 Task: Find connections with filter location Sunnybank Hills with filter topic #fintechwith filter profile language English with filter current company Bank of Baroda with filter school Raghu Engineering College with filter industry Housing and Community Development with filter service category DUI Law with filter keywords title Painter
Action: Mouse moved to (682, 96)
Screenshot: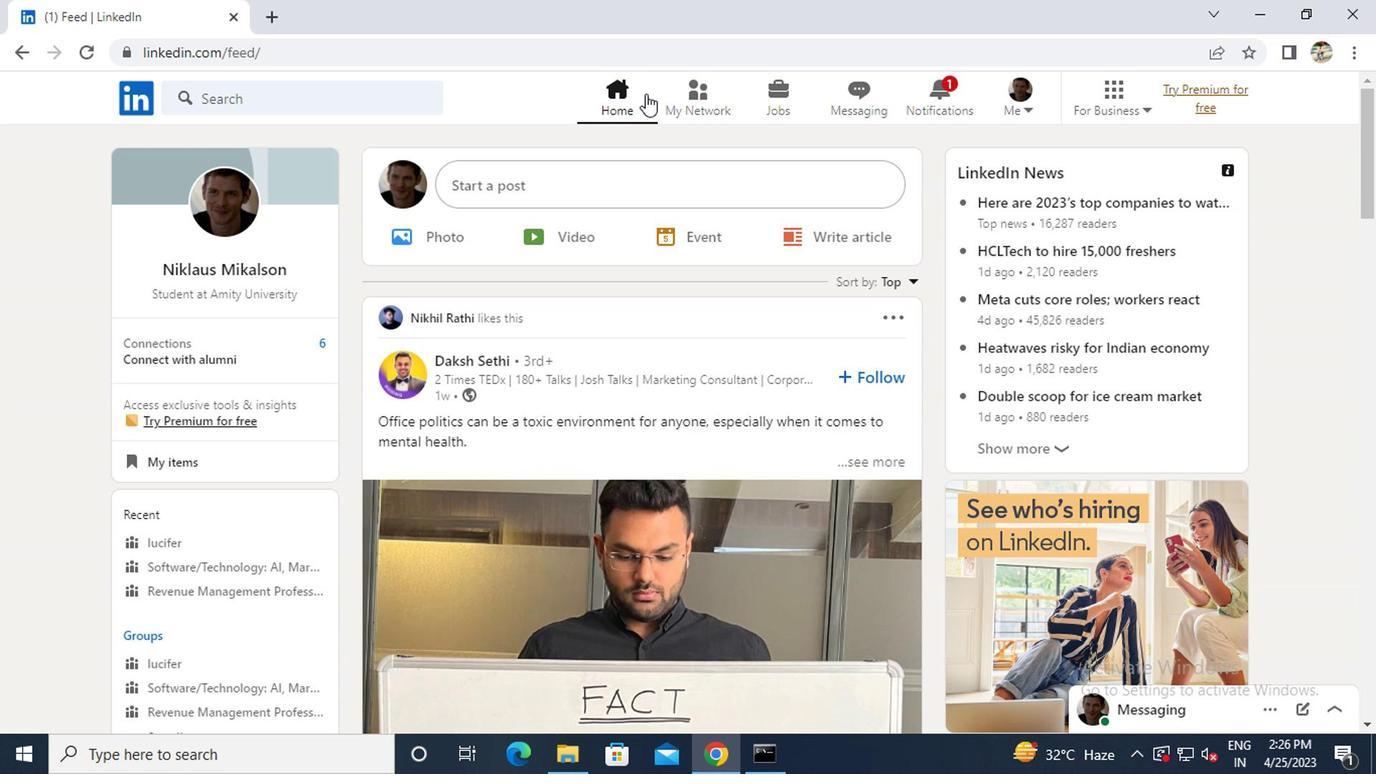 
Action: Mouse pressed left at (682, 96)
Screenshot: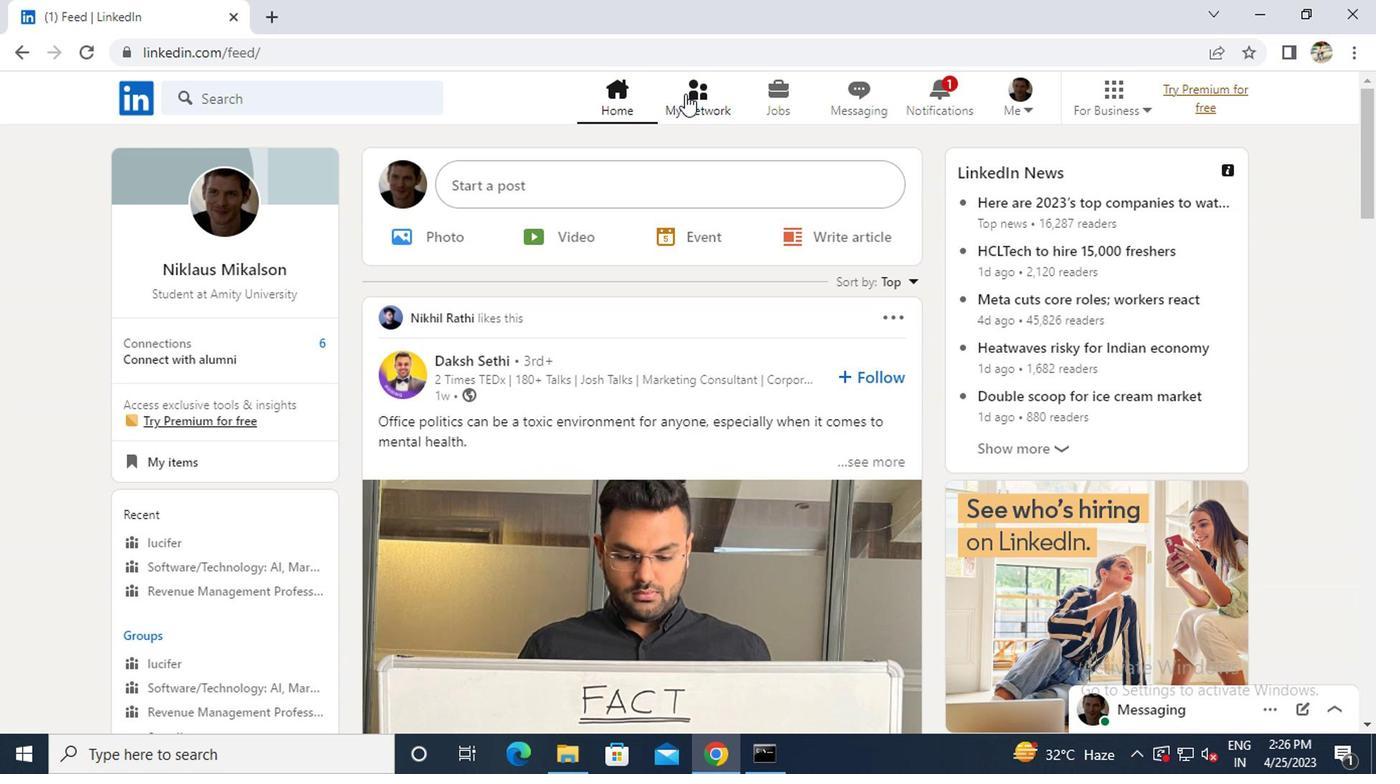 
Action: Mouse moved to (301, 216)
Screenshot: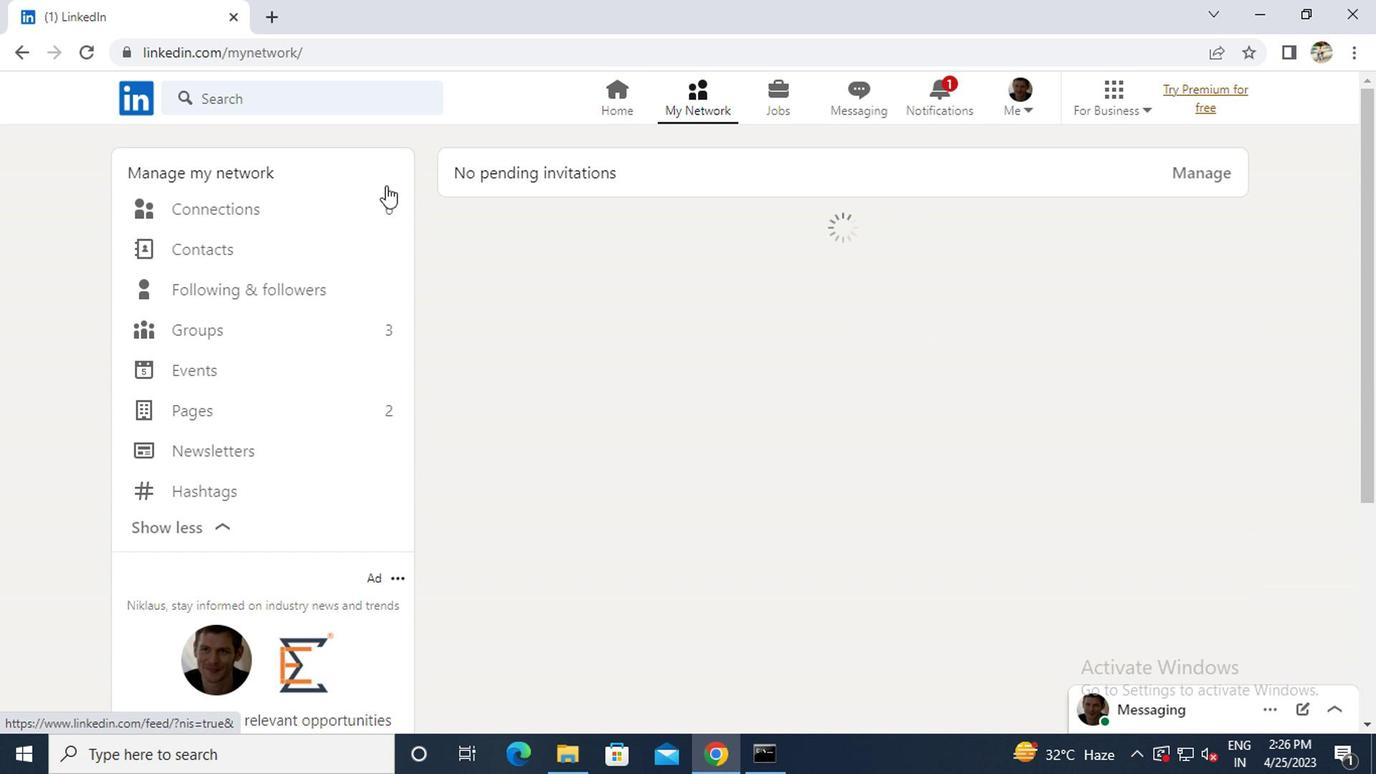 
Action: Mouse pressed left at (301, 216)
Screenshot: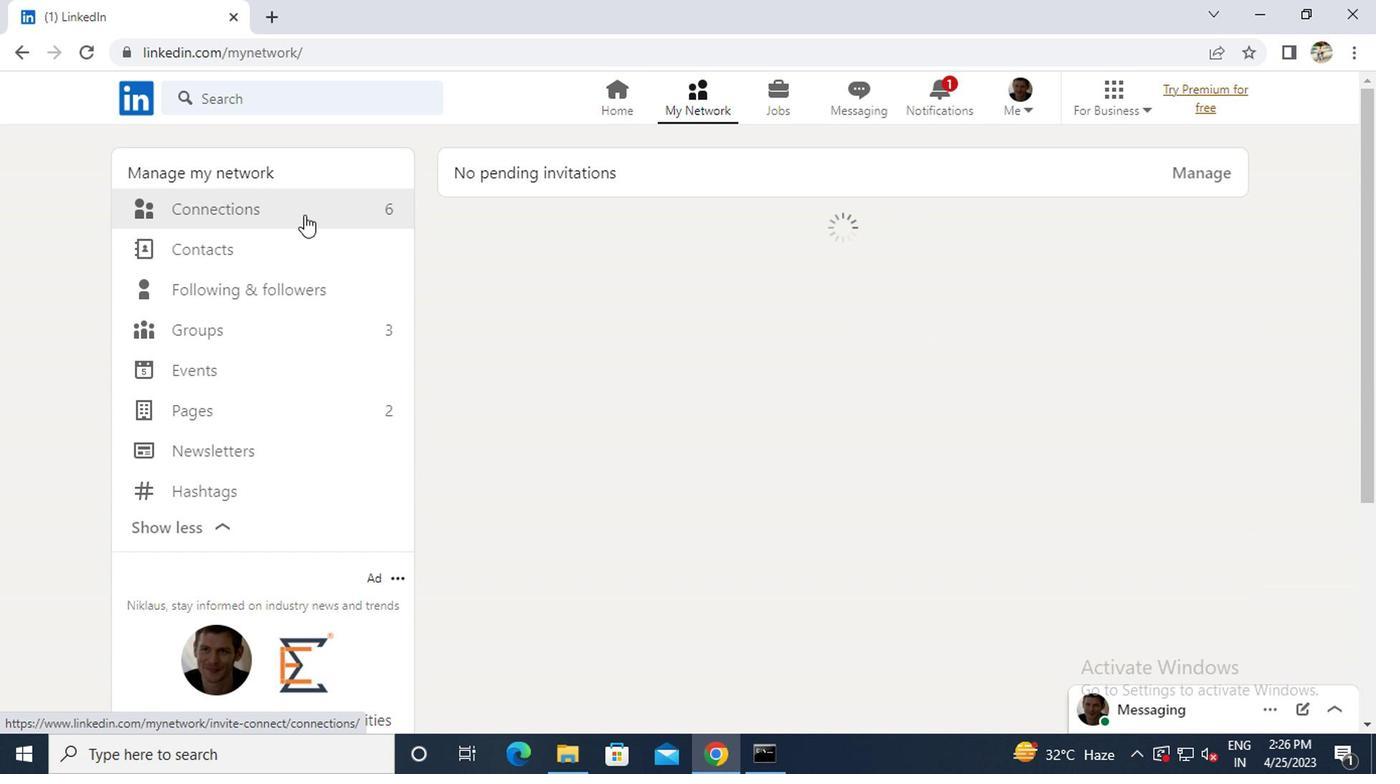 
Action: Mouse moved to (810, 207)
Screenshot: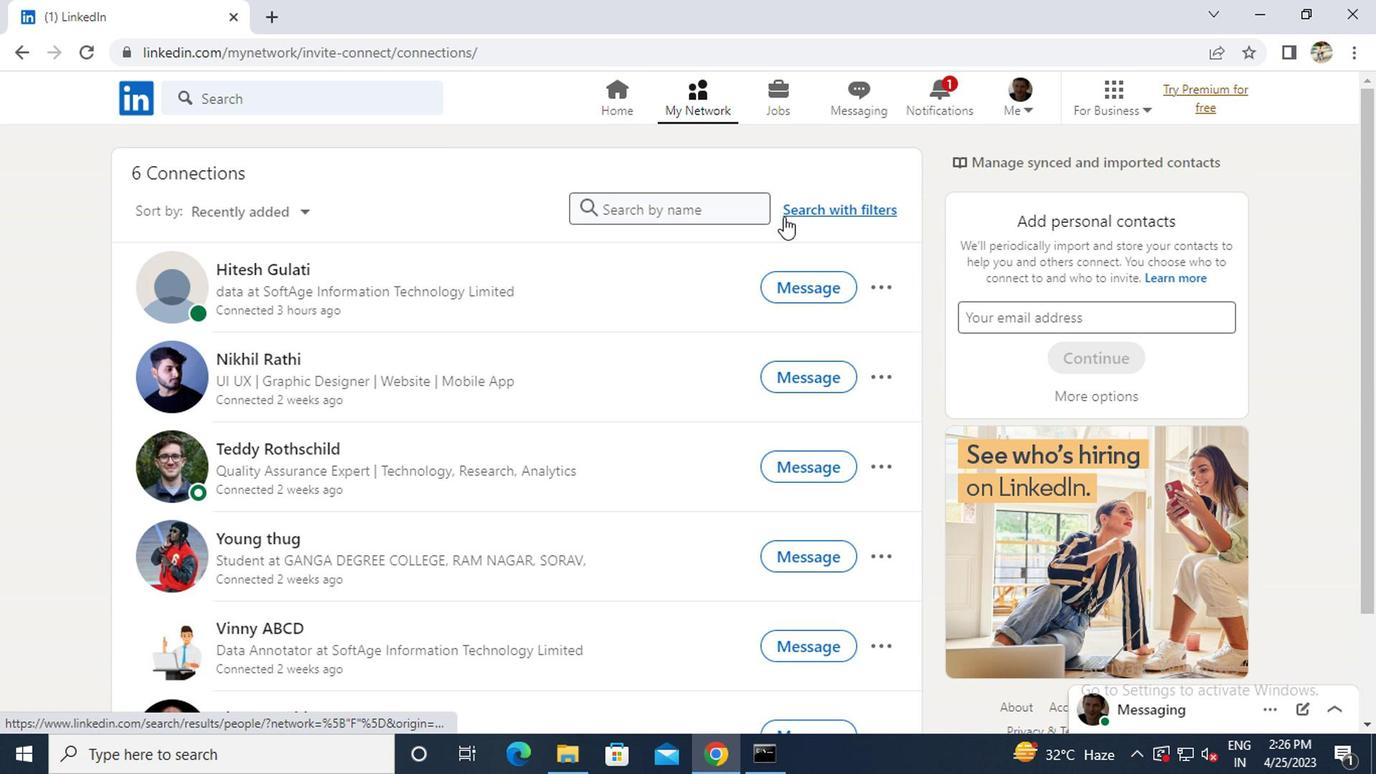 
Action: Mouse pressed left at (810, 207)
Screenshot: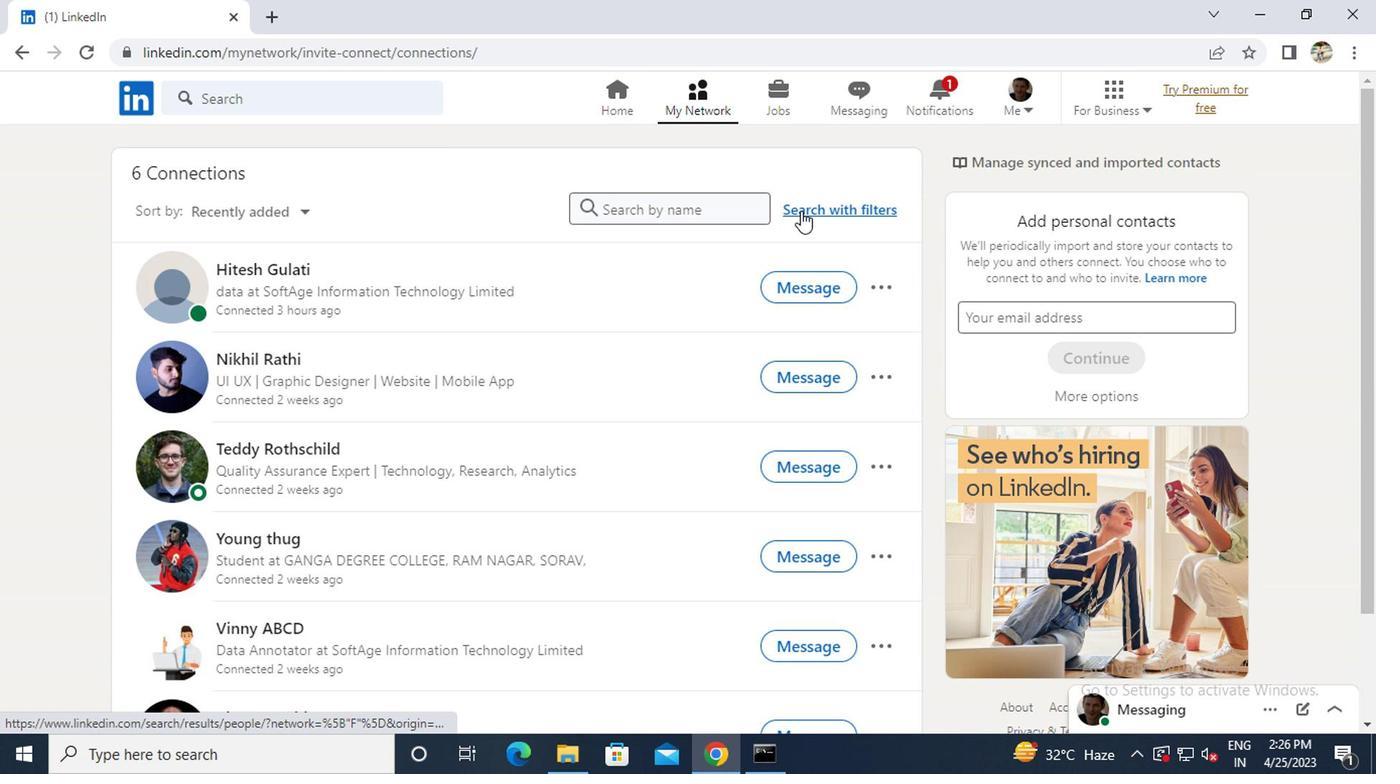 
Action: Mouse moved to (672, 154)
Screenshot: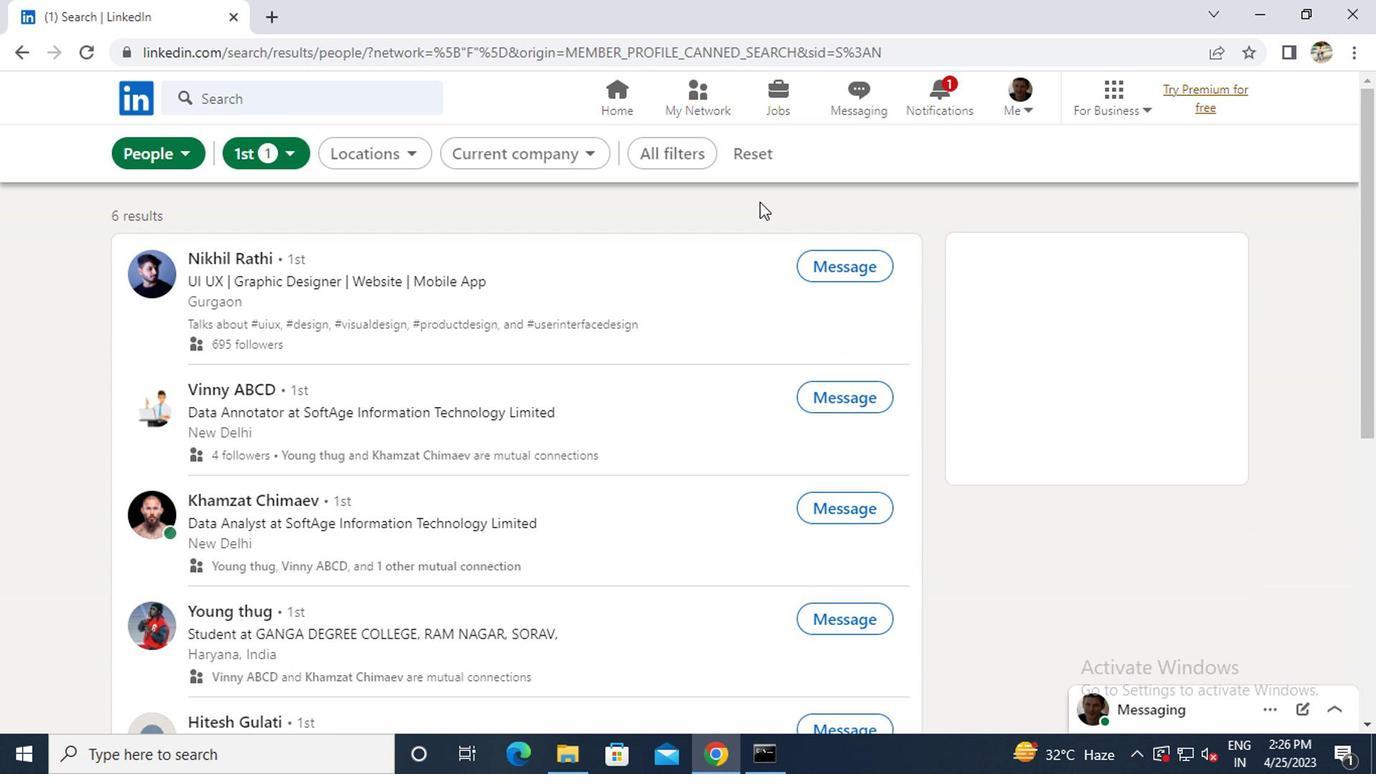 
Action: Mouse pressed left at (672, 154)
Screenshot: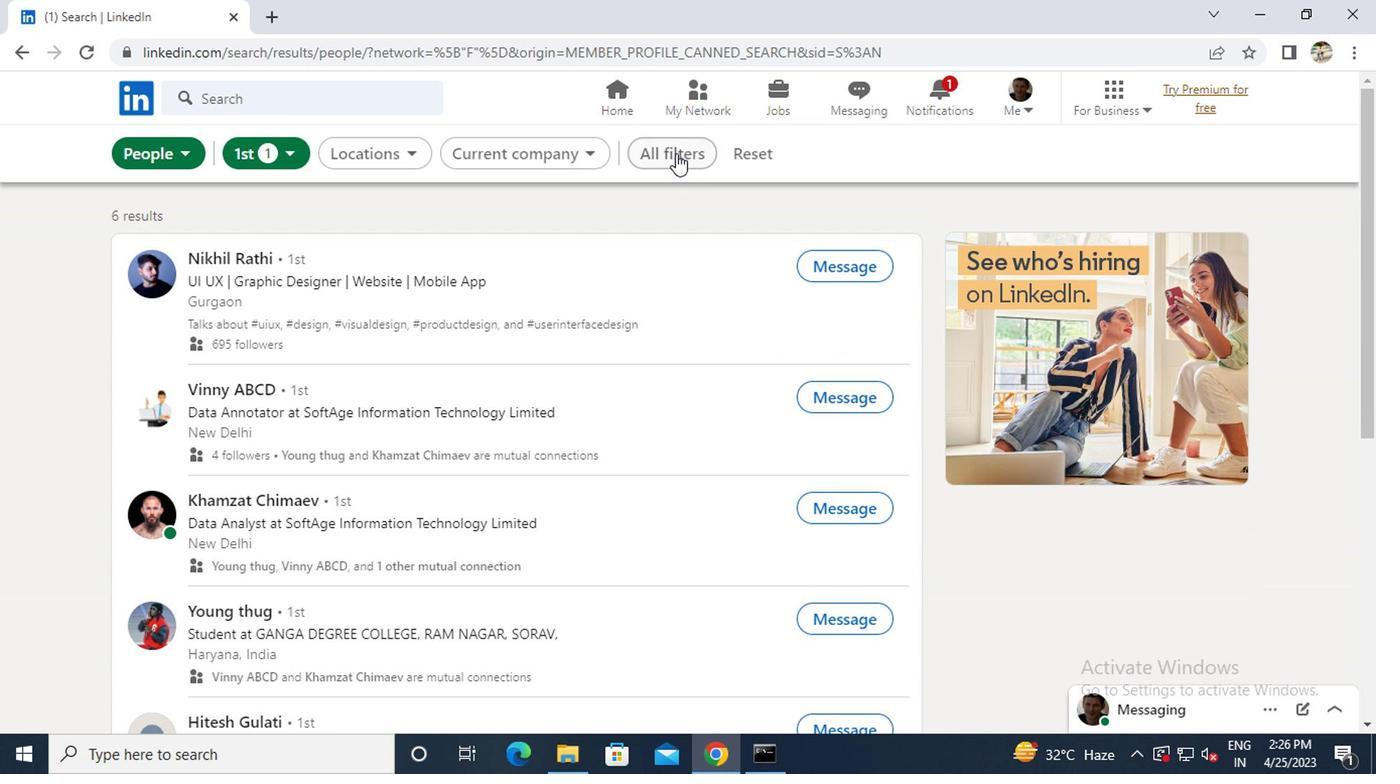 
Action: Mouse moved to (882, 368)
Screenshot: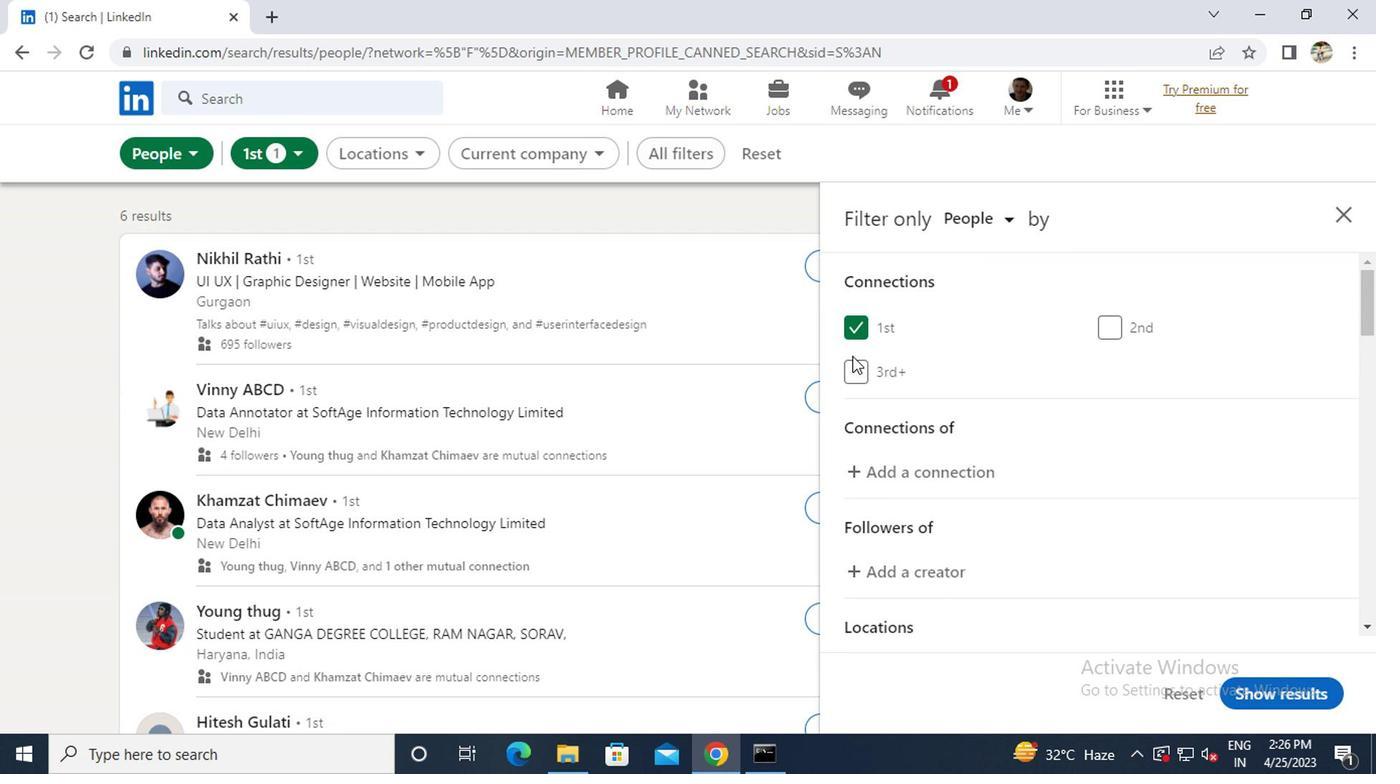 
Action: Mouse scrolled (882, 367) with delta (0, 0)
Screenshot: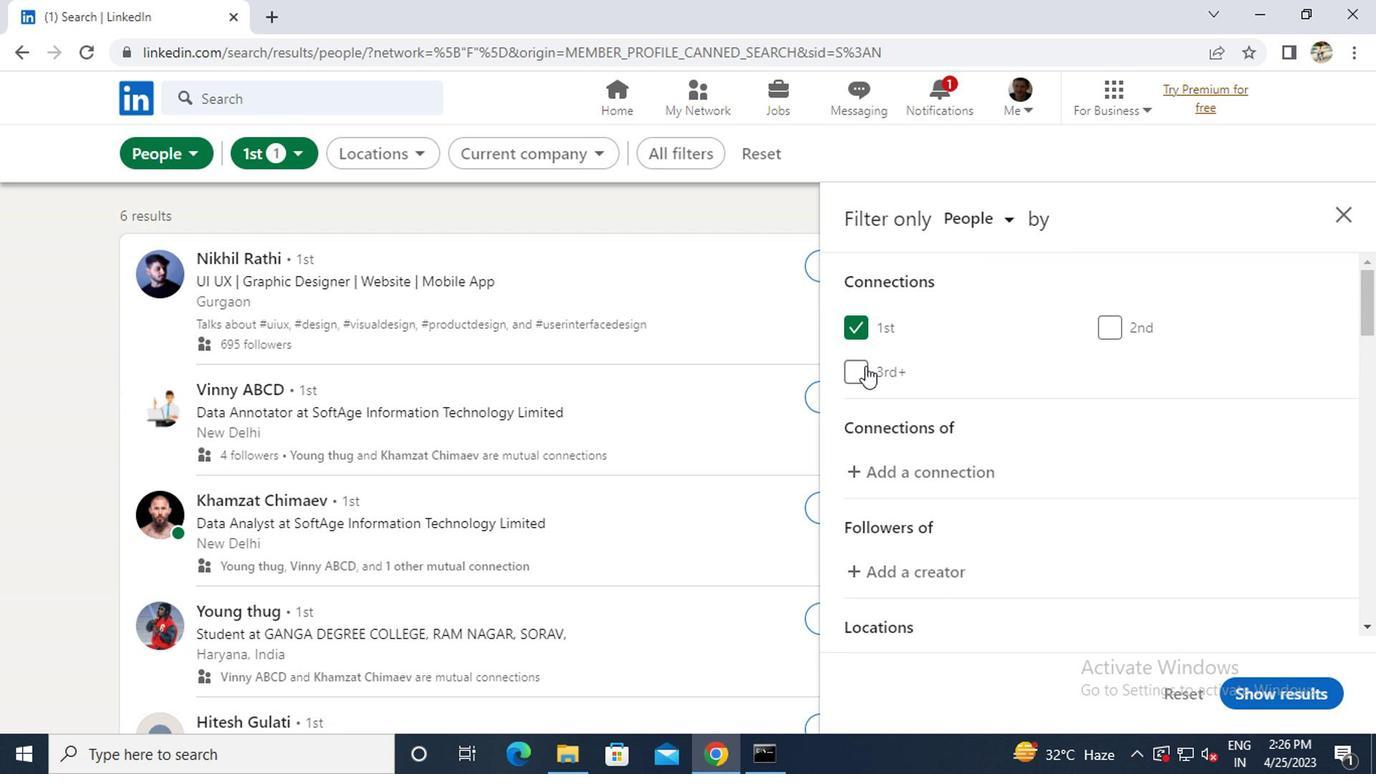 
Action: Mouse scrolled (882, 367) with delta (0, 0)
Screenshot: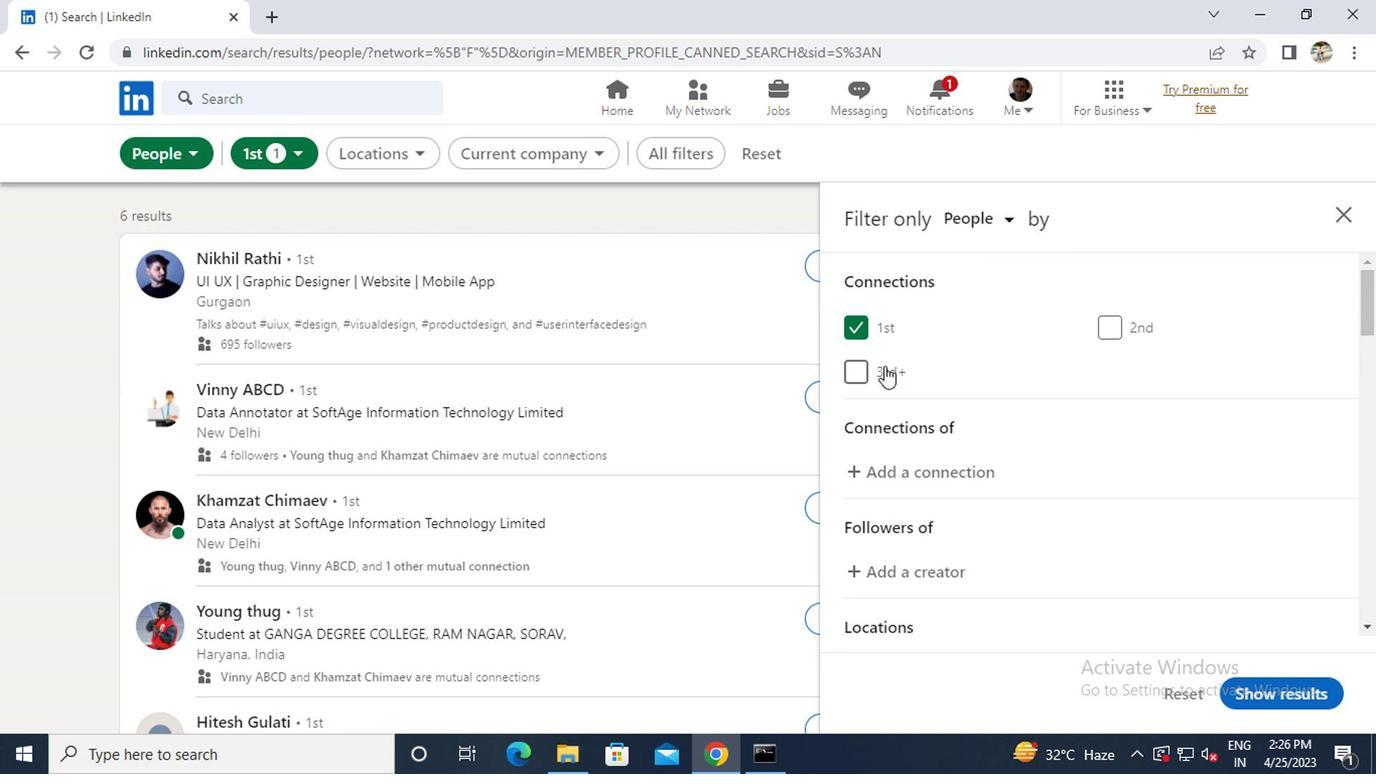 
Action: Mouse moved to (905, 383)
Screenshot: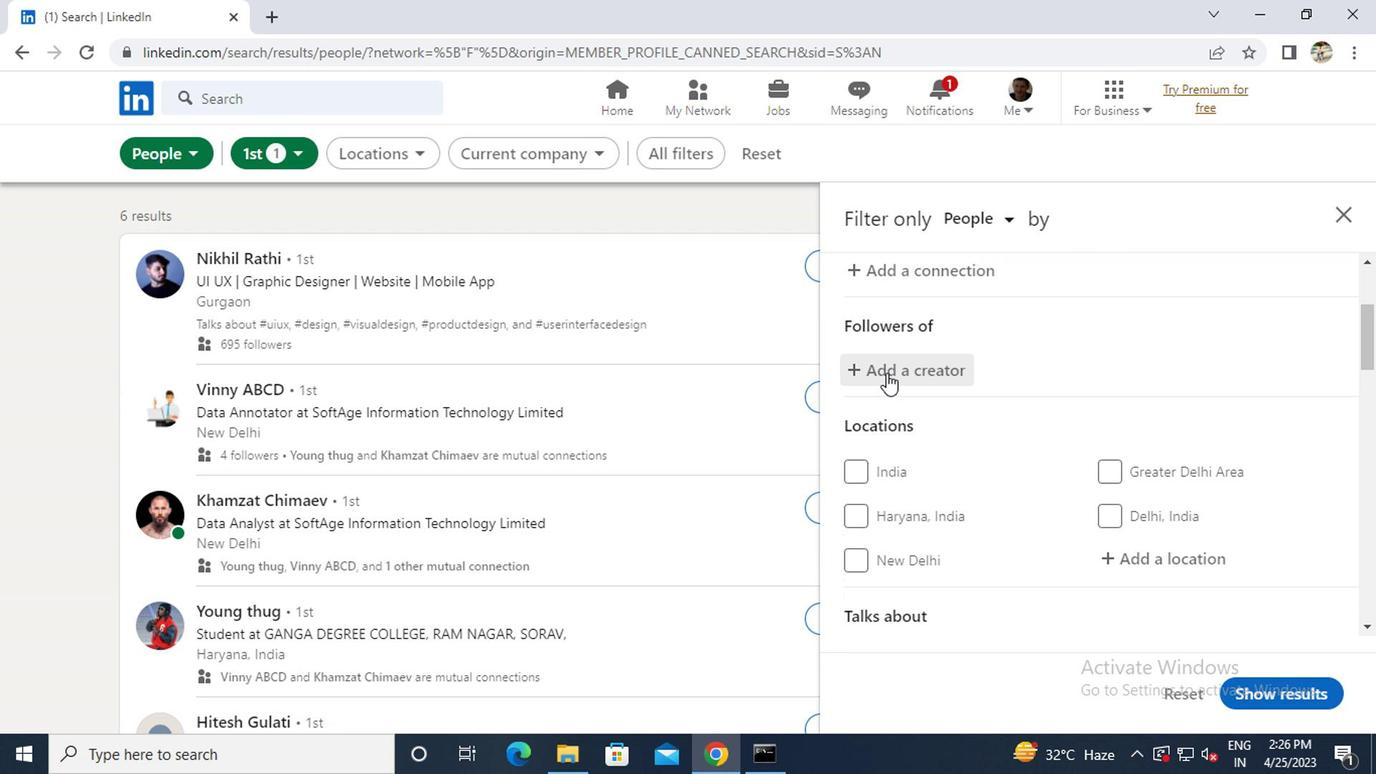 
Action: Mouse scrolled (905, 382) with delta (0, 0)
Screenshot: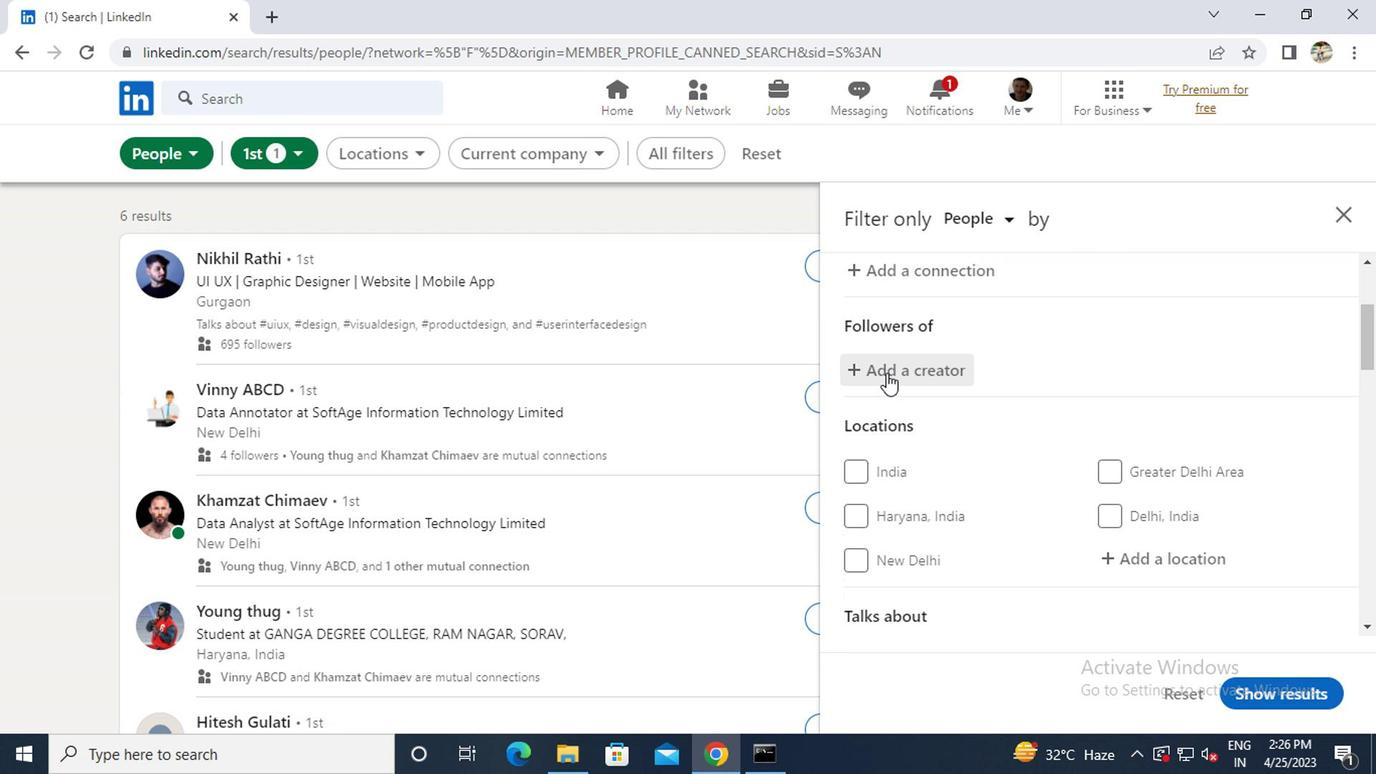 
Action: Mouse moved to (923, 383)
Screenshot: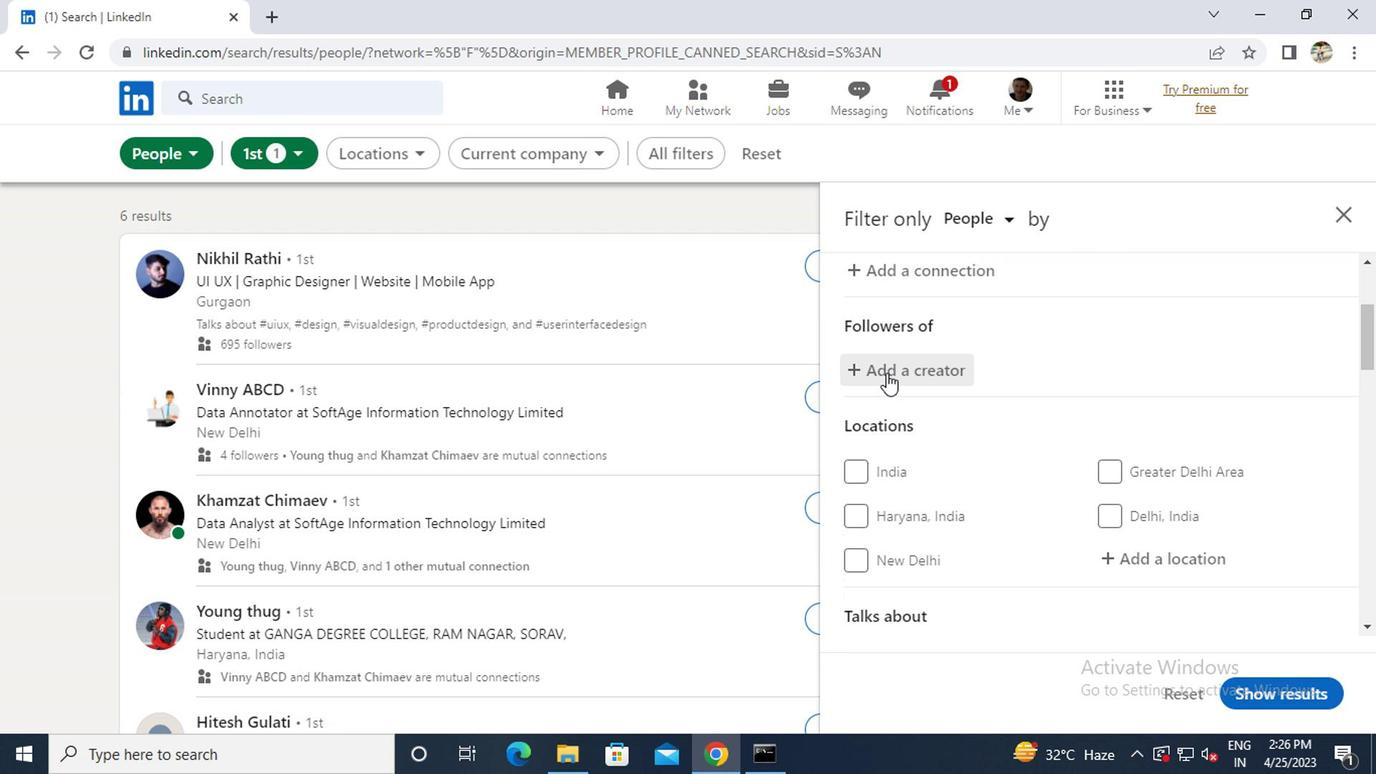 
Action: Mouse scrolled (923, 382) with delta (0, 0)
Screenshot: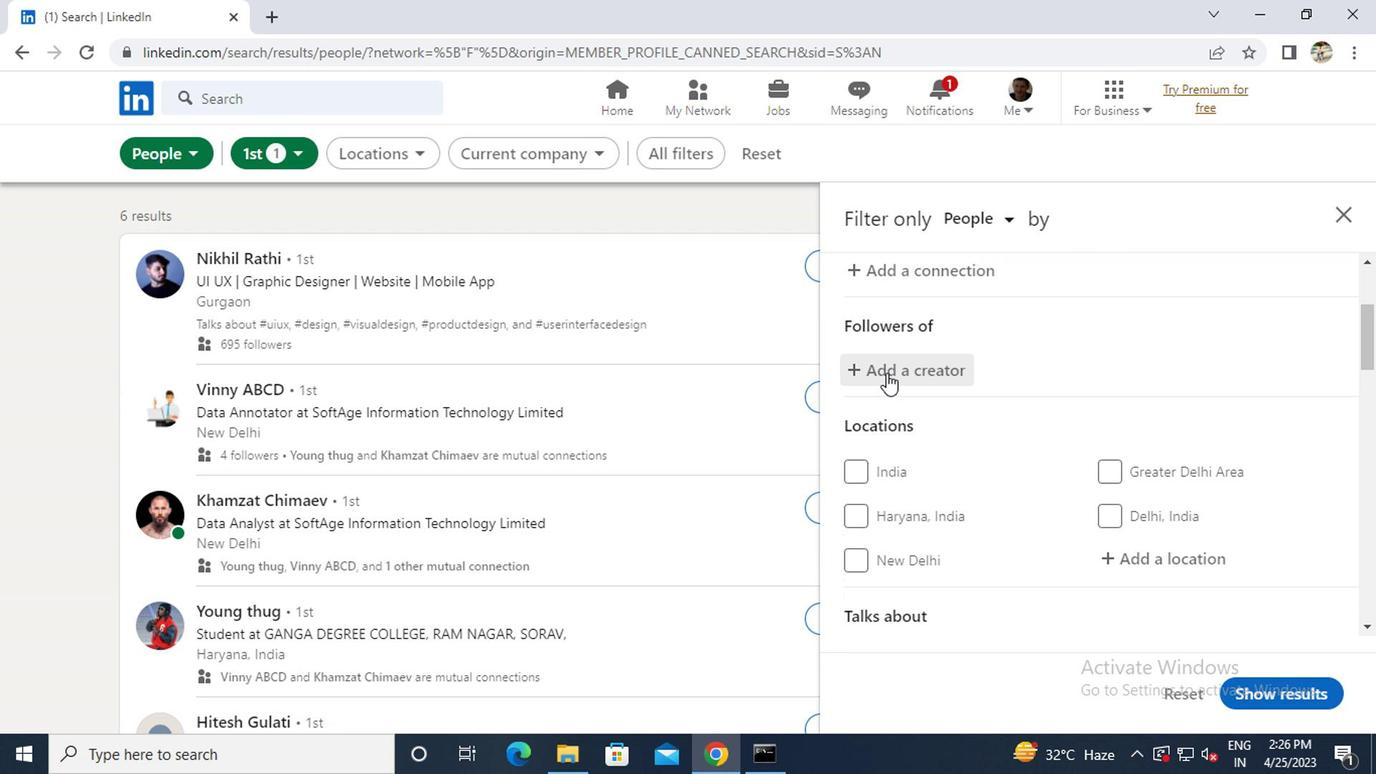
Action: Mouse moved to (1139, 354)
Screenshot: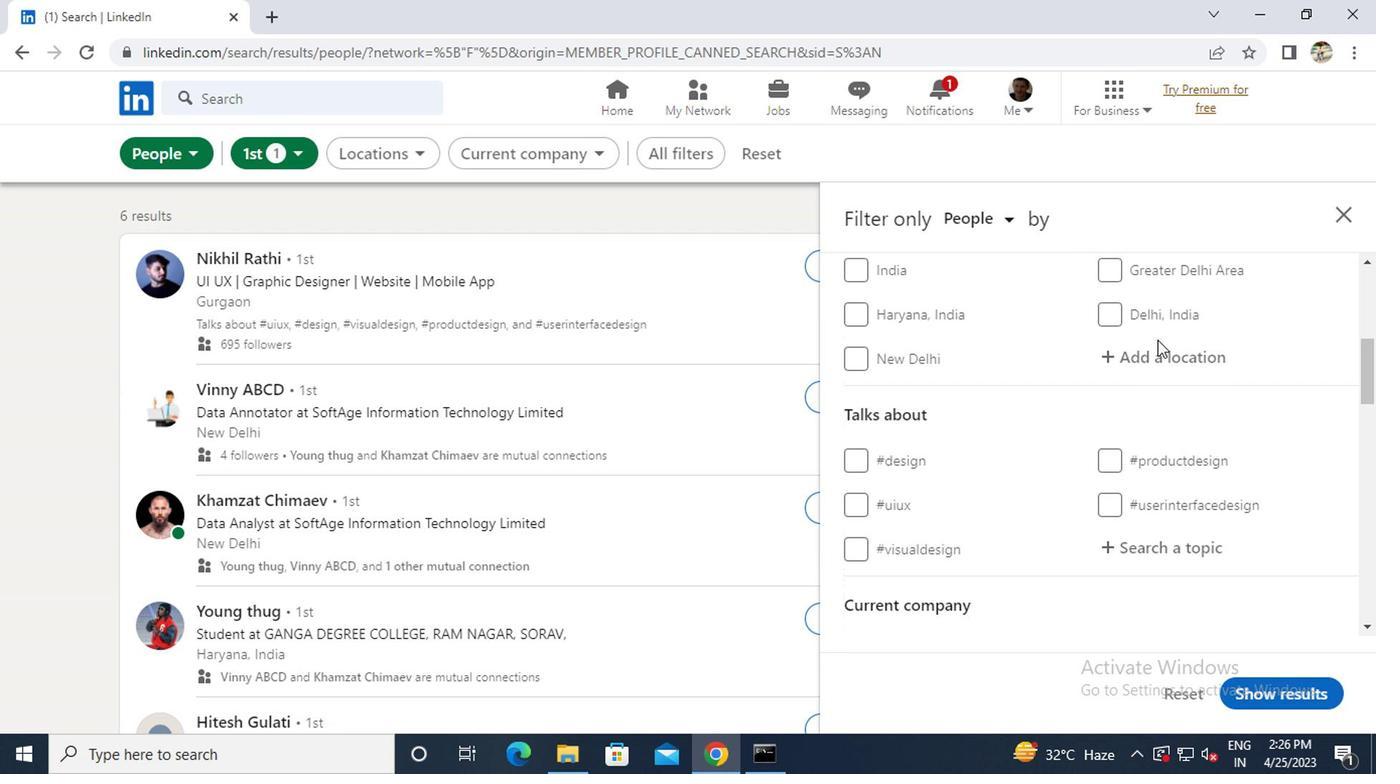 
Action: Mouse pressed left at (1139, 354)
Screenshot: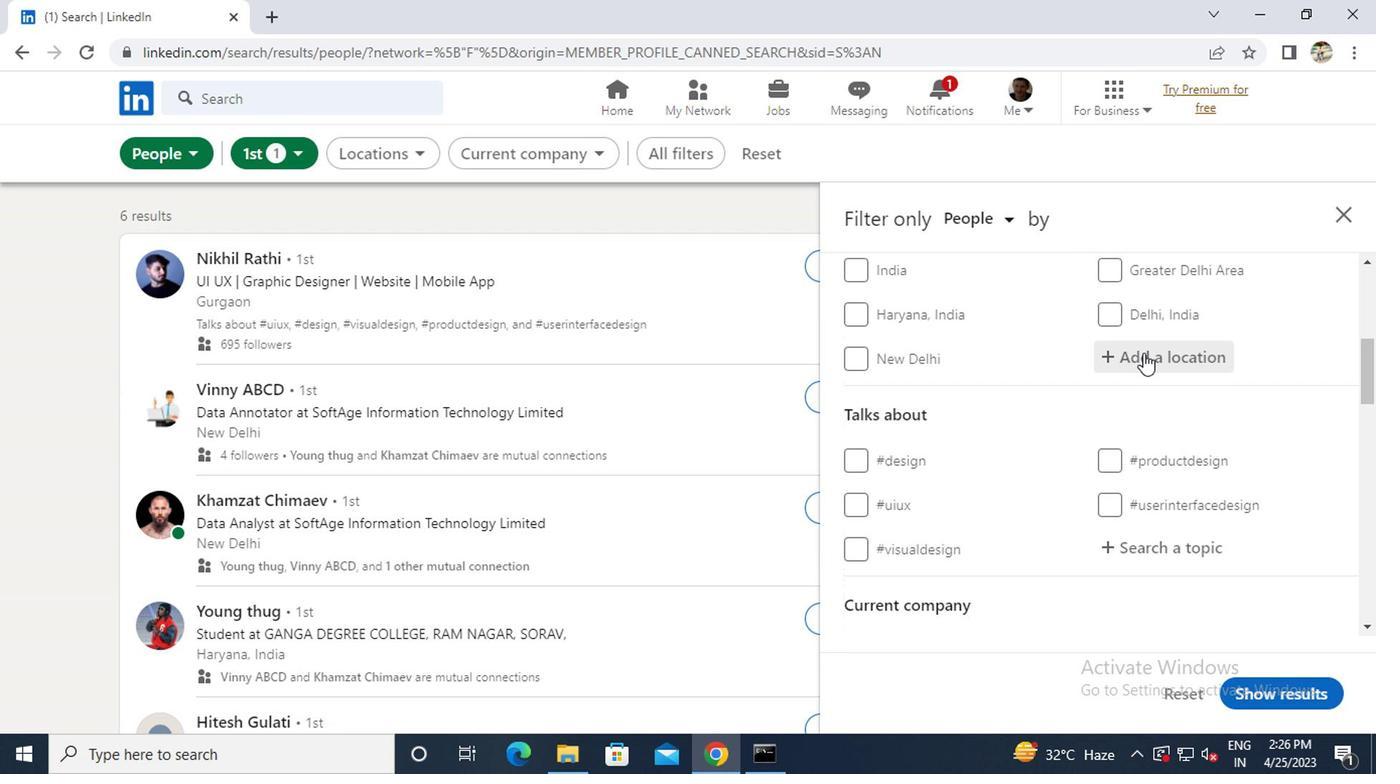 
Action: Mouse moved to (1123, 347)
Screenshot: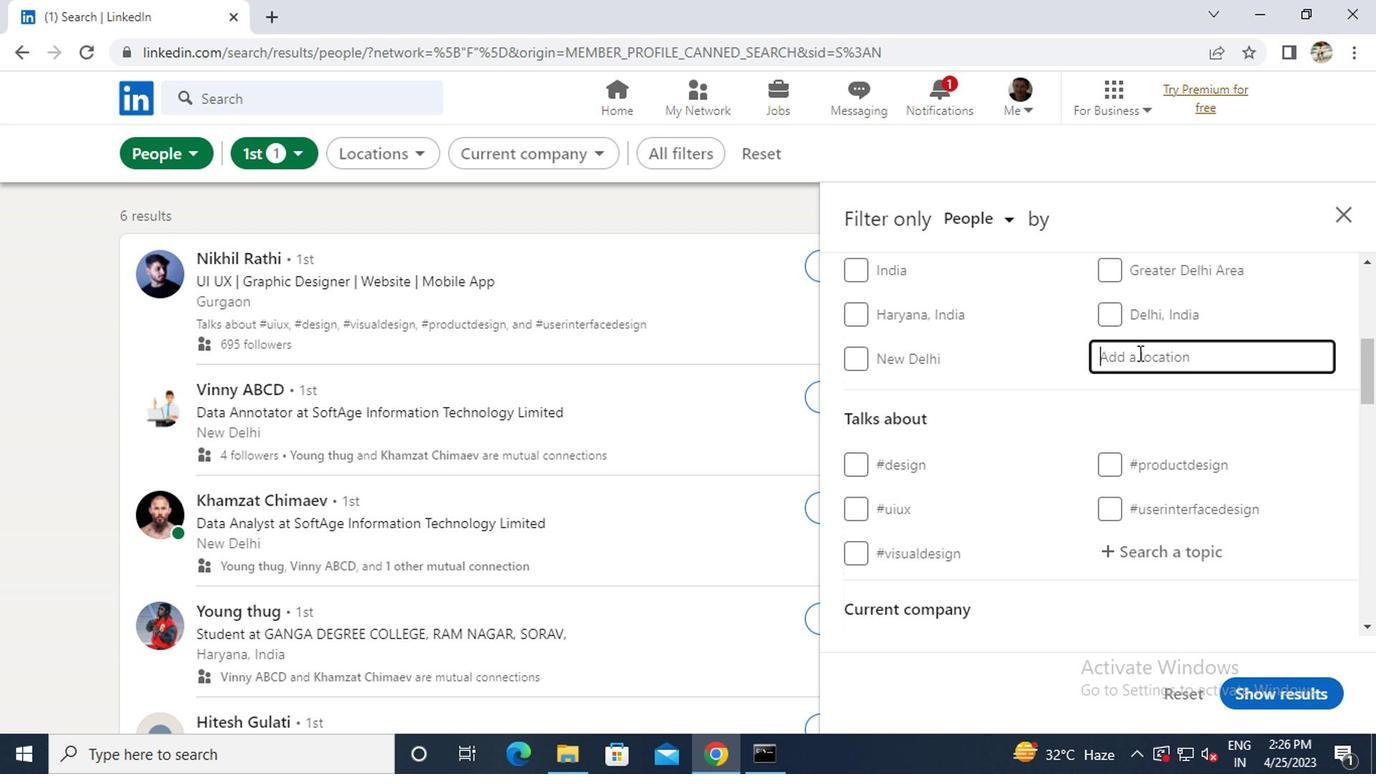 
Action: Key pressed <Key.caps_lock>s<Key.caps_lock>unnybank<Key.space><Key.caps_lock>h<Key.caps_lock>ills<Key.enter>
Screenshot: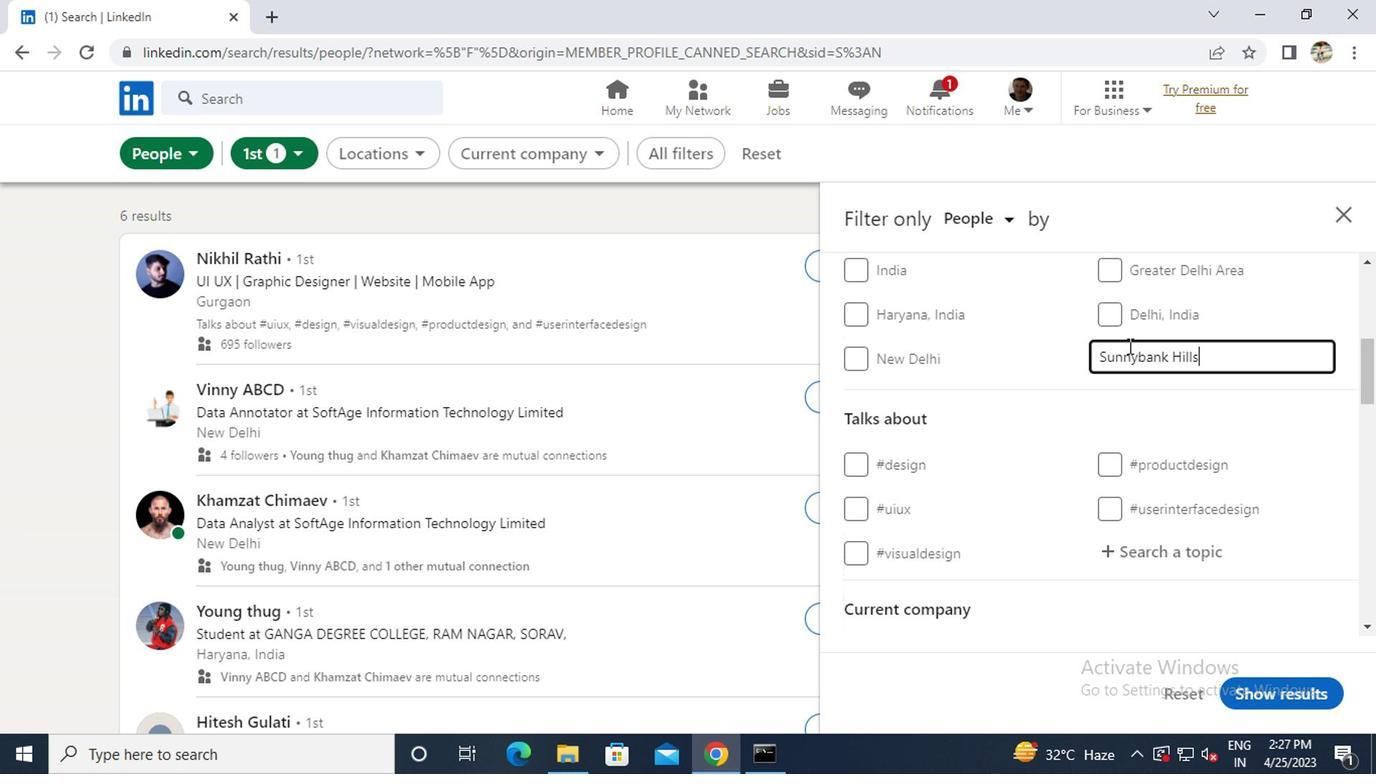 
Action: Mouse moved to (1118, 551)
Screenshot: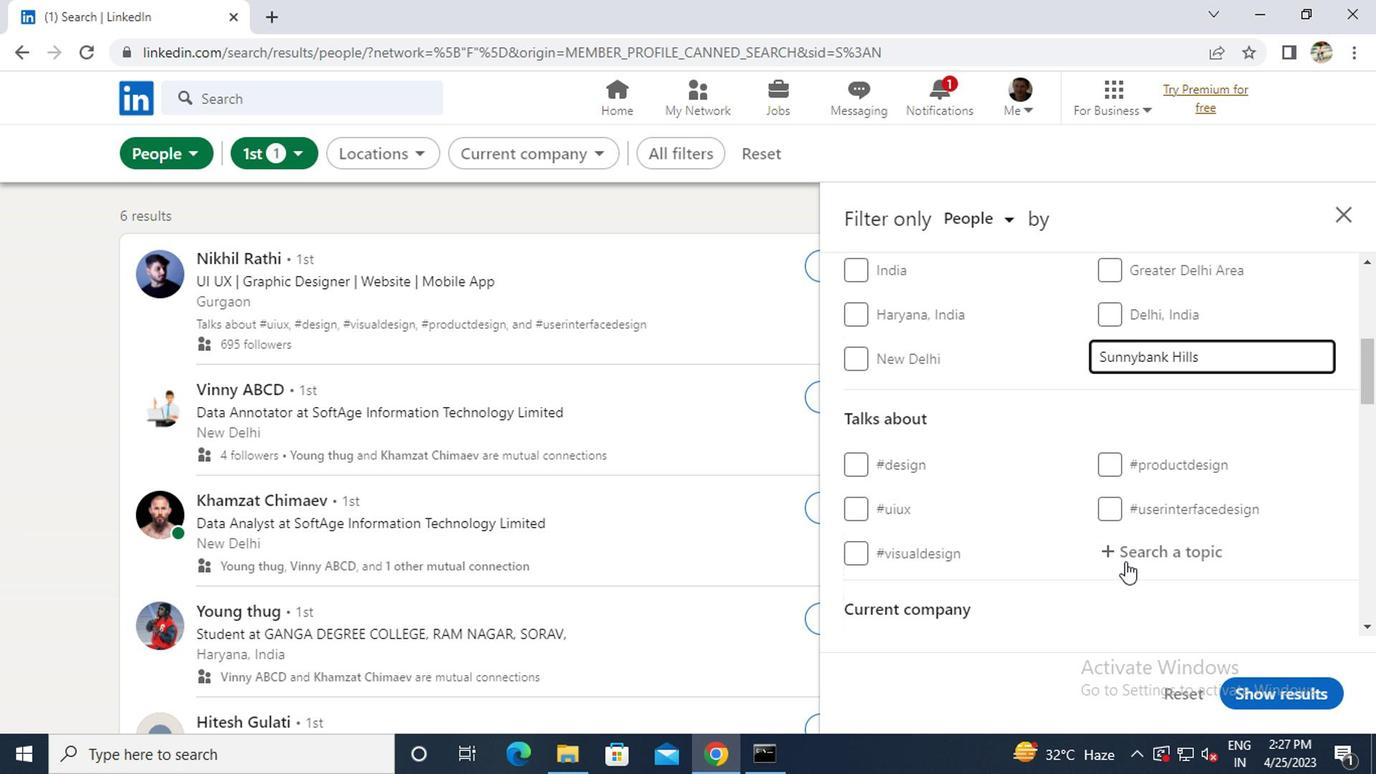 
Action: Mouse pressed left at (1118, 551)
Screenshot: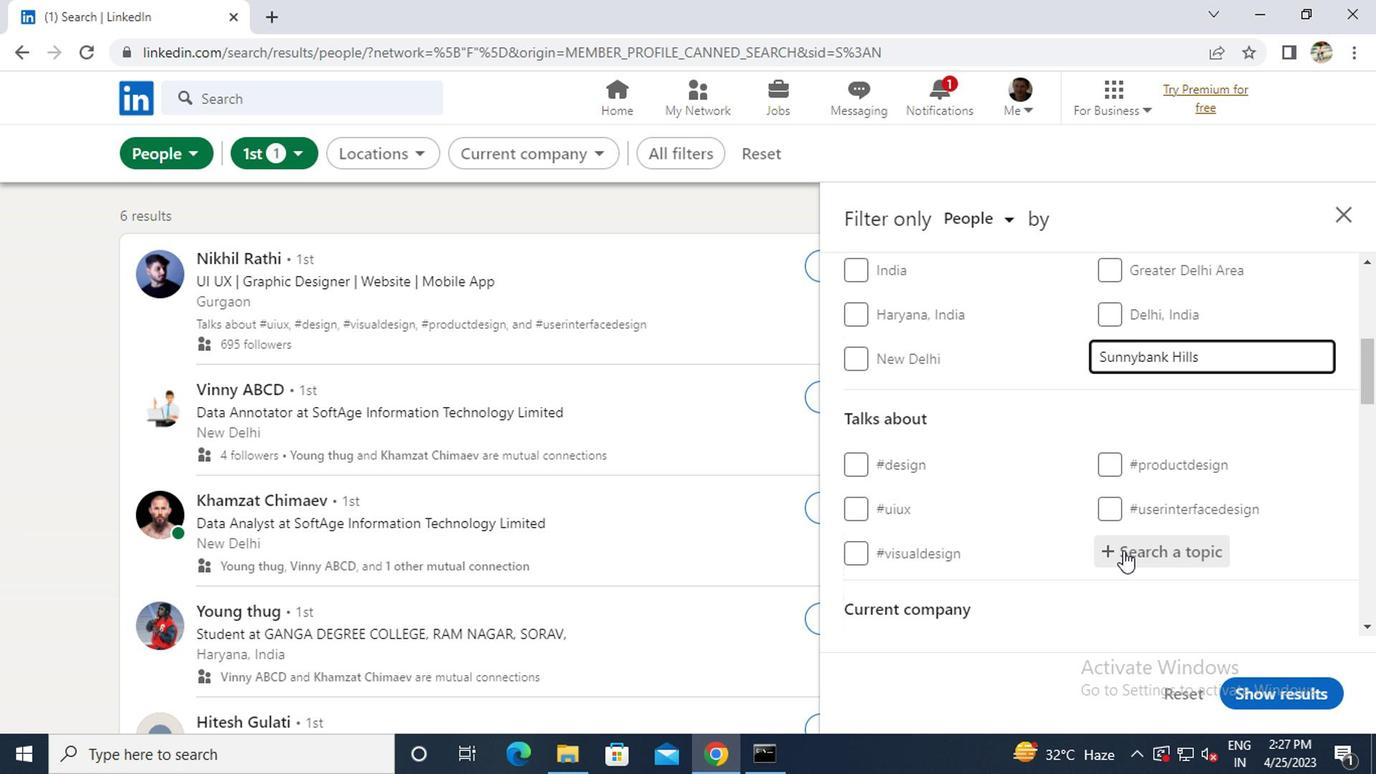 
Action: Key pressed <Key.caps_lock><Key.shift>#<Key.caps_lock>FINTECH
Screenshot: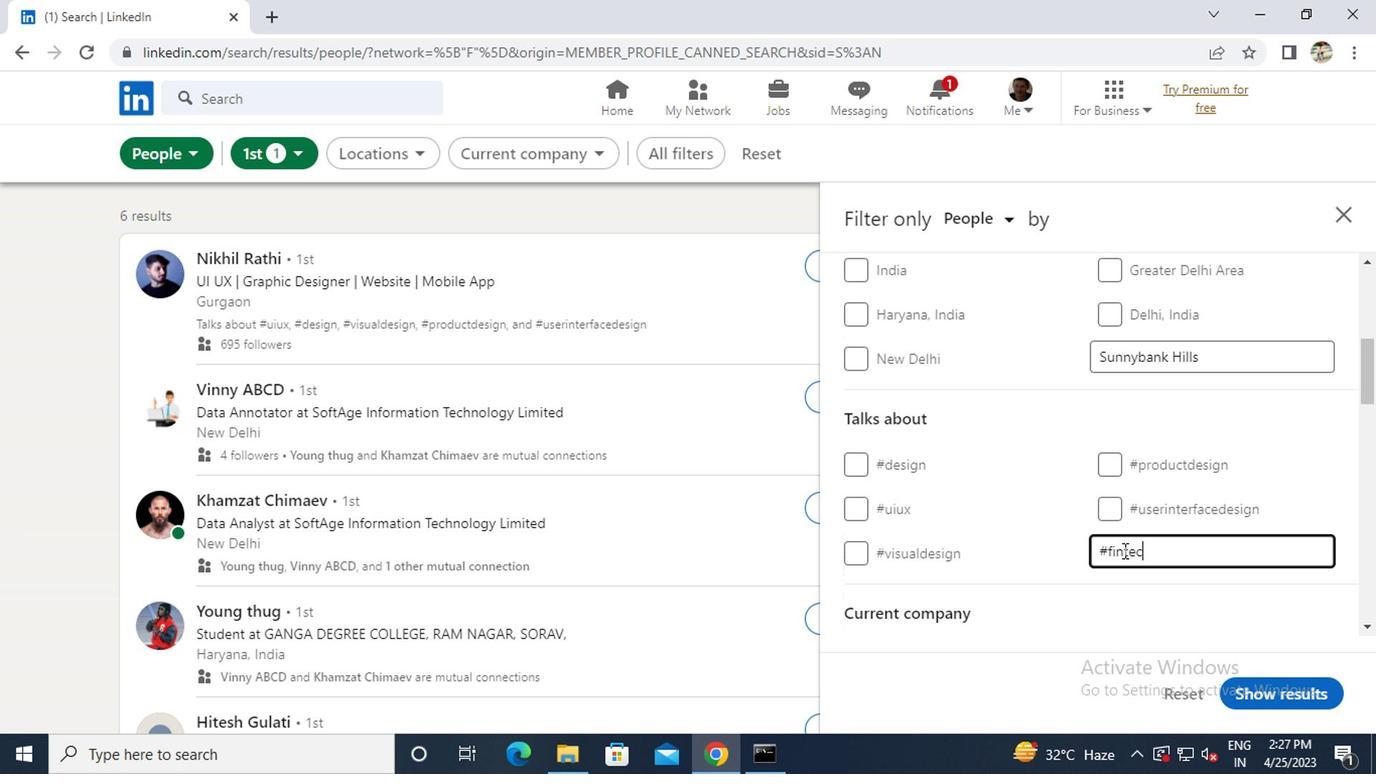 
Action: Mouse moved to (1118, 551)
Screenshot: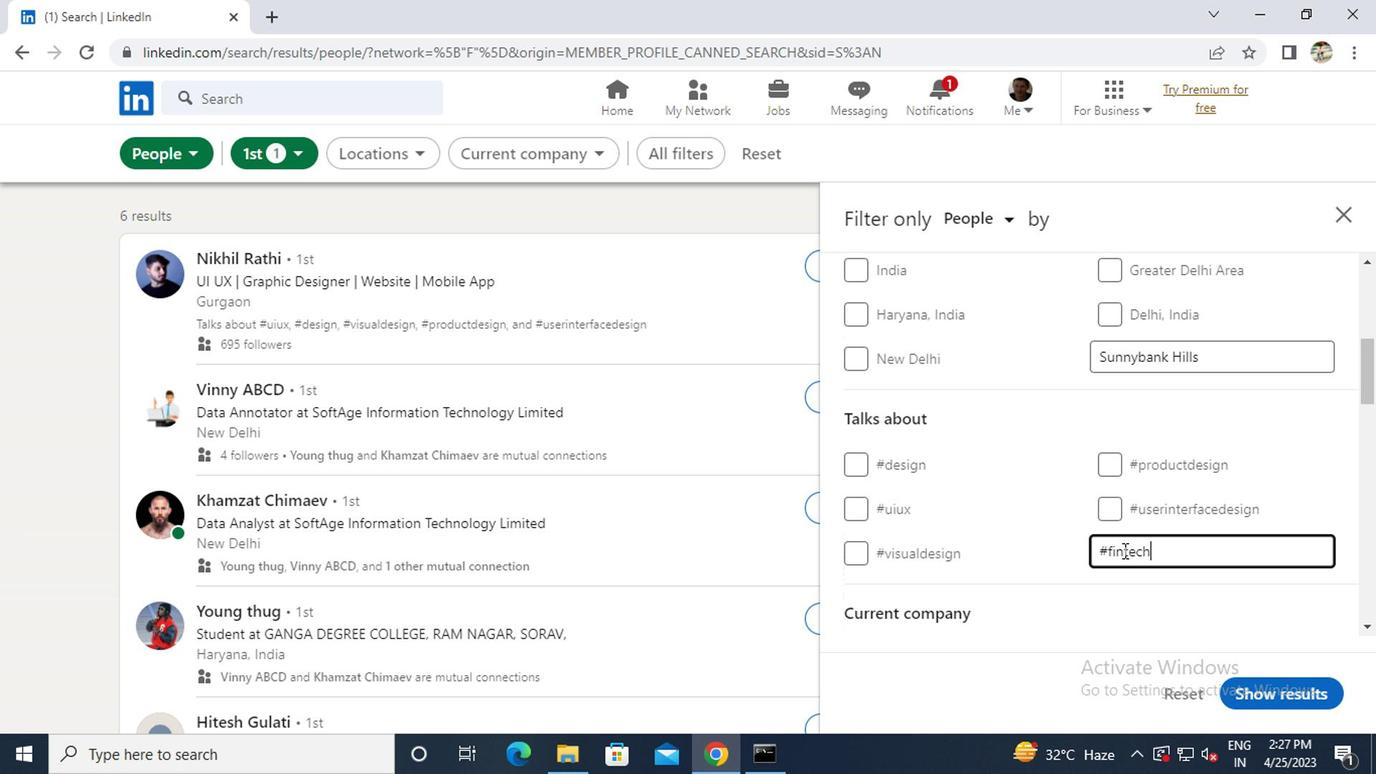 
Action: Mouse scrolled (1118, 549) with delta (0, -1)
Screenshot: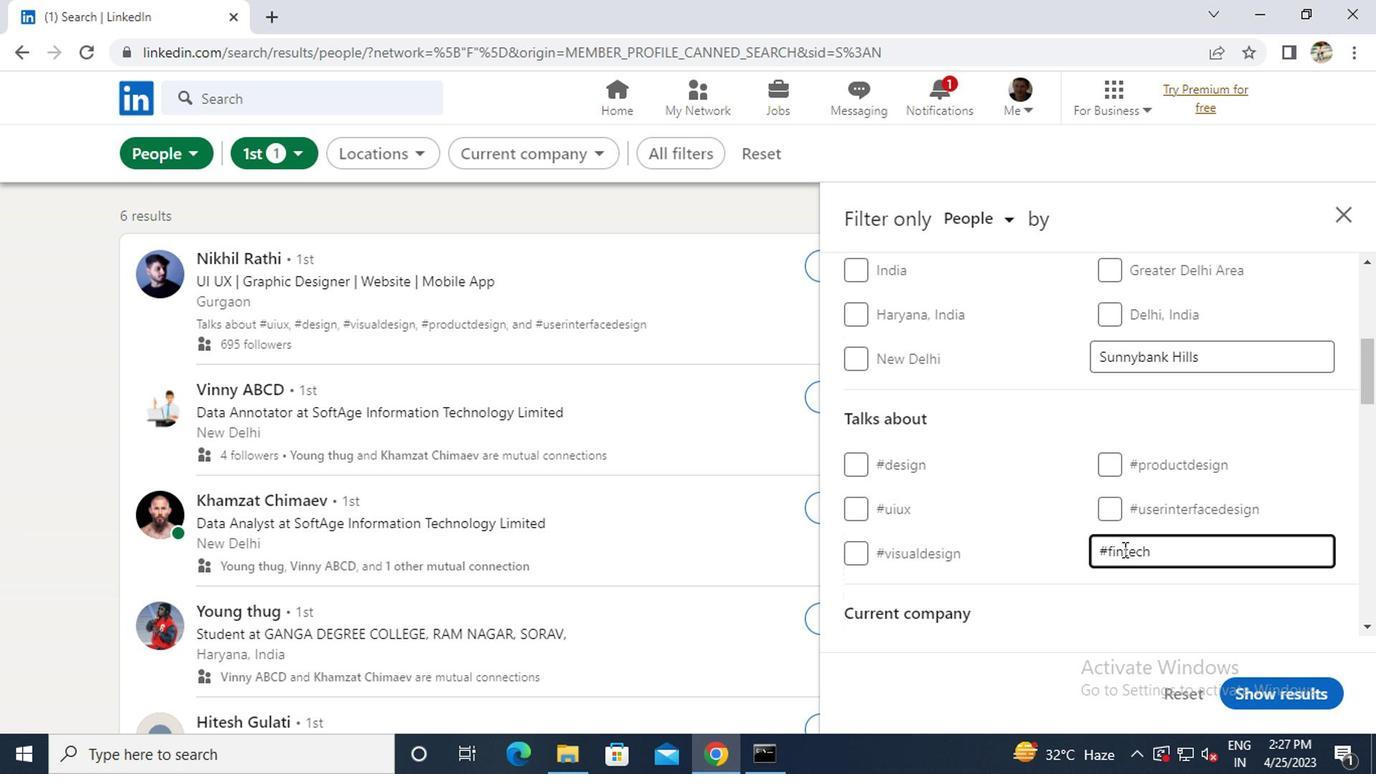 
Action: Mouse moved to (1065, 556)
Screenshot: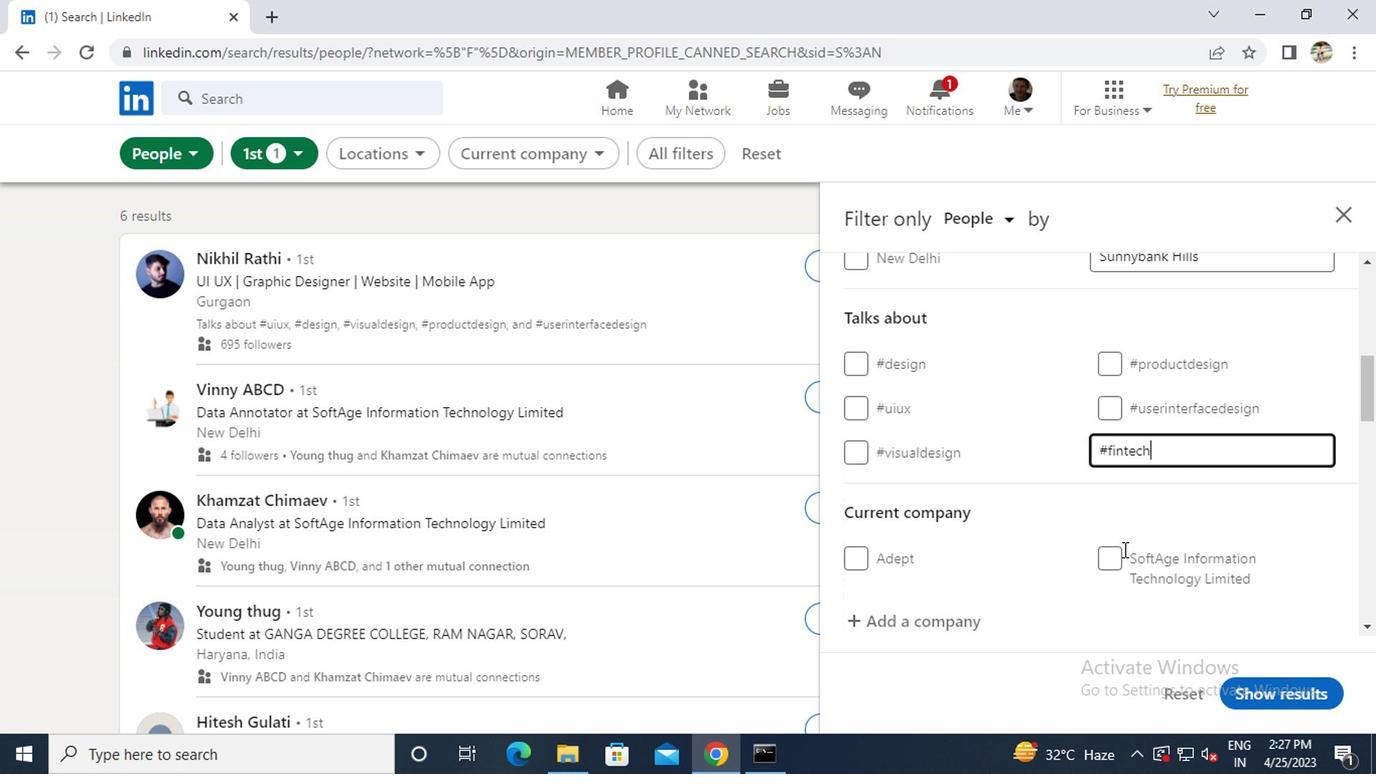 
Action: Mouse scrolled (1065, 554) with delta (0, -1)
Screenshot: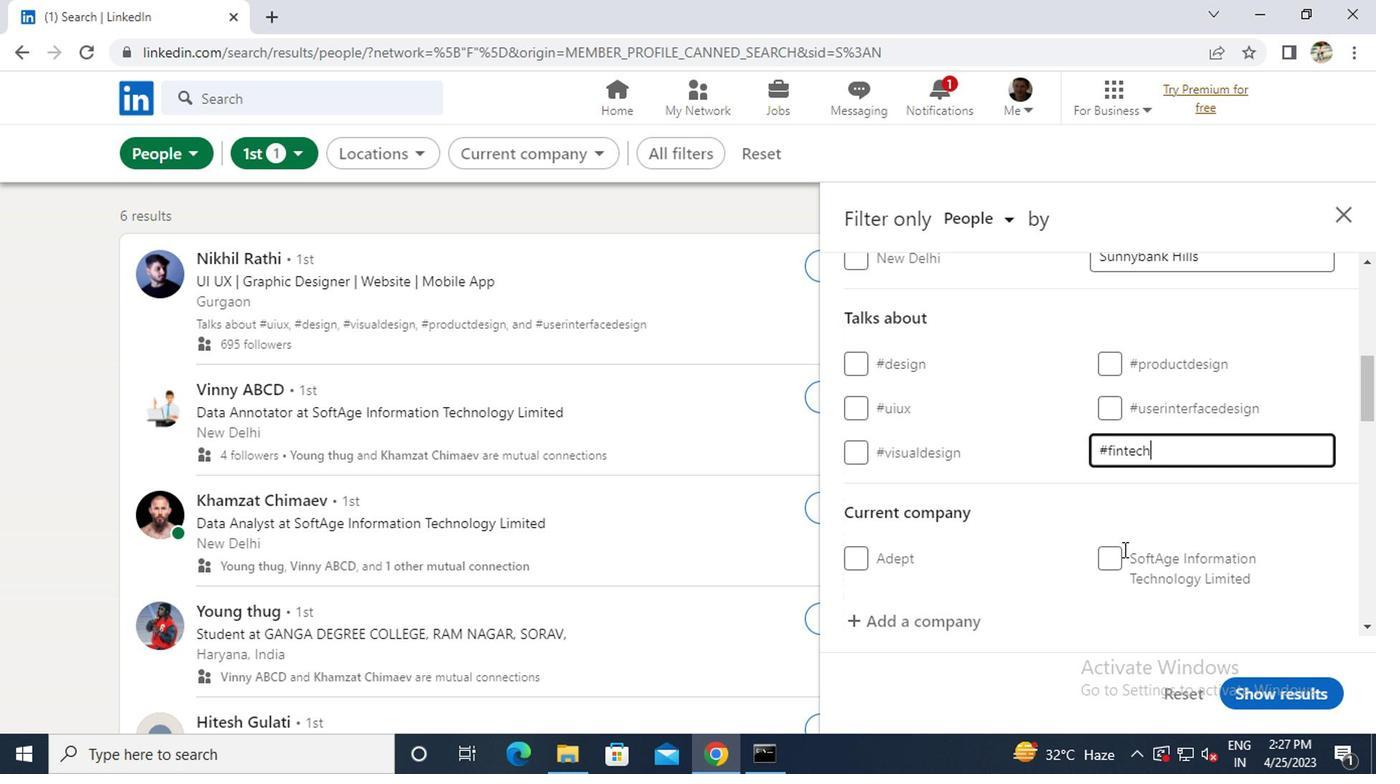 
Action: Mouse scrolled (1065, 554) with delta (0, -1)
Screenshot: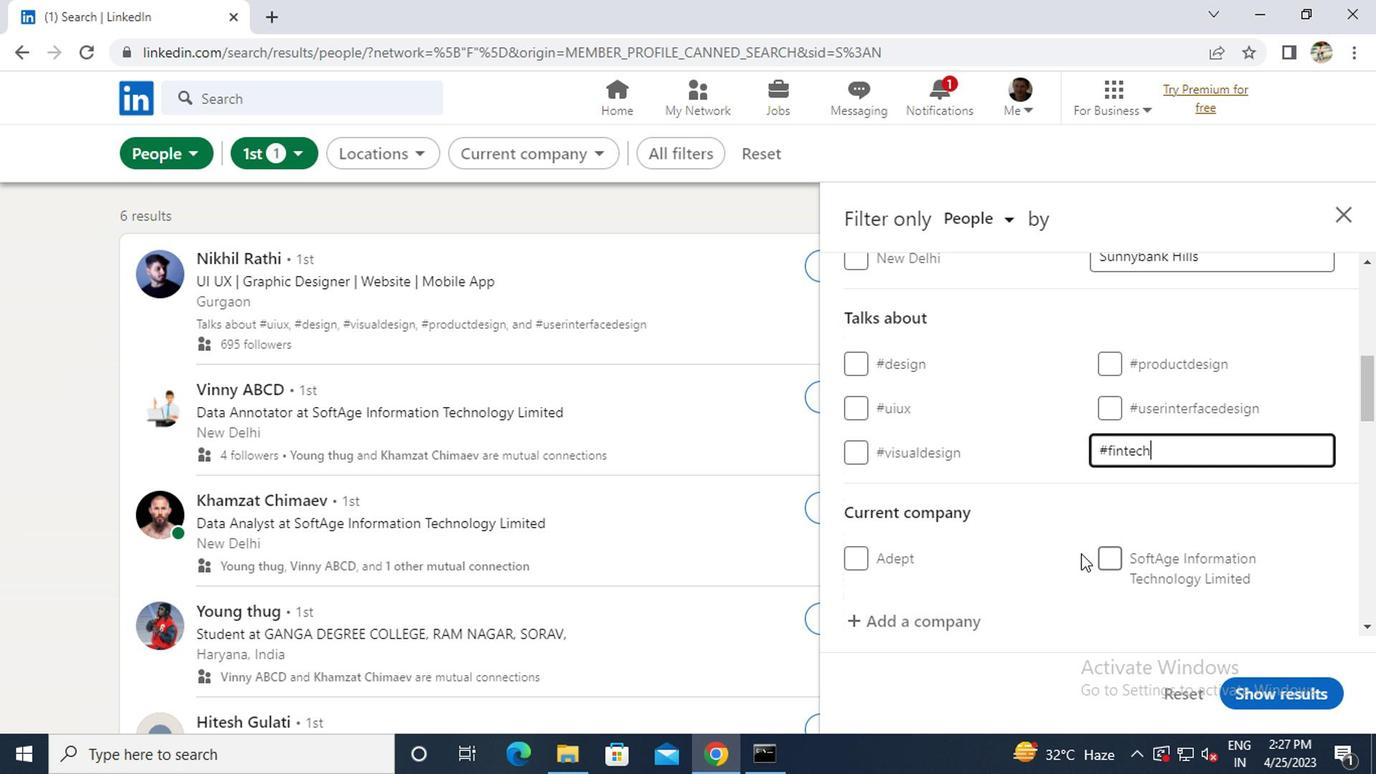 
Action: Mouse scrolled (1065, 554) with delta (0, -1)
Screenshot: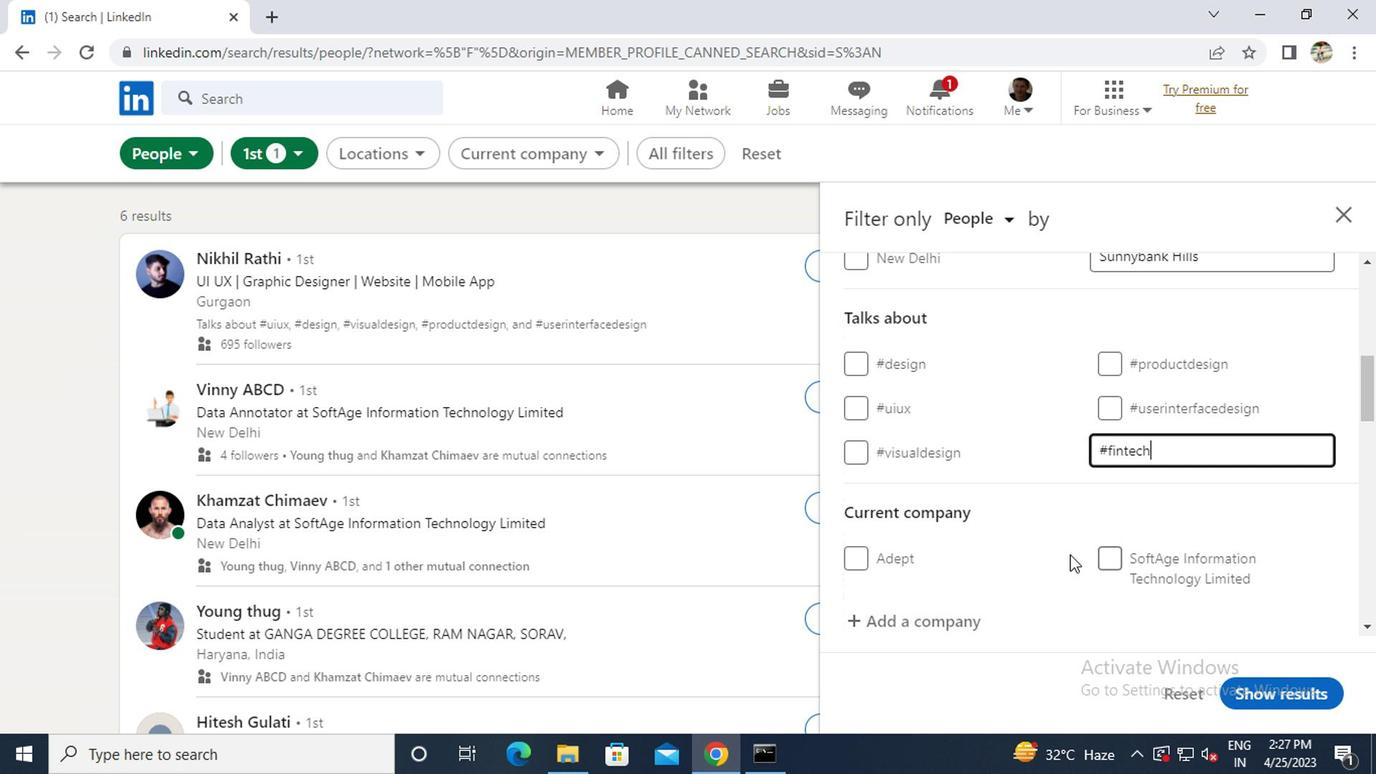 
Action: Mouse moved to (1063, 556)
Screenshot: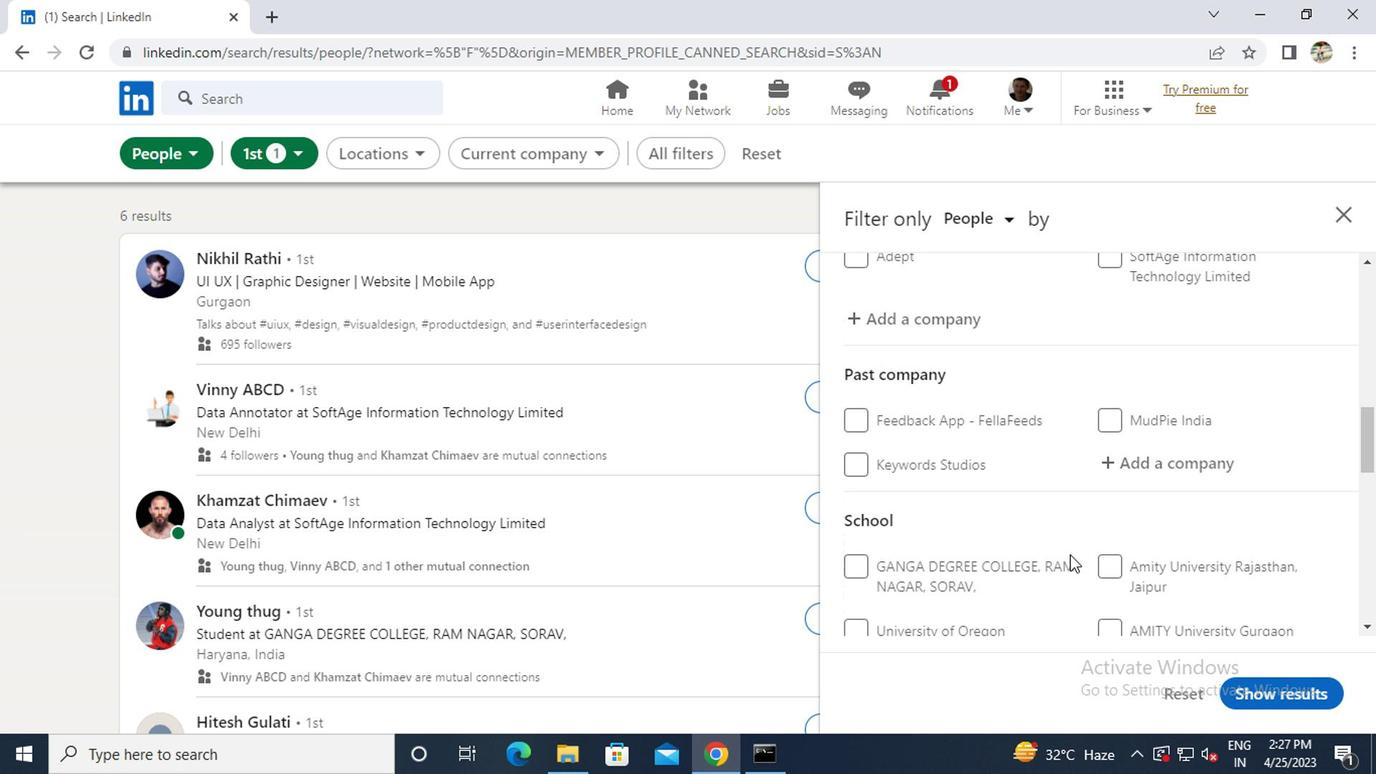 
Action: Mouse scrolled (1063, 554) with delta (0, -1)
Screenshot: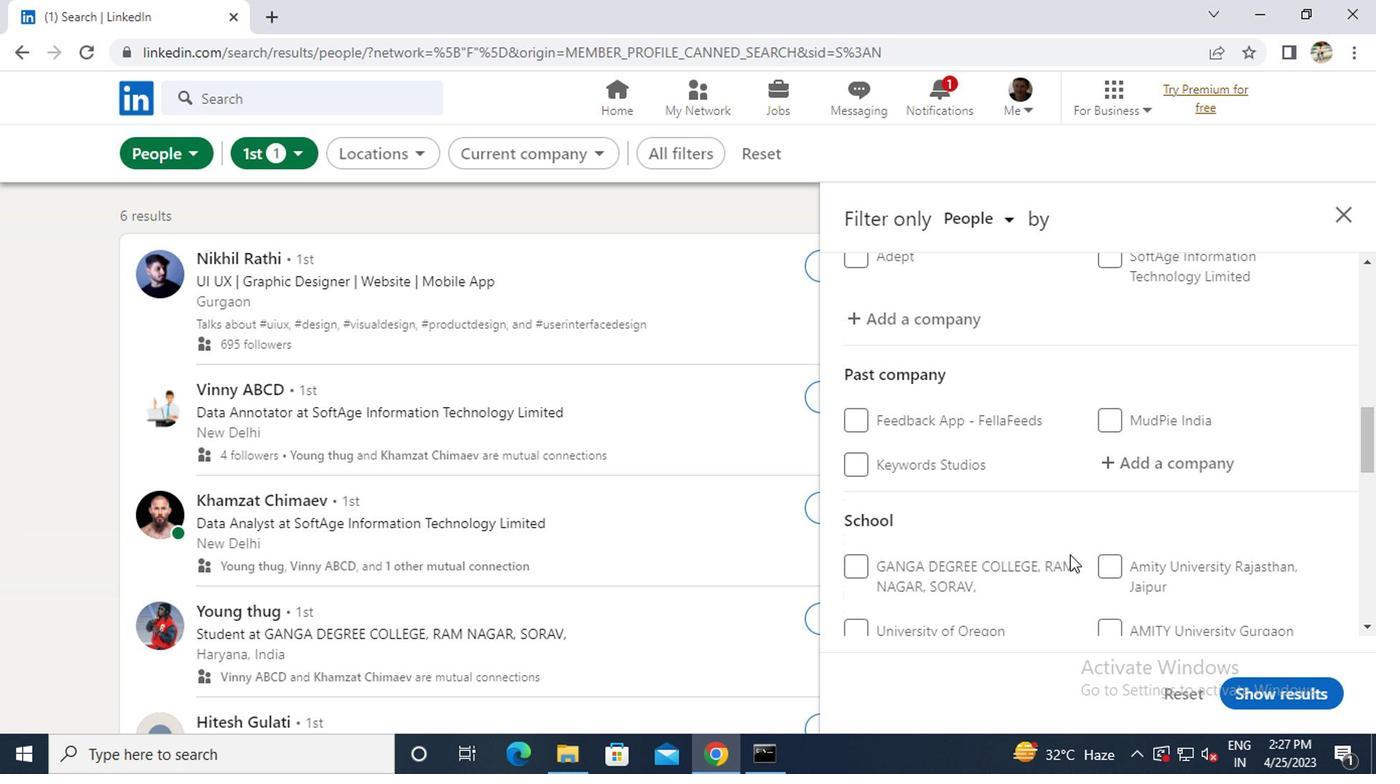 
Action: Mouse scrolled (1063, 554) with delta (0, -1)
Screenshot: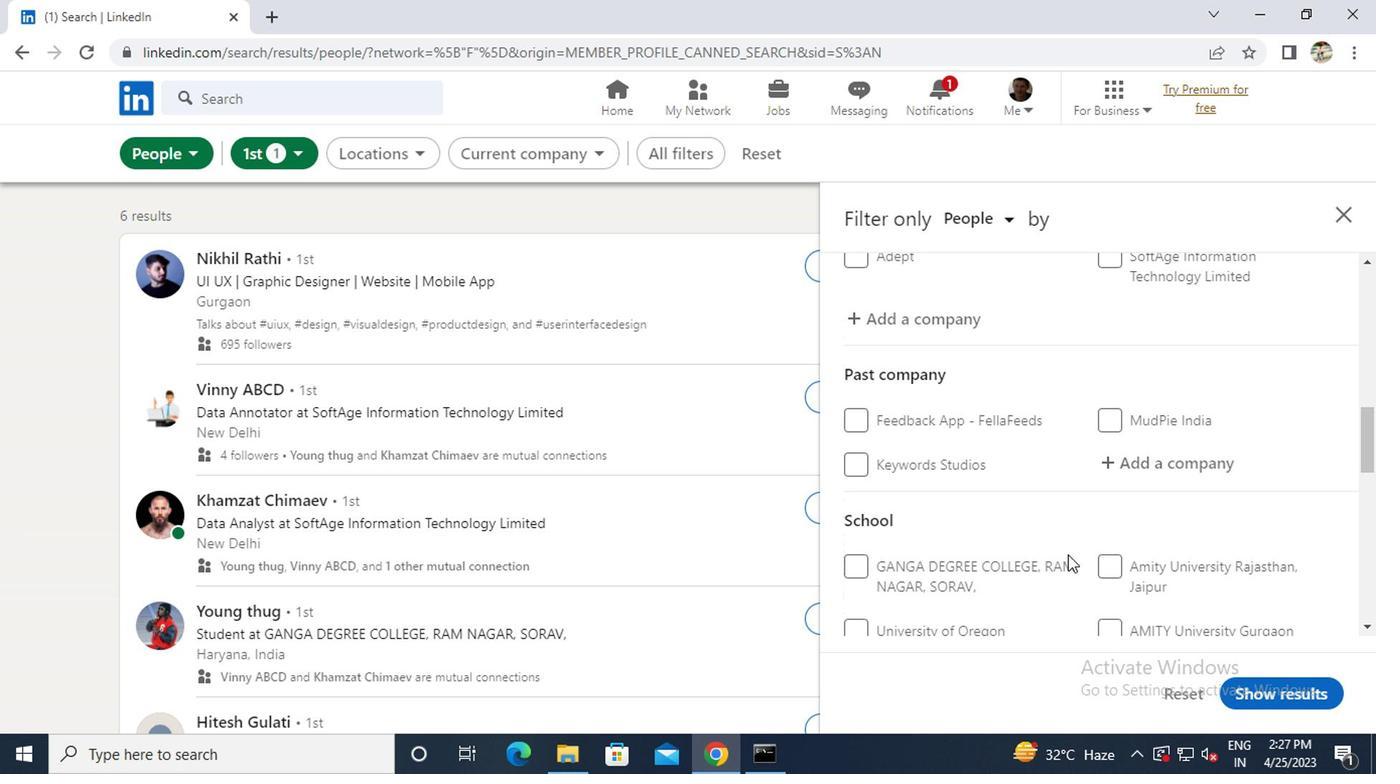 
Action: Mouse moved to (1032, 554)
Screenshot: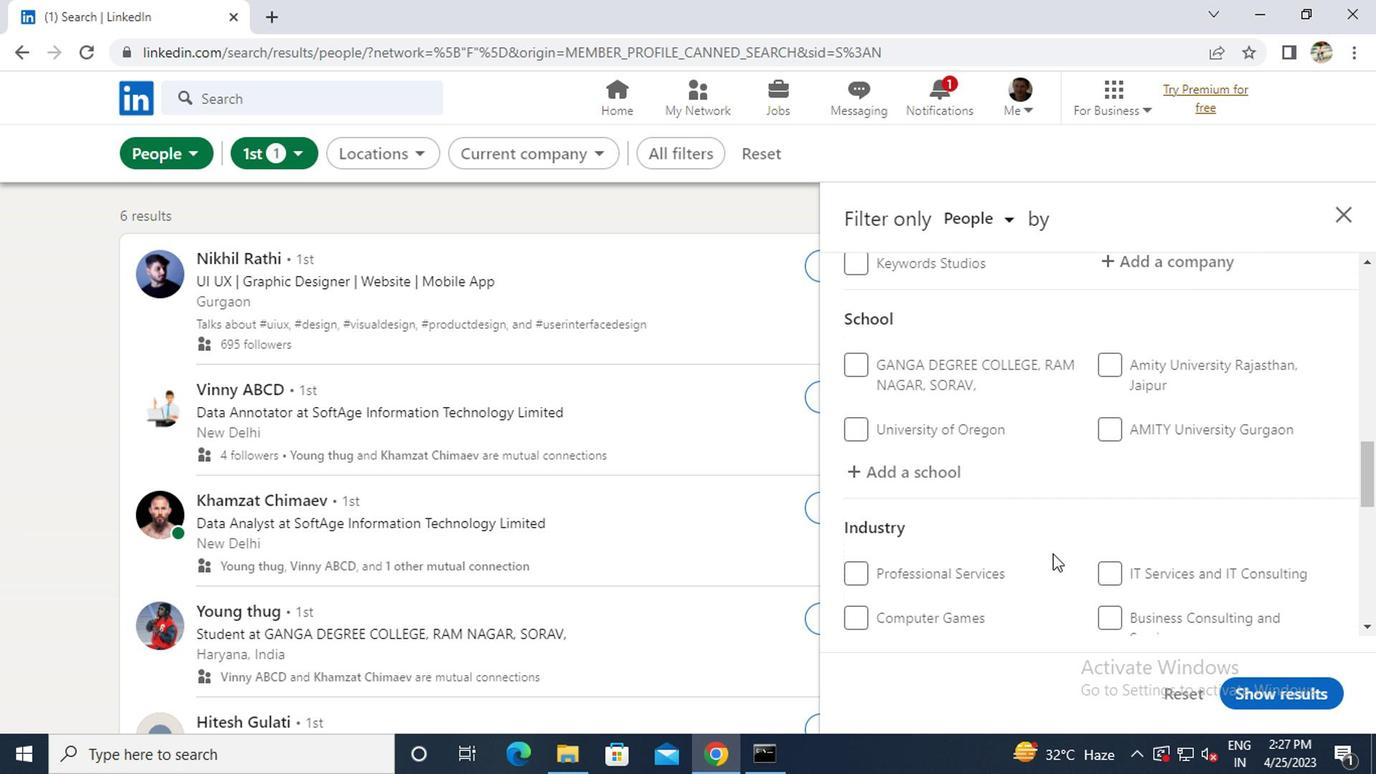 
Action: Mouse scrolled (1032, 552) with delta (0, -1)
Screenshot: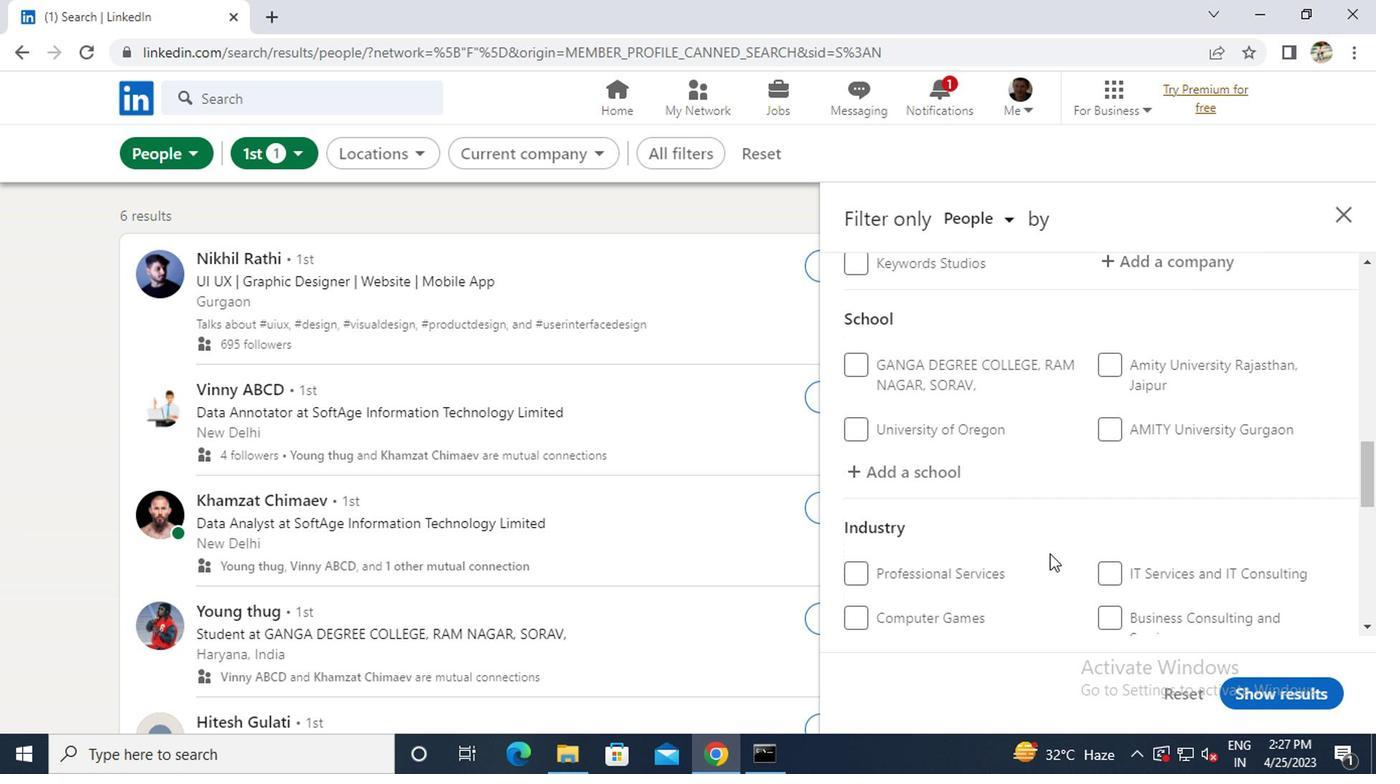 
Action: Mouse moved to (993, 567)
Screenshot: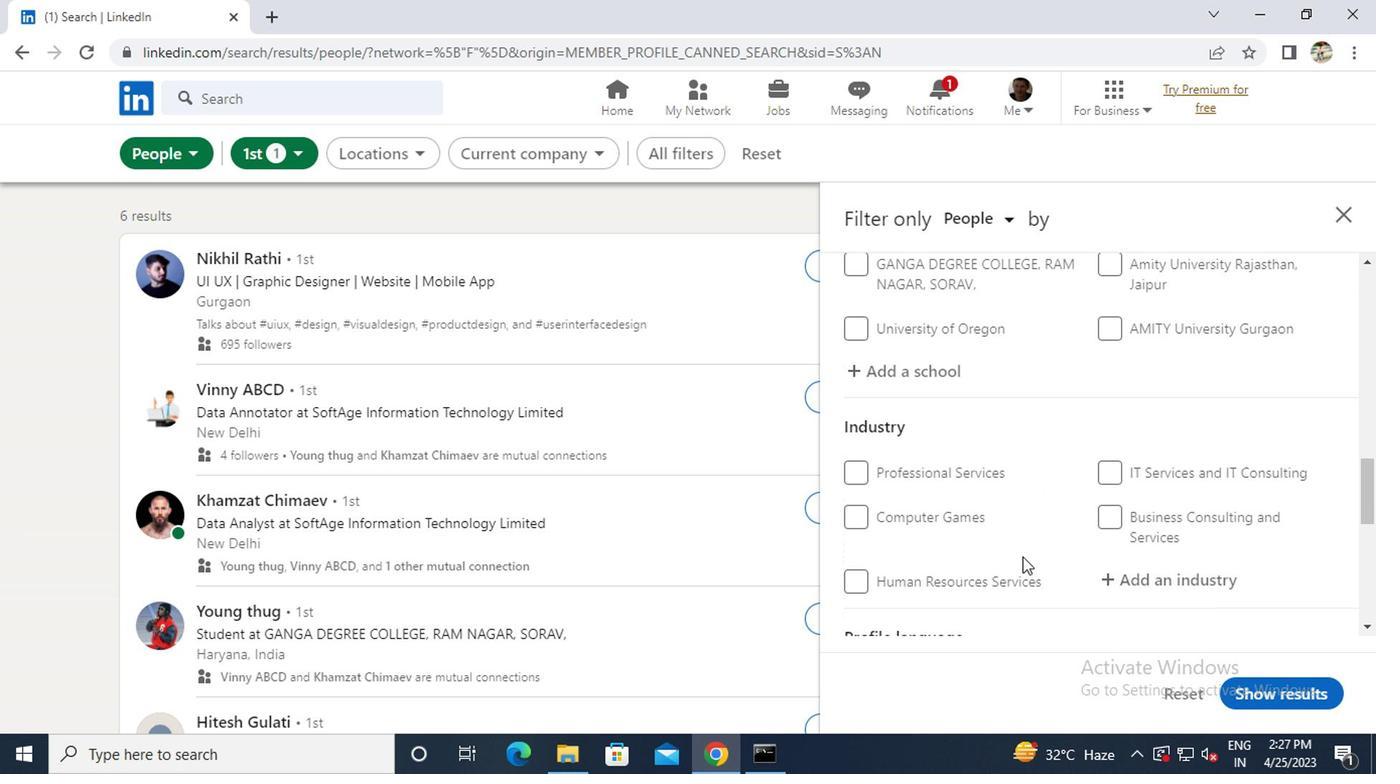 
Action: Mouse scrolled (993, 566) with delta (0, 0)
Screenshot: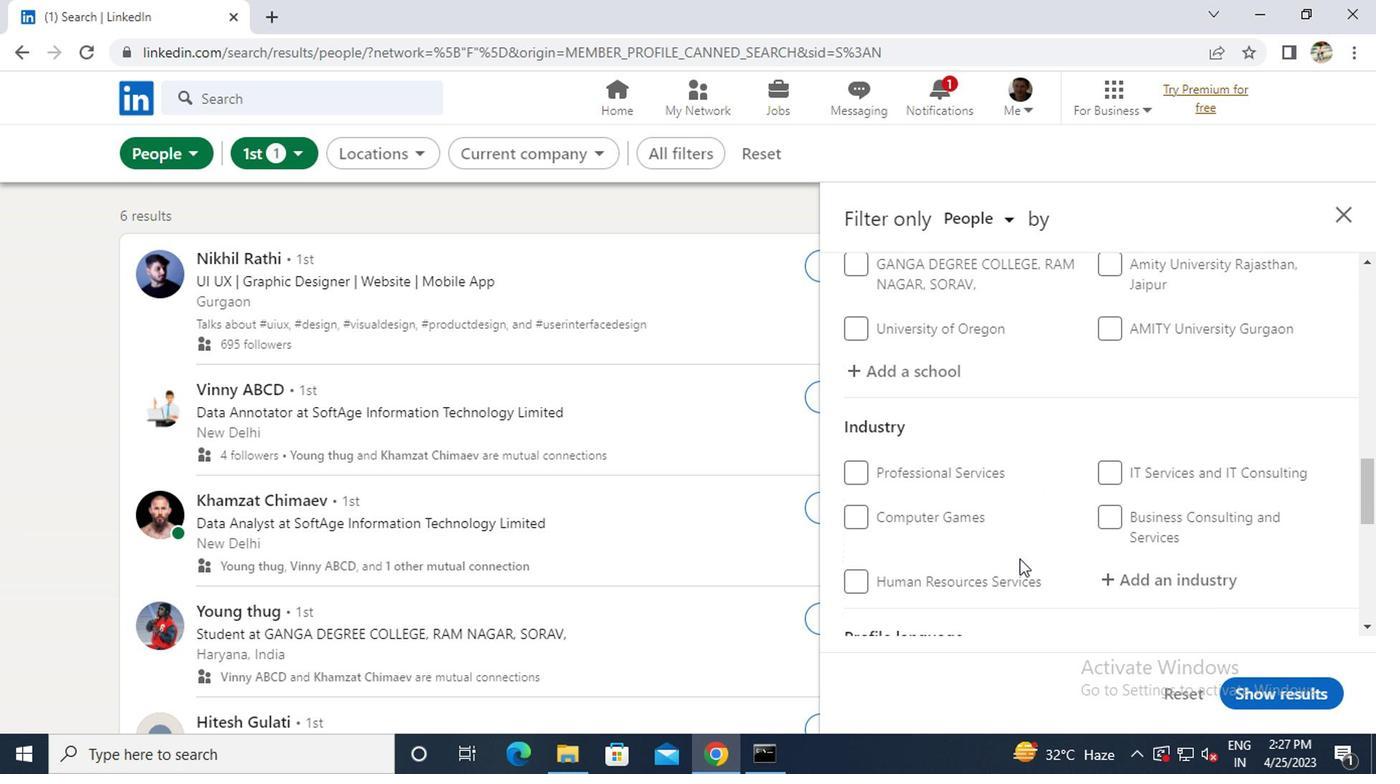 
Action: Mouse moved to (860, 584)
Screenshot: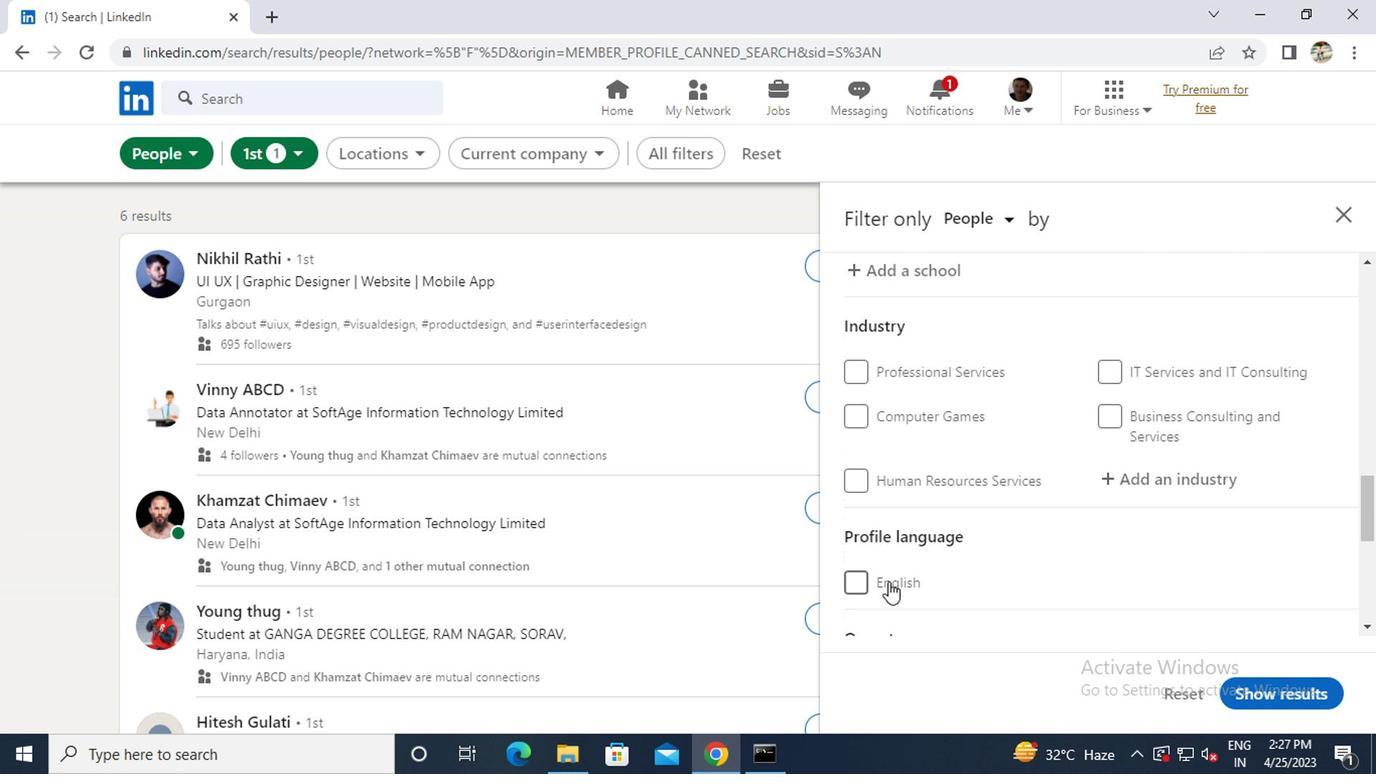 
Action: Mouse pressed left at (860, 584)
Screenshot: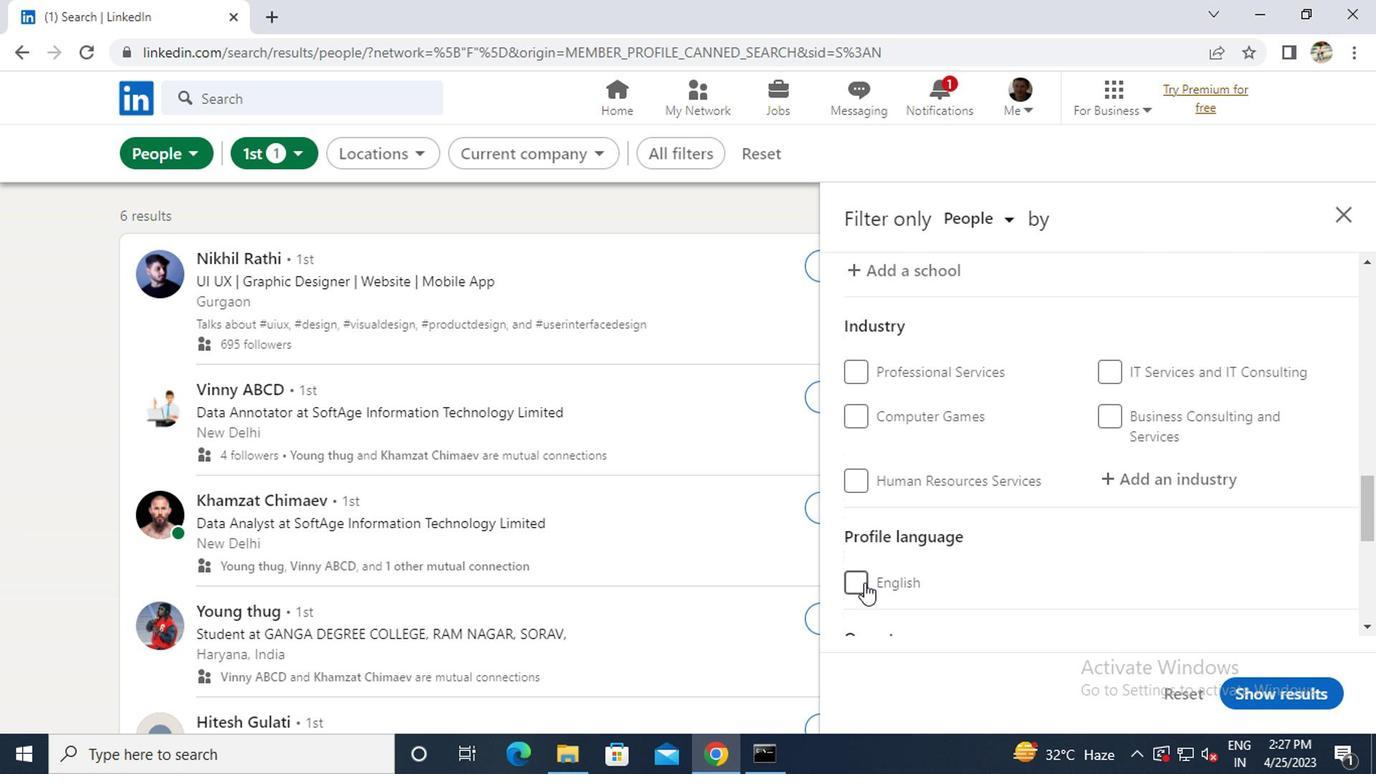 
Action: Mouse scrolled (860, 584) with delta (0, 0)
Screenshot: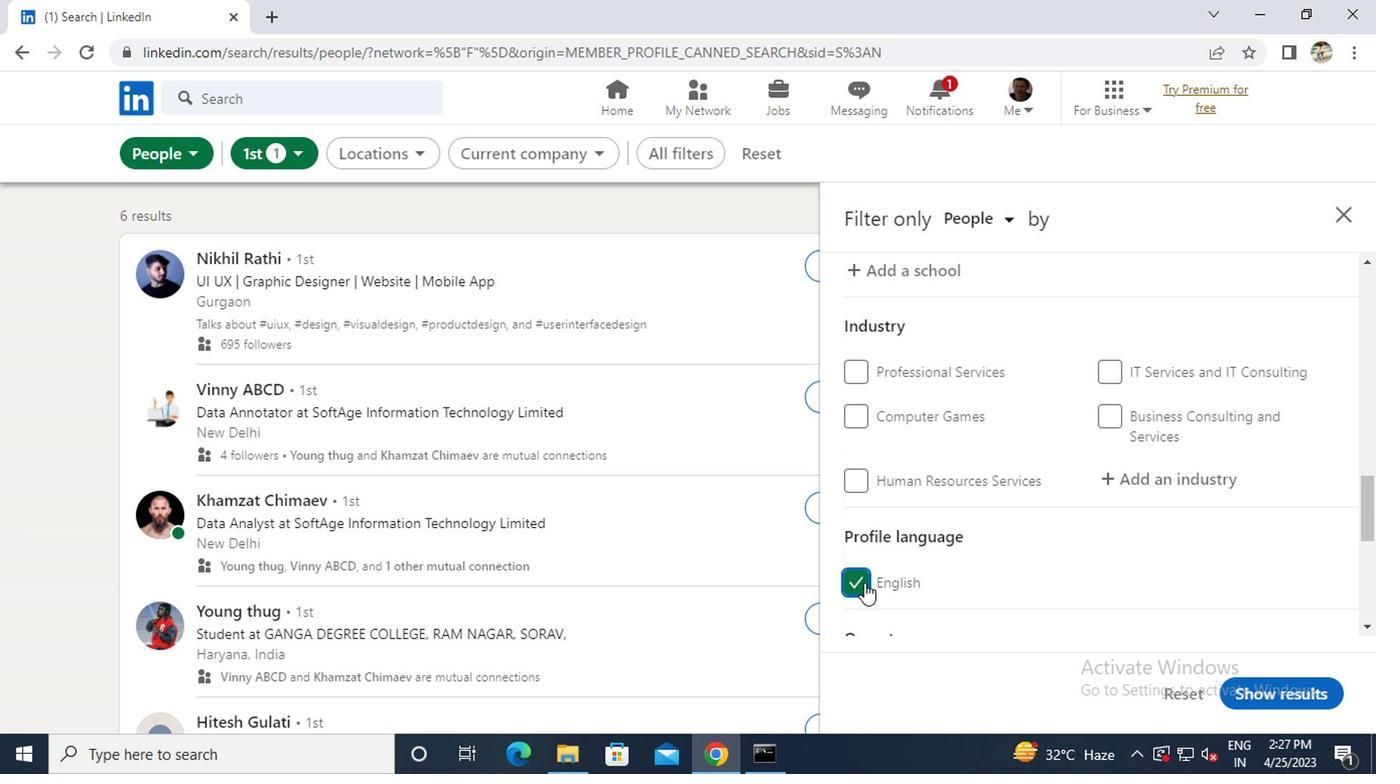 
Action: Mouse moved to (865, 579)
Screenshot: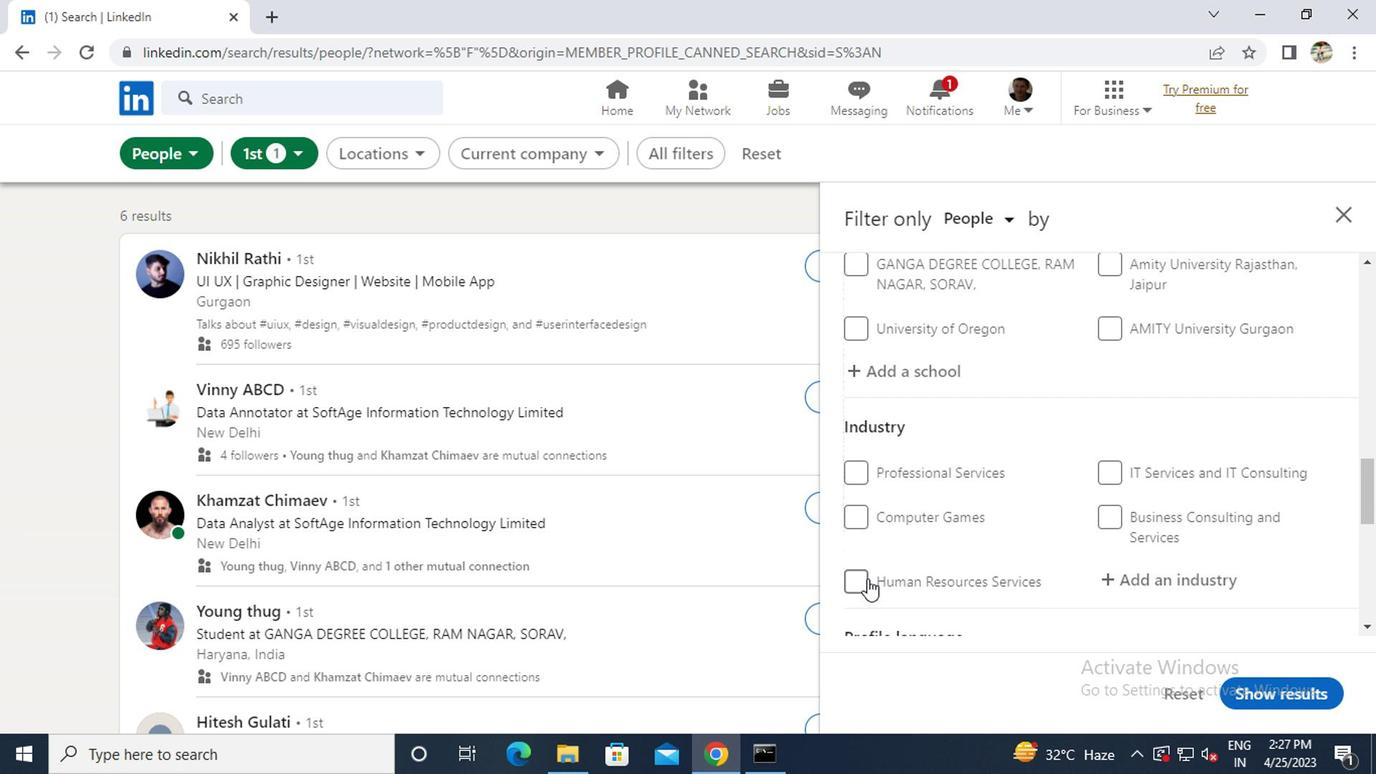 
Action: Mouse scrolled (865, 579) with delta (0, 0)
Screenshot: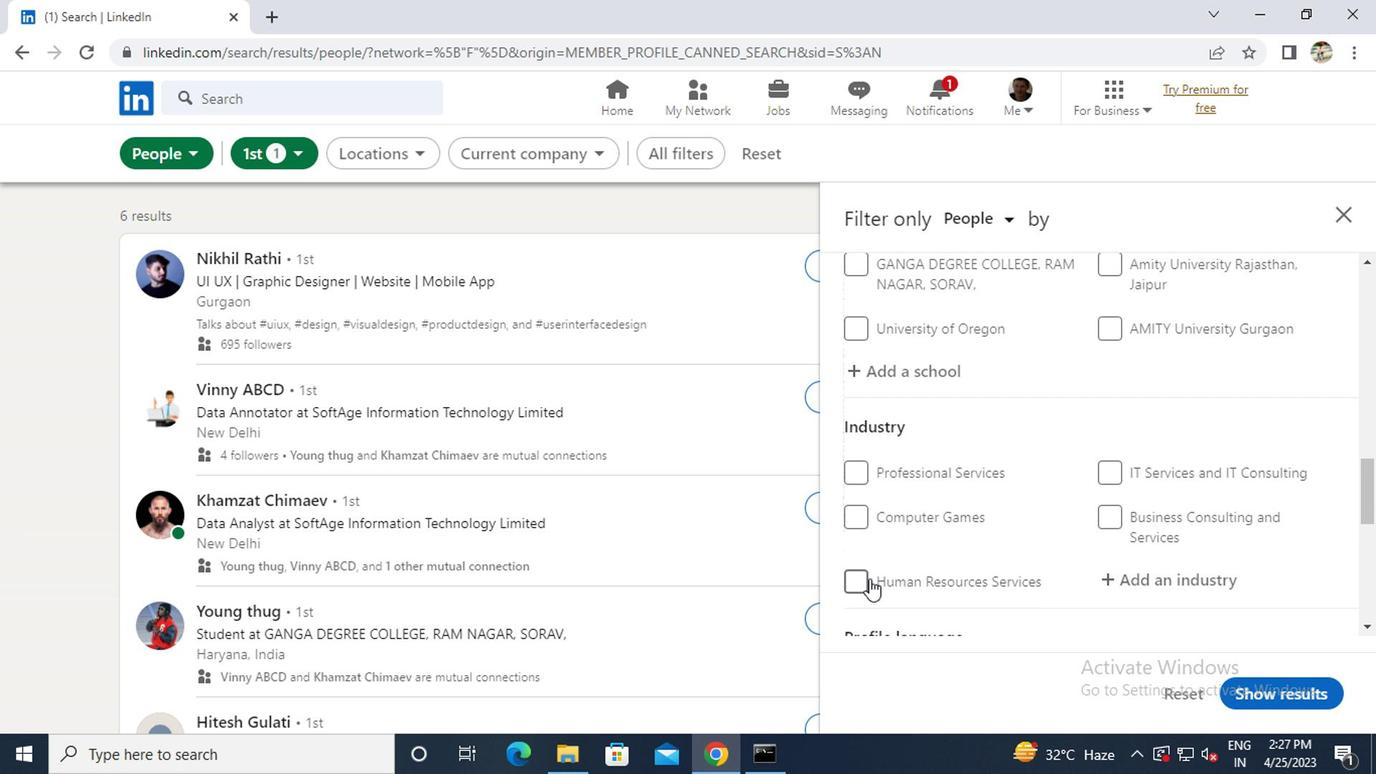 
Action: Mouse scrolled (865, 579) with delta (0, 0)
Screenshot: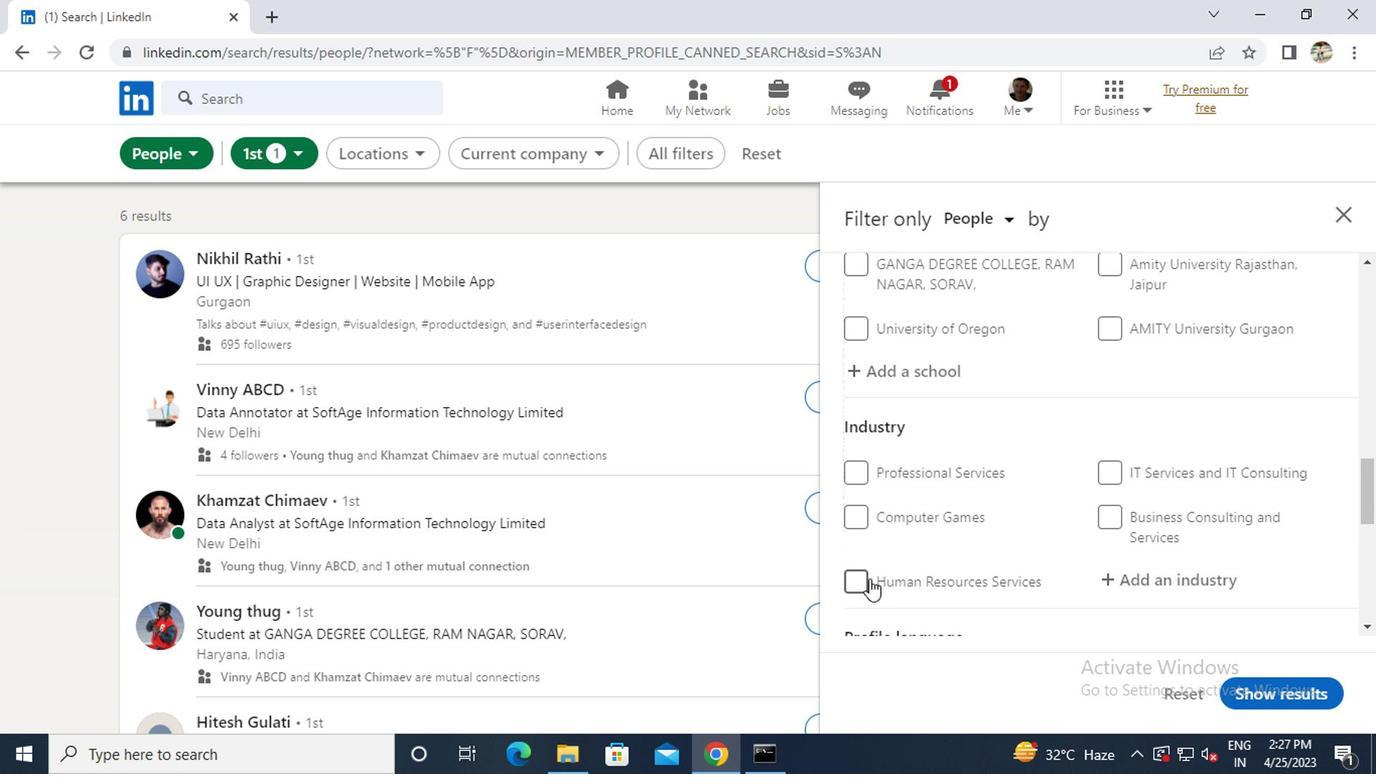 
Action: Mouse scrolled (865, 579) with delta (0, 0)
Screenshot: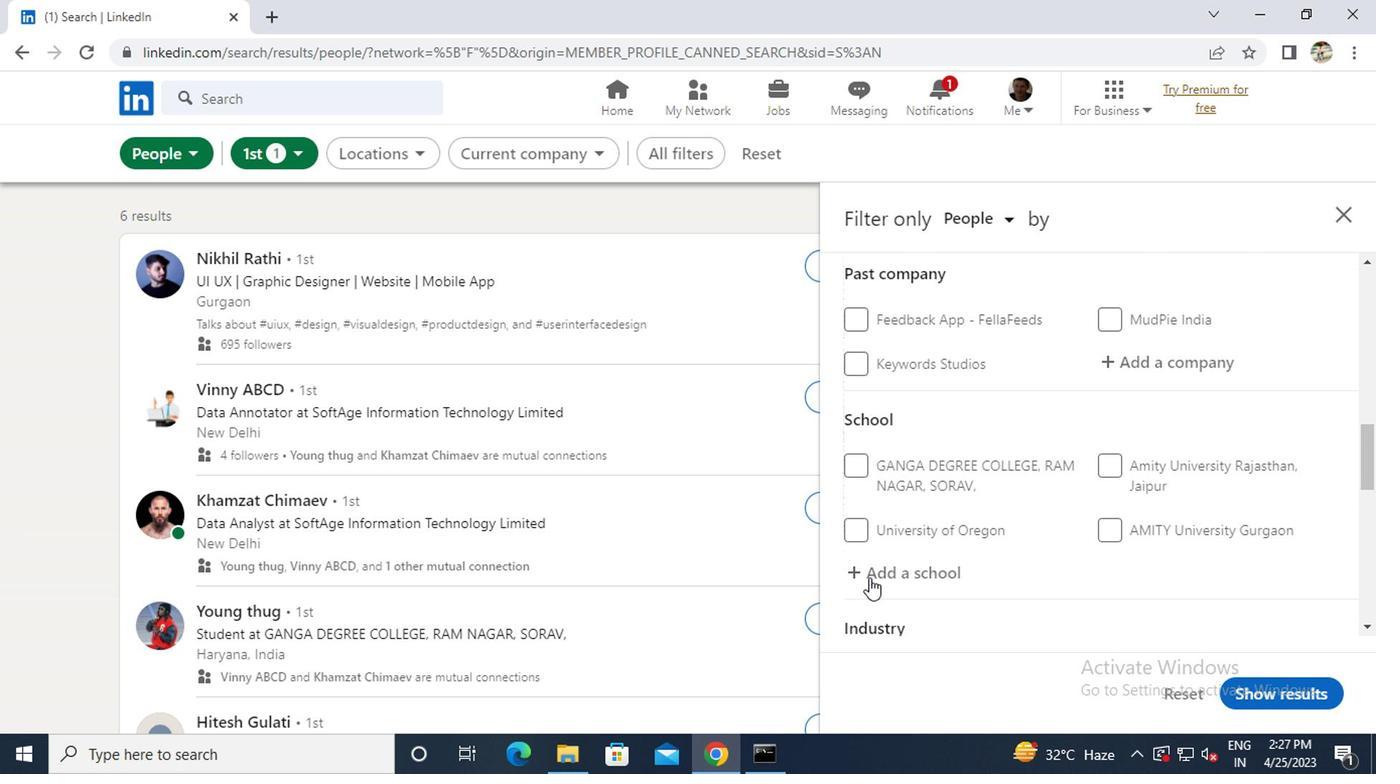 
Action: Mouse scrolled (865, 579) with delta (0, 0)
Screenshot: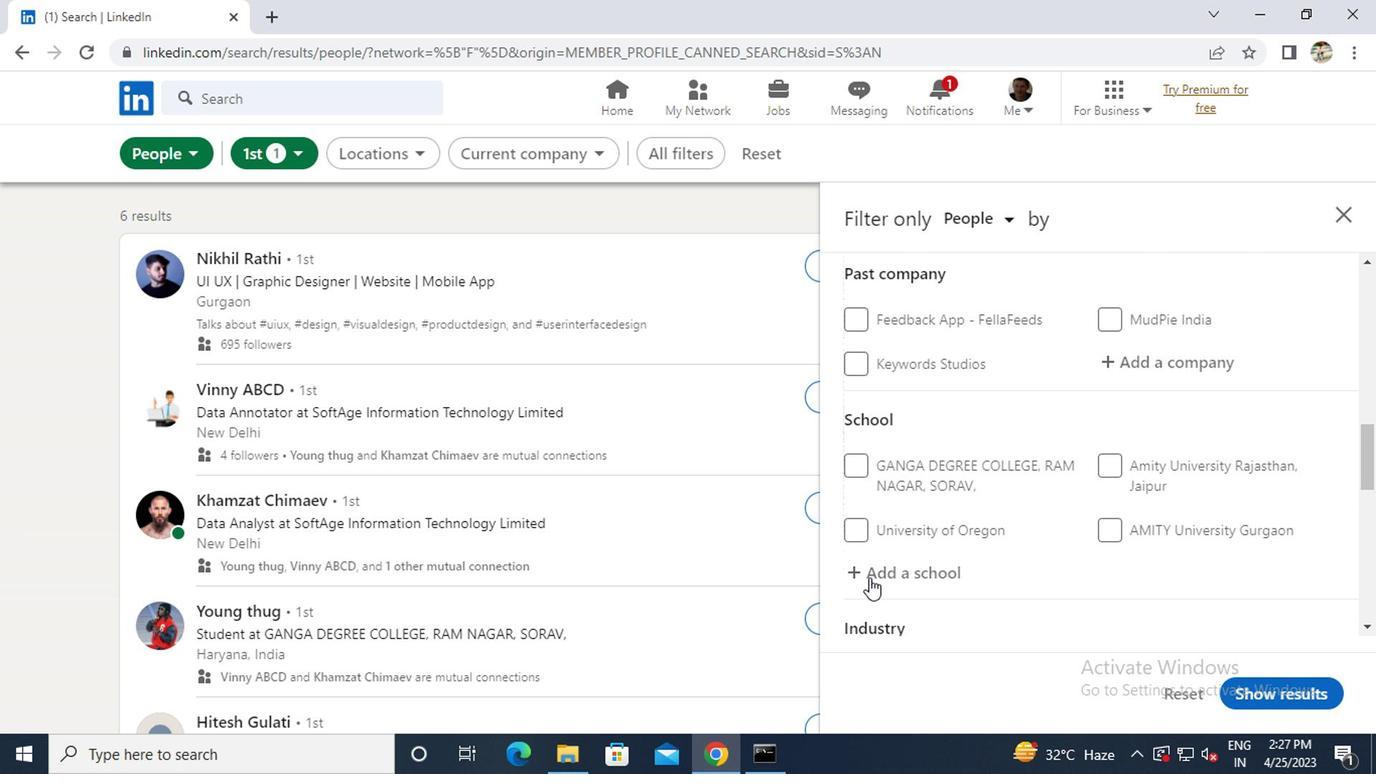 
Action: Mouse scrolled (865, 579) with delta (0, 0)
Screenshot: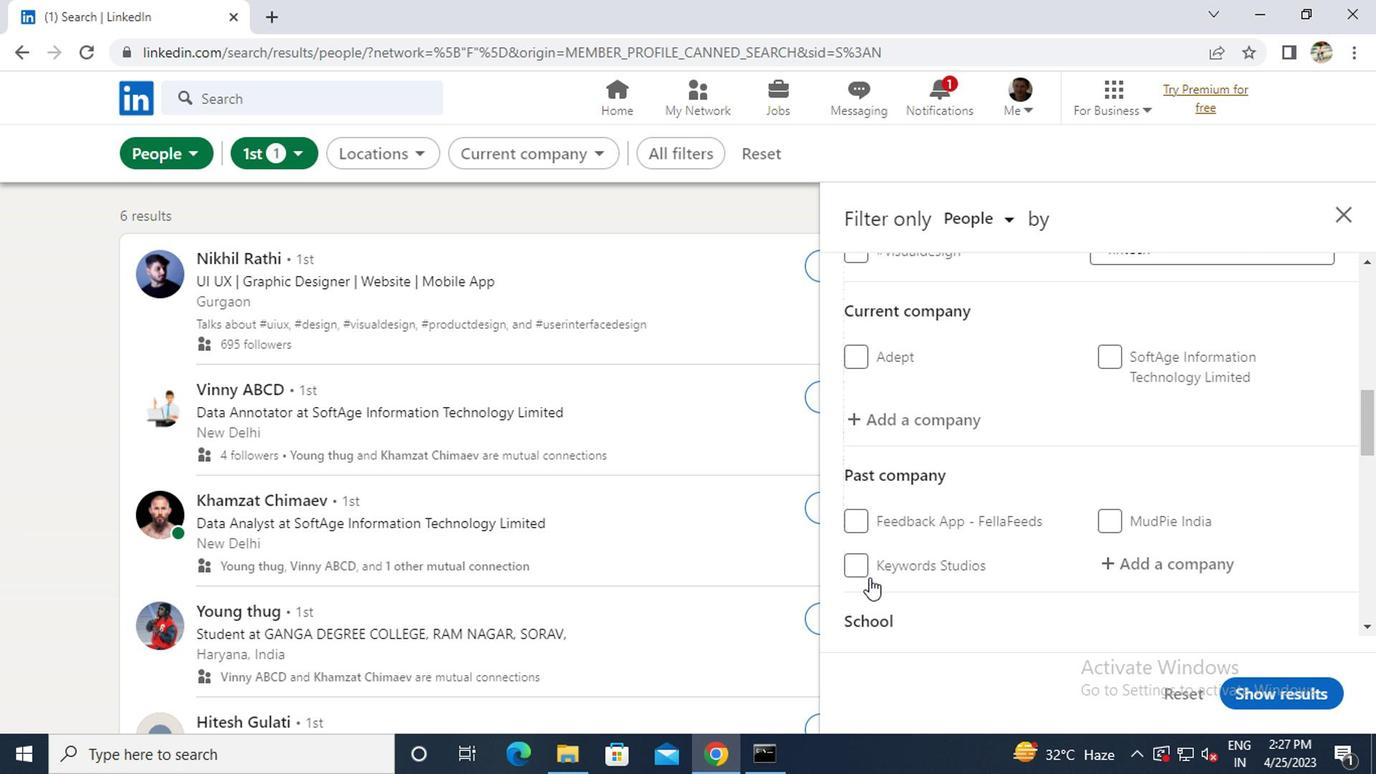 
Action: Mouse moved to (882, 522)
Screenshot: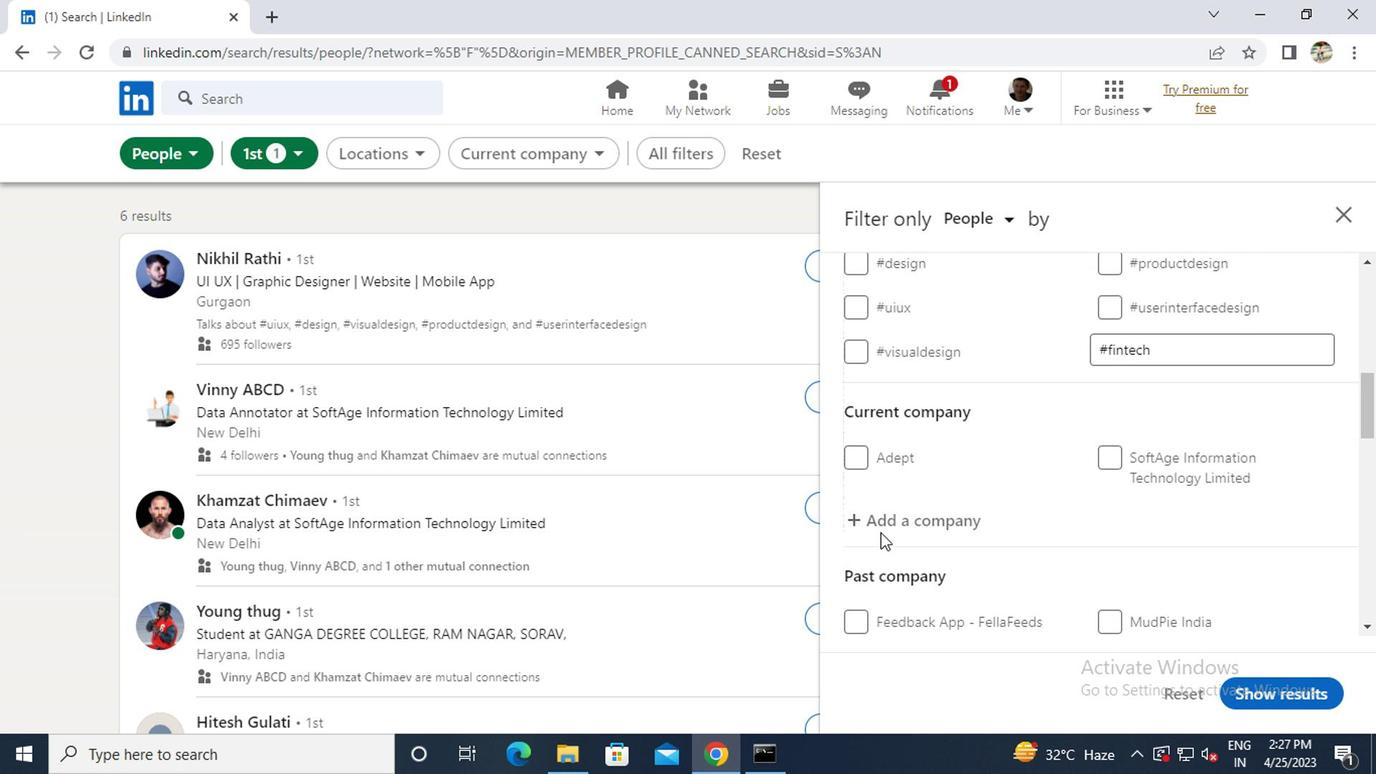 
Action: Mouse pressed left at (882, 522)
Screenshot: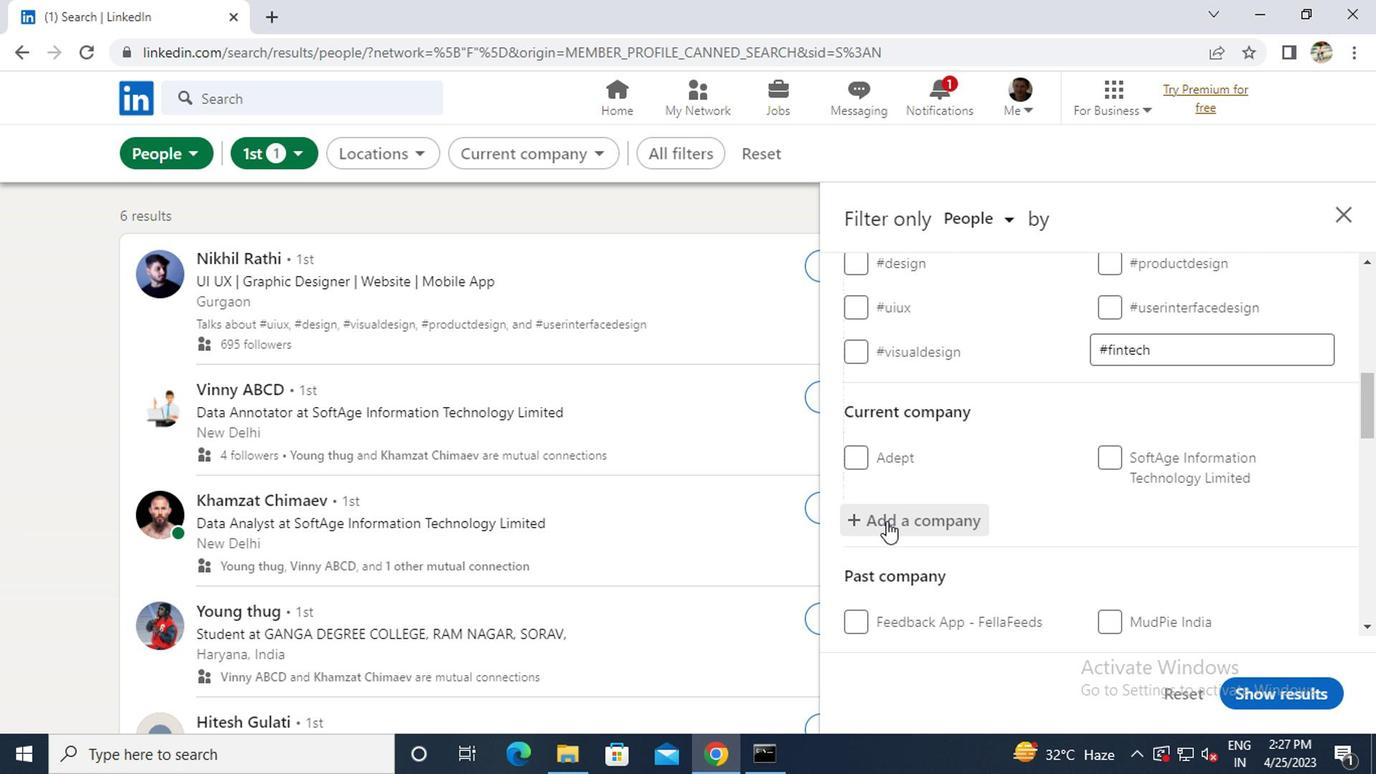 
Action: Key pressed <Key.caps_lock>B<Key.caps_lock>ANK<Key.space>OF<Key.space><Key.caps_lock>B<Key.caps_lock>ARODA
Screenshot: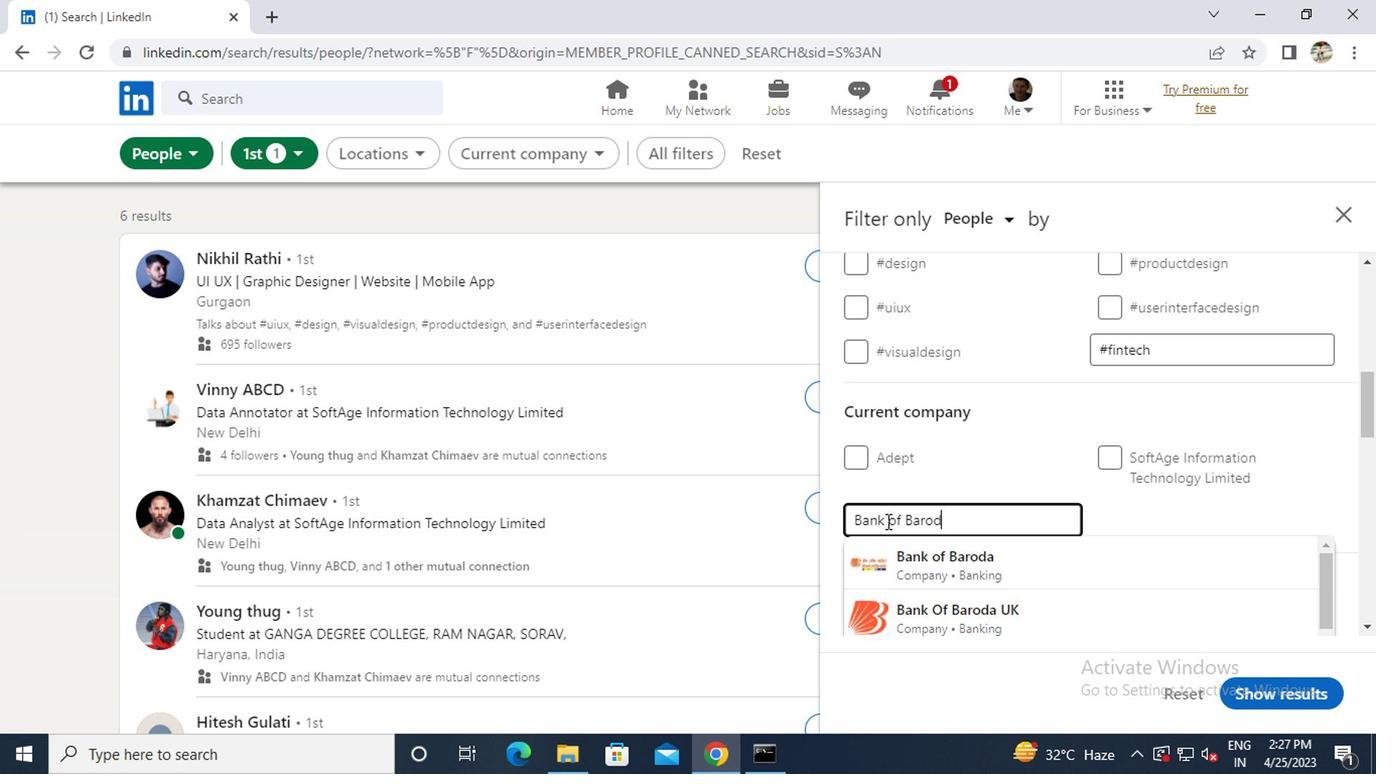 
Action: Mouse moved to (925, 562)
Screenshot: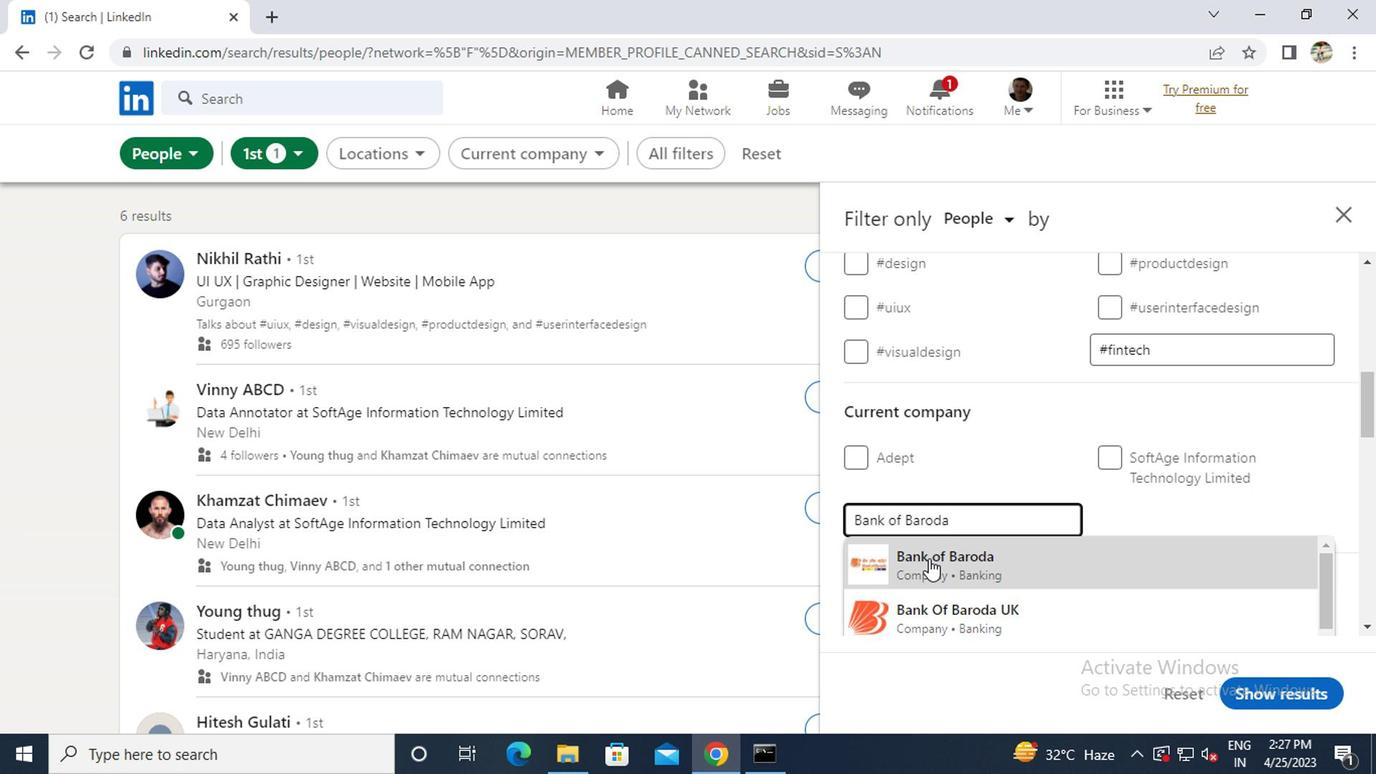 
Action: Mouse pressed left at (925, 562)
Screenshot: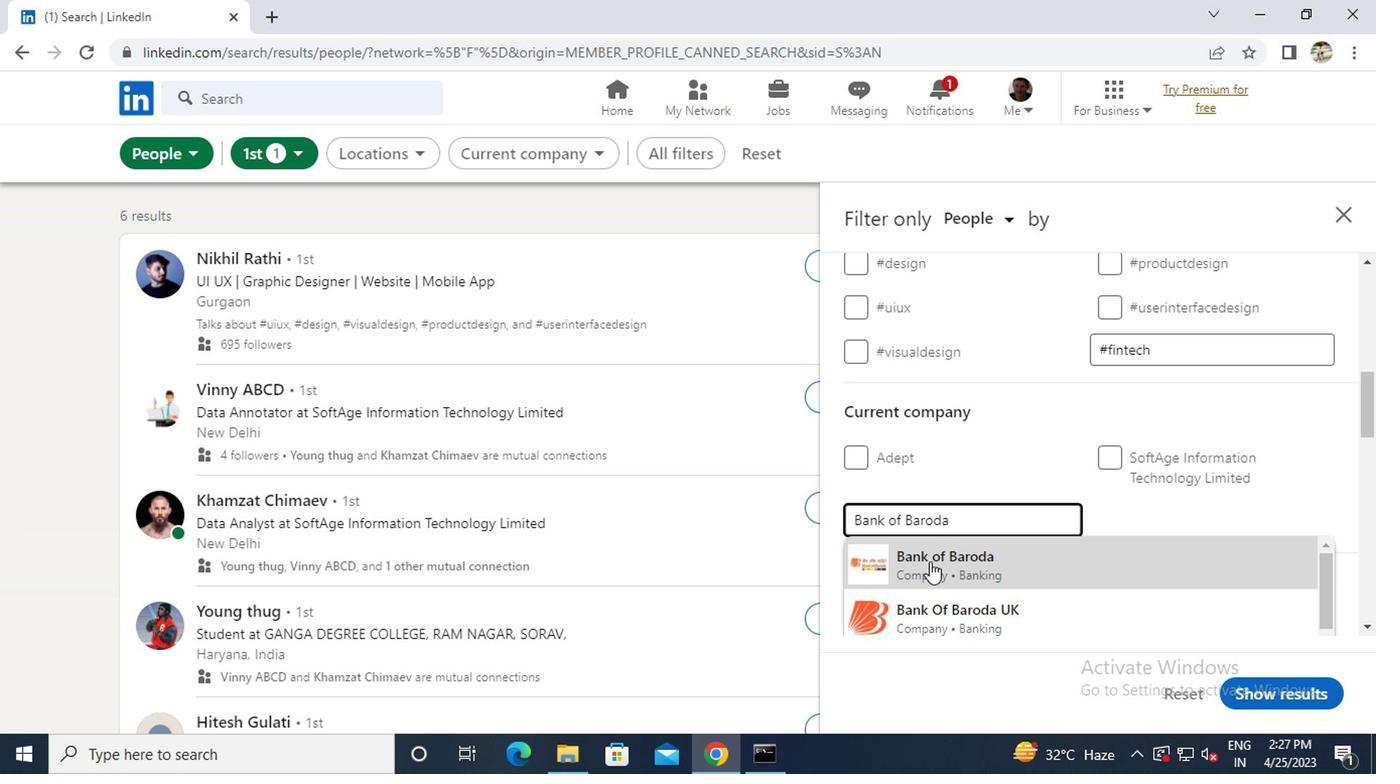 
Action: Mouse scrolled (925, 562) with delta (0, 0)
Screenshot: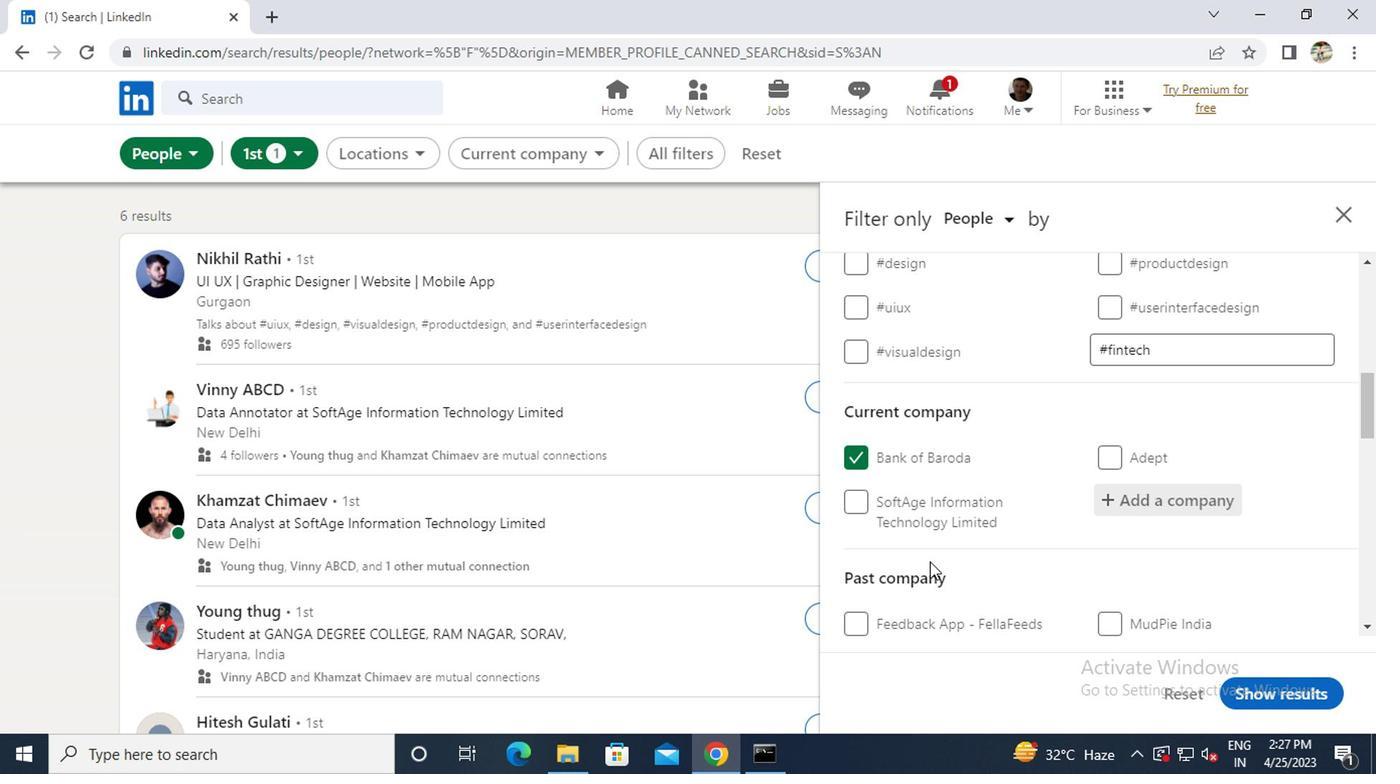 
Action: Mouse scrolled (925, 562) with delta (0, 0)
Screenshot: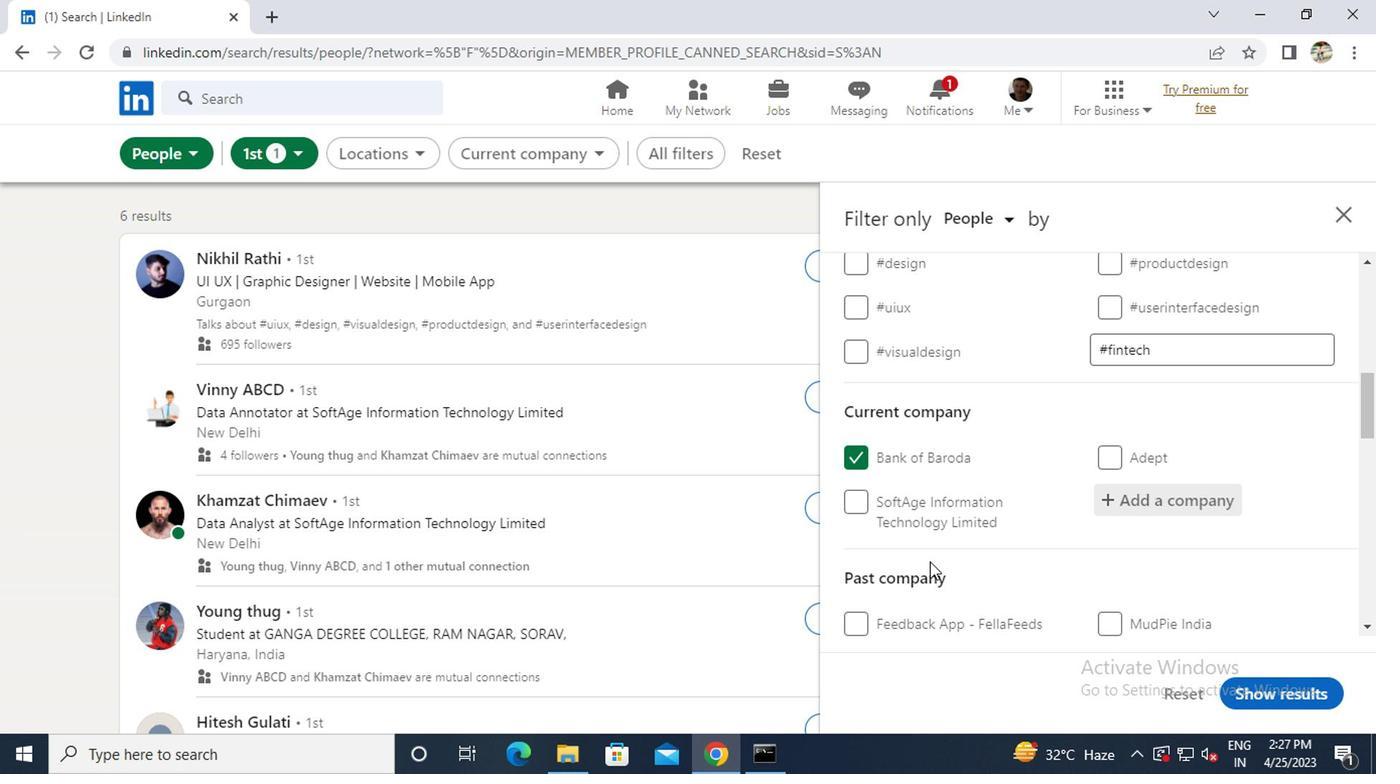 
Action: Mouse scrolled (925, 562) with delta (0, 0)
Screenshot: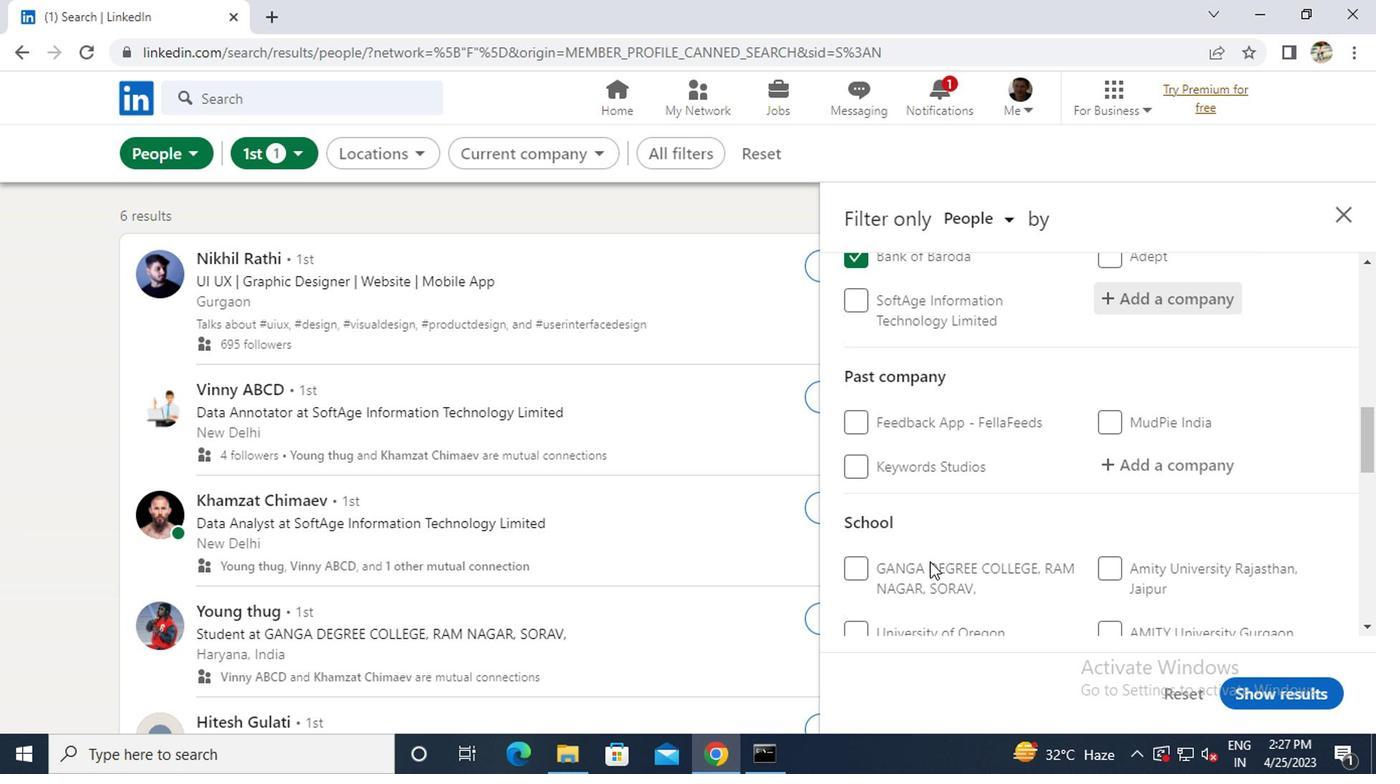 
Action: Mouse scrolled (925, 562) with delta (0, 0)
Screenshot: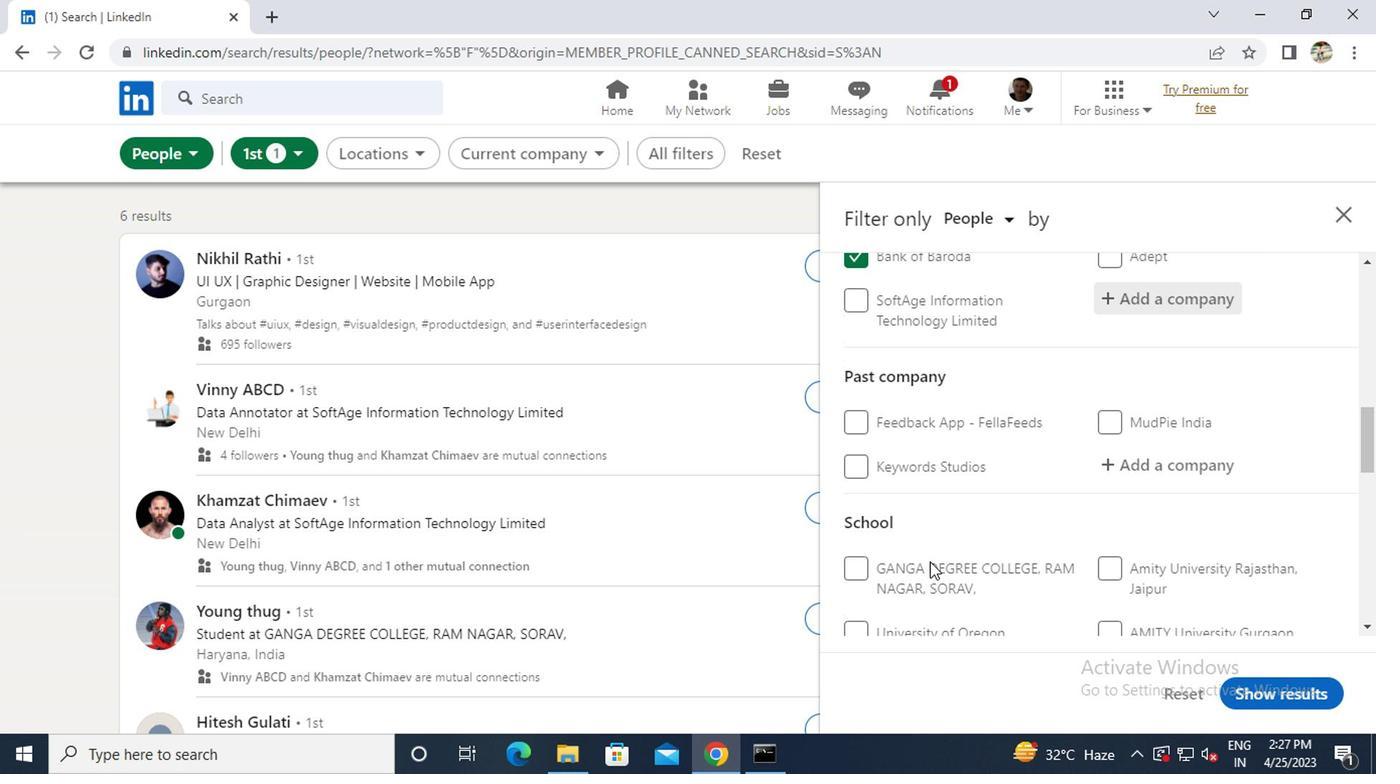 
Action: Mouse scrolled (925, 562) with delta (0, 0)
Screenshot: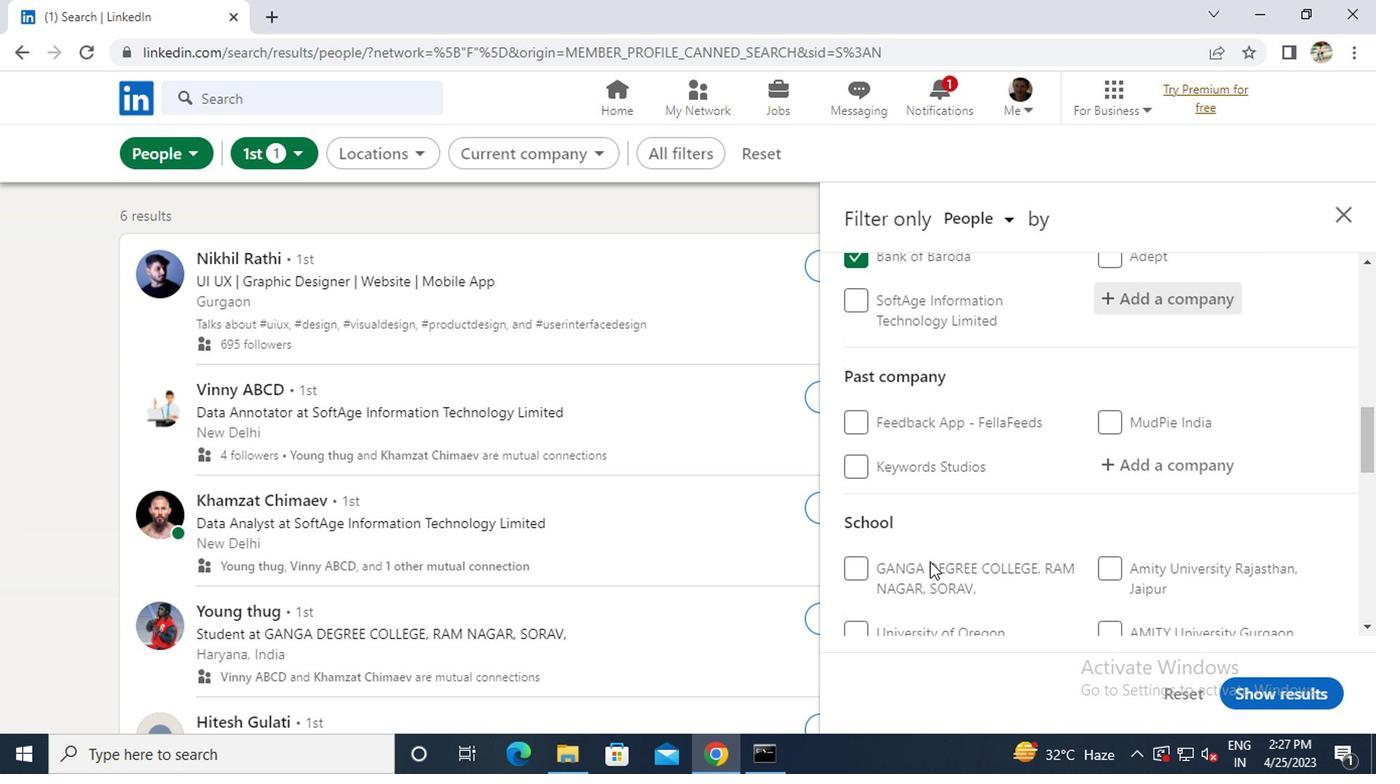 
Action: Mouse moved to (907, 377)
Screenshot: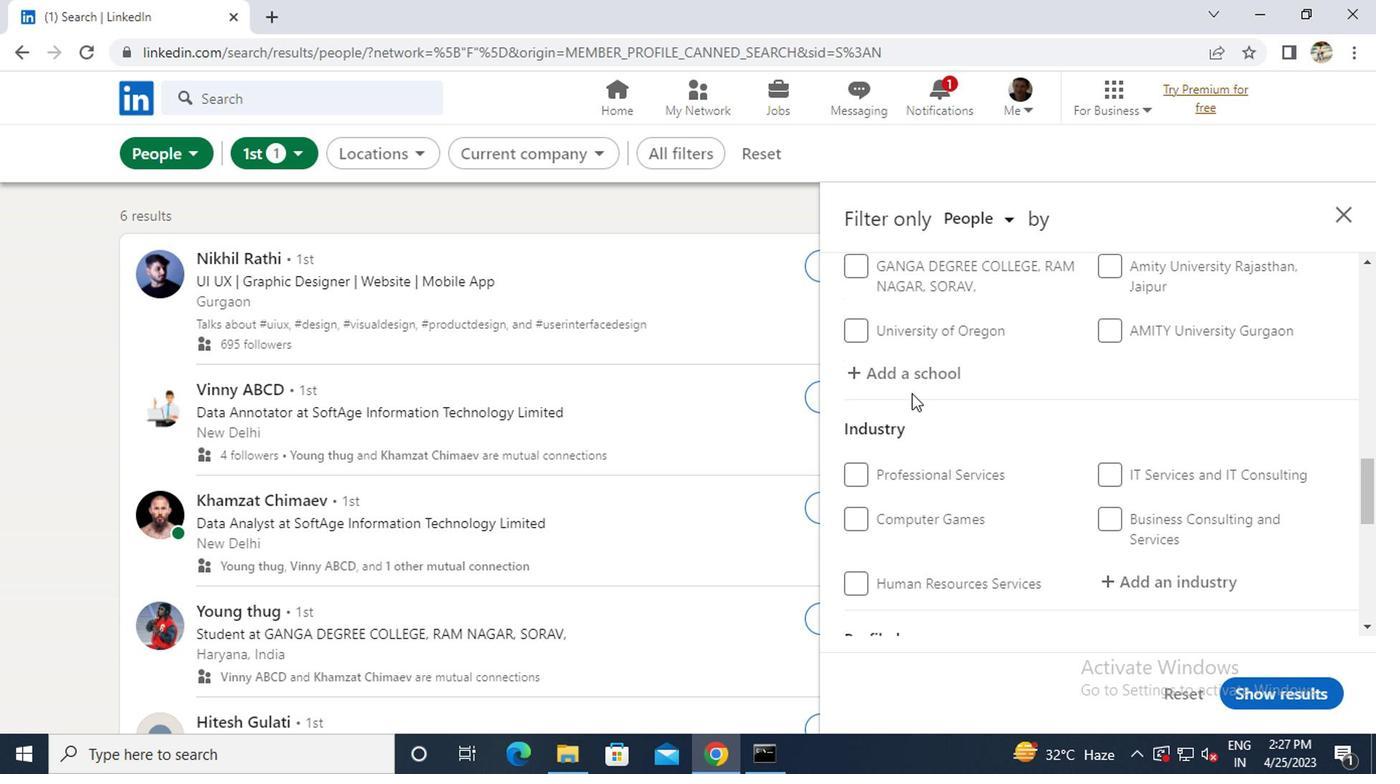 
Action: Mouse pressed left at (907, 377)
Screenshot: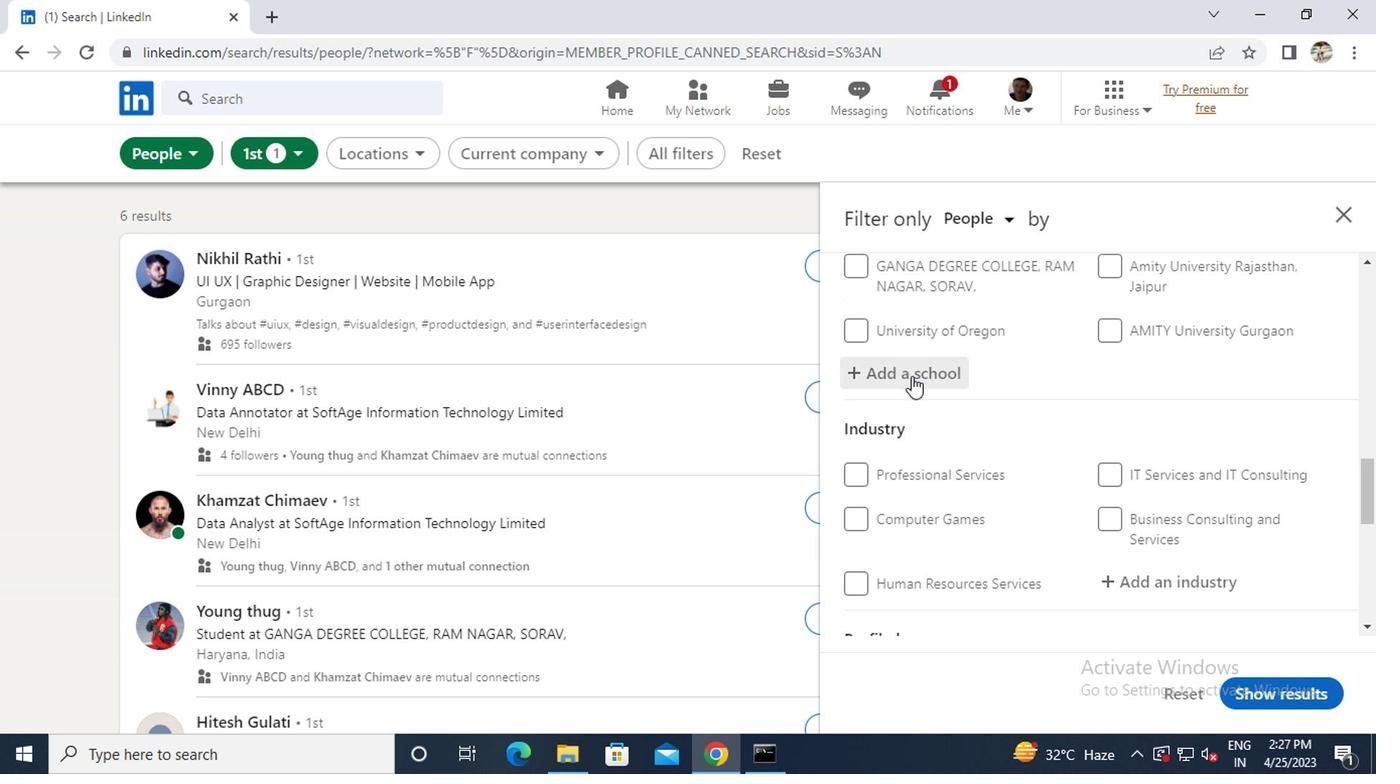 
Action: Key pressed <Key.caps_lock>R<Key.caps_lock>AGHU<Key.space><Key.caps_lock>E<Key.caps_lock>NGINEERING<Key.space><Key.caps_lock>C<Key.caps_lock>OLLEGE
Screenshot: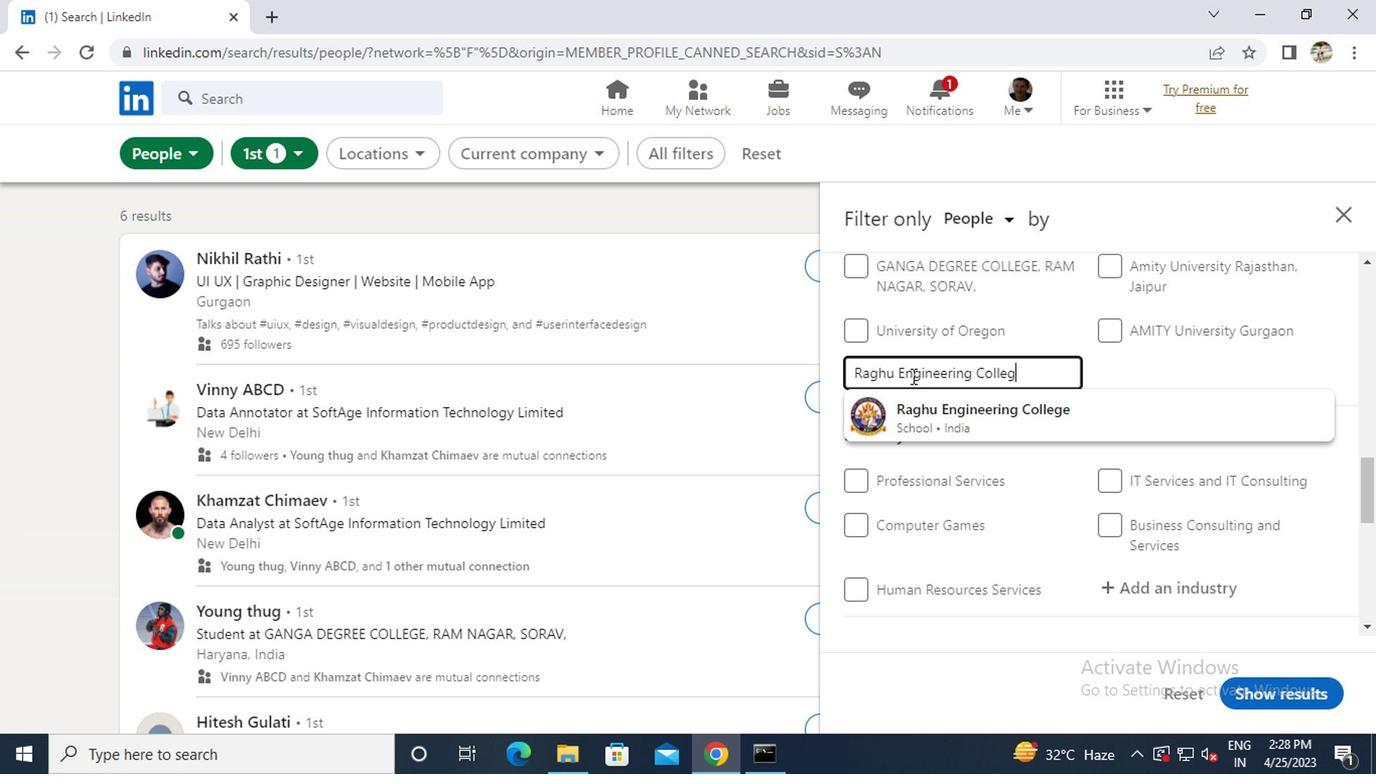 
Action: Mouse moved to (951, 425)
Screenshot: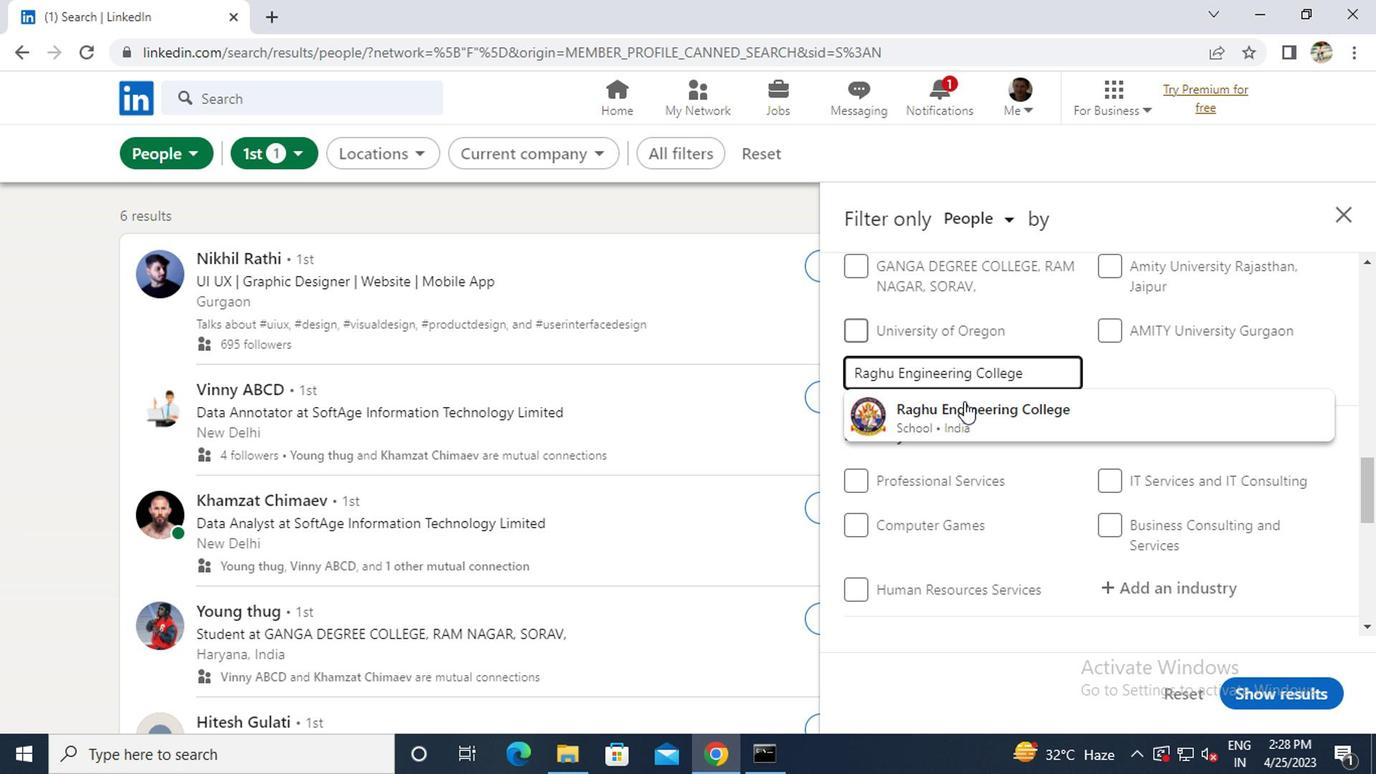 
Action: Mouse pressed left at (951, 425)
Screenshot: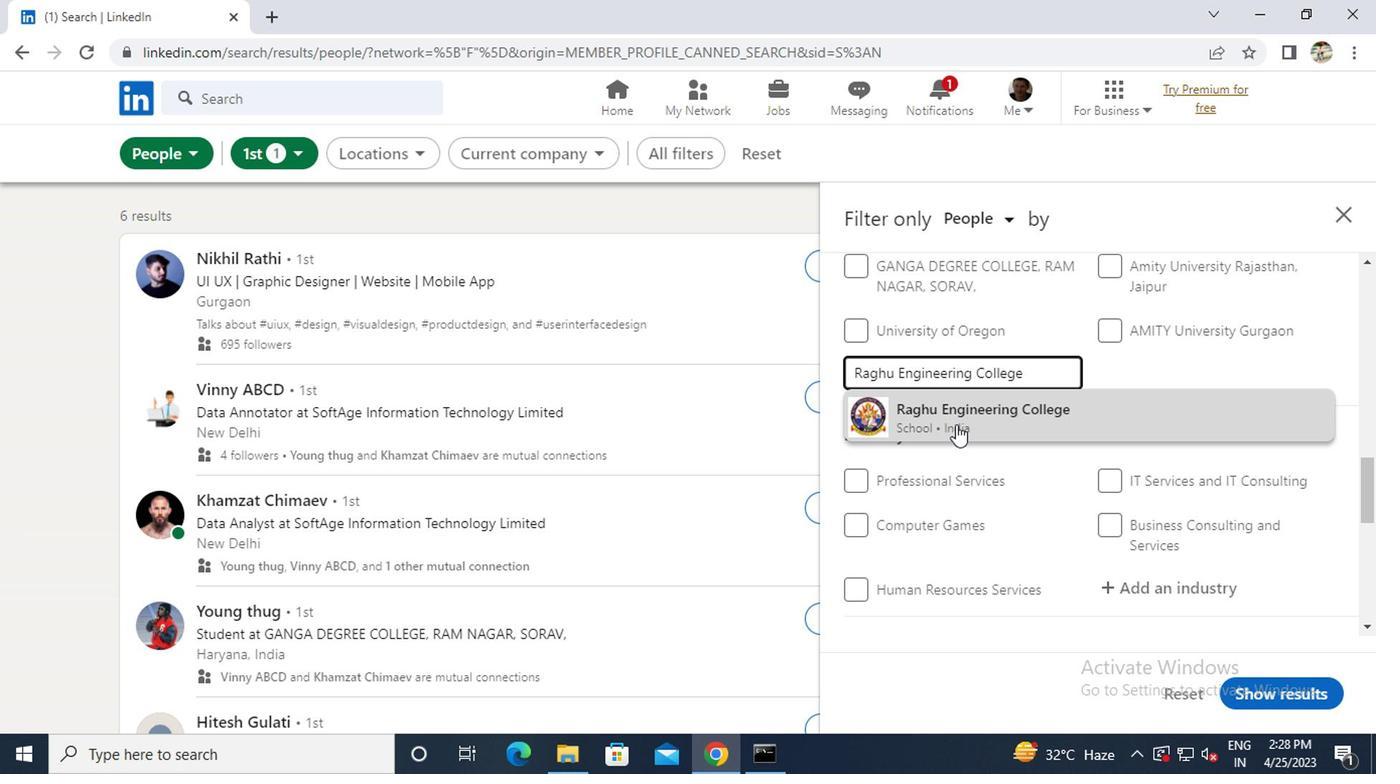 
Action: Mouse moved to (1042, 495)
Screenshot: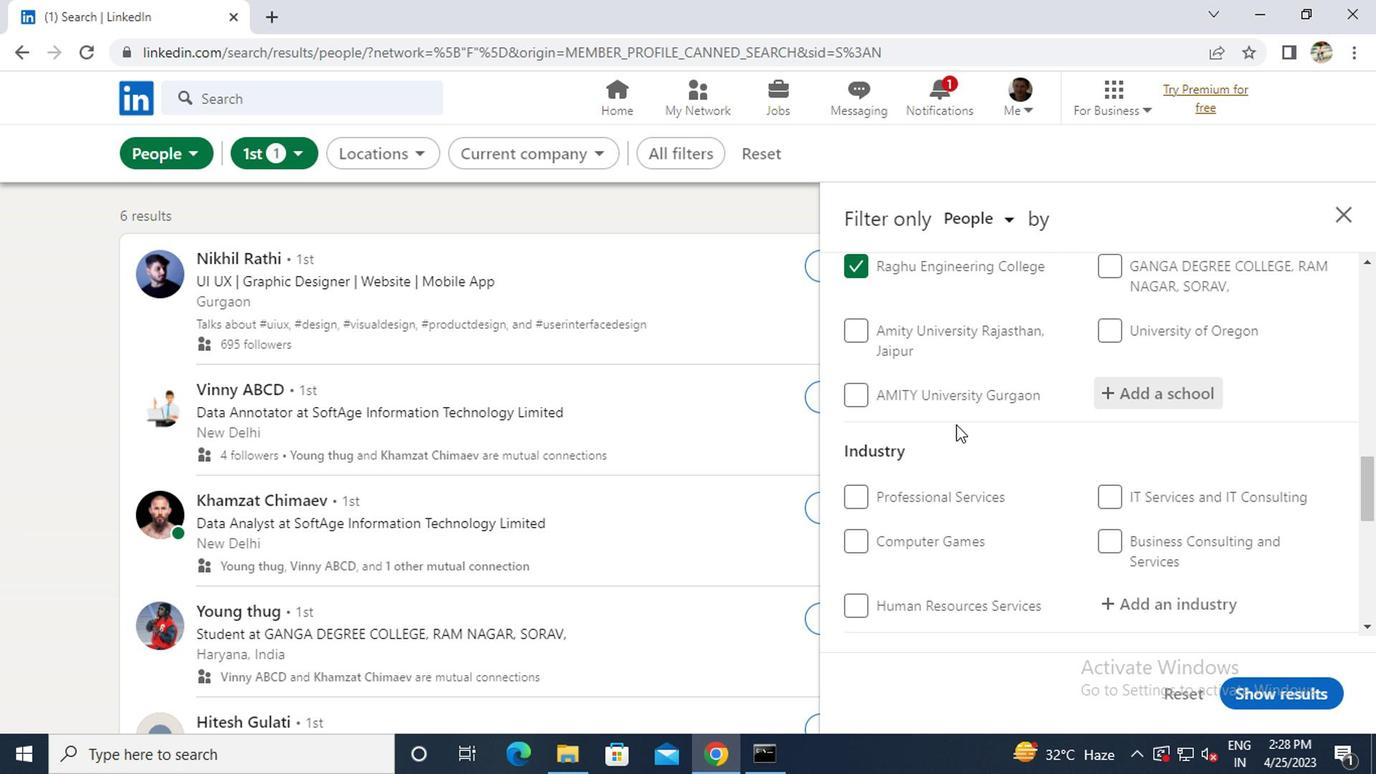 
Action: Mouse scrolled (1042, 494) with delta (0, 0)
Screenshot: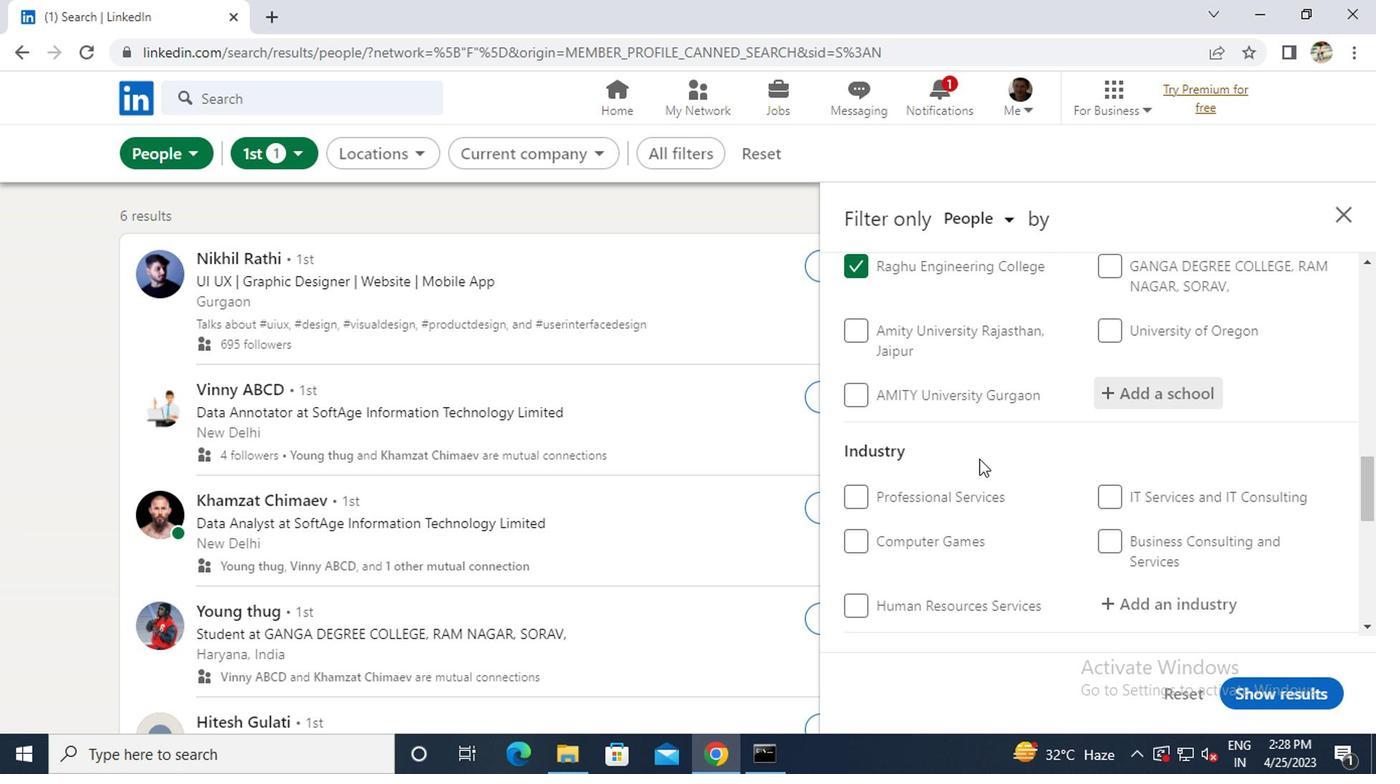
Action: Mouse scrolled (1042, 494) with delta (0, 0)
Screenshot: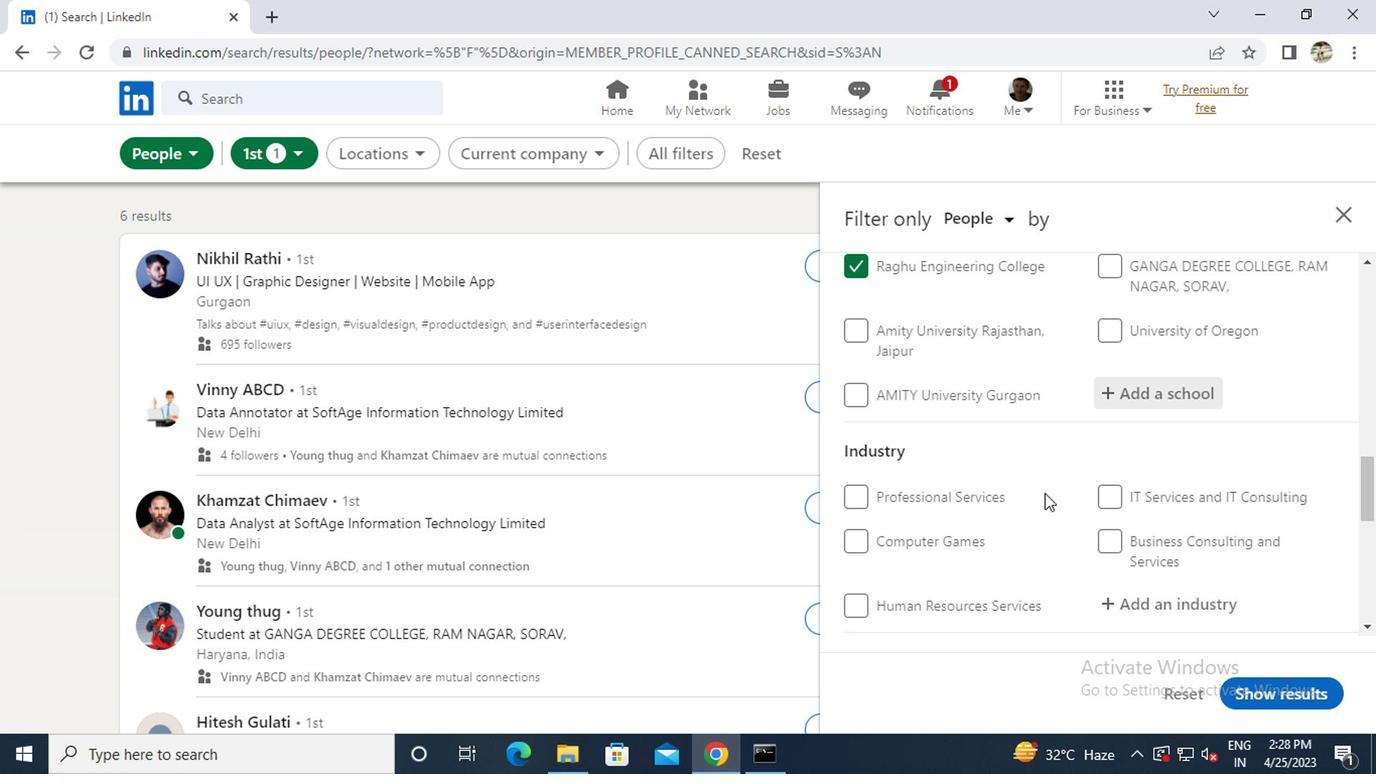 
Action: Mouse moved to (1140, 409)
Screenshot: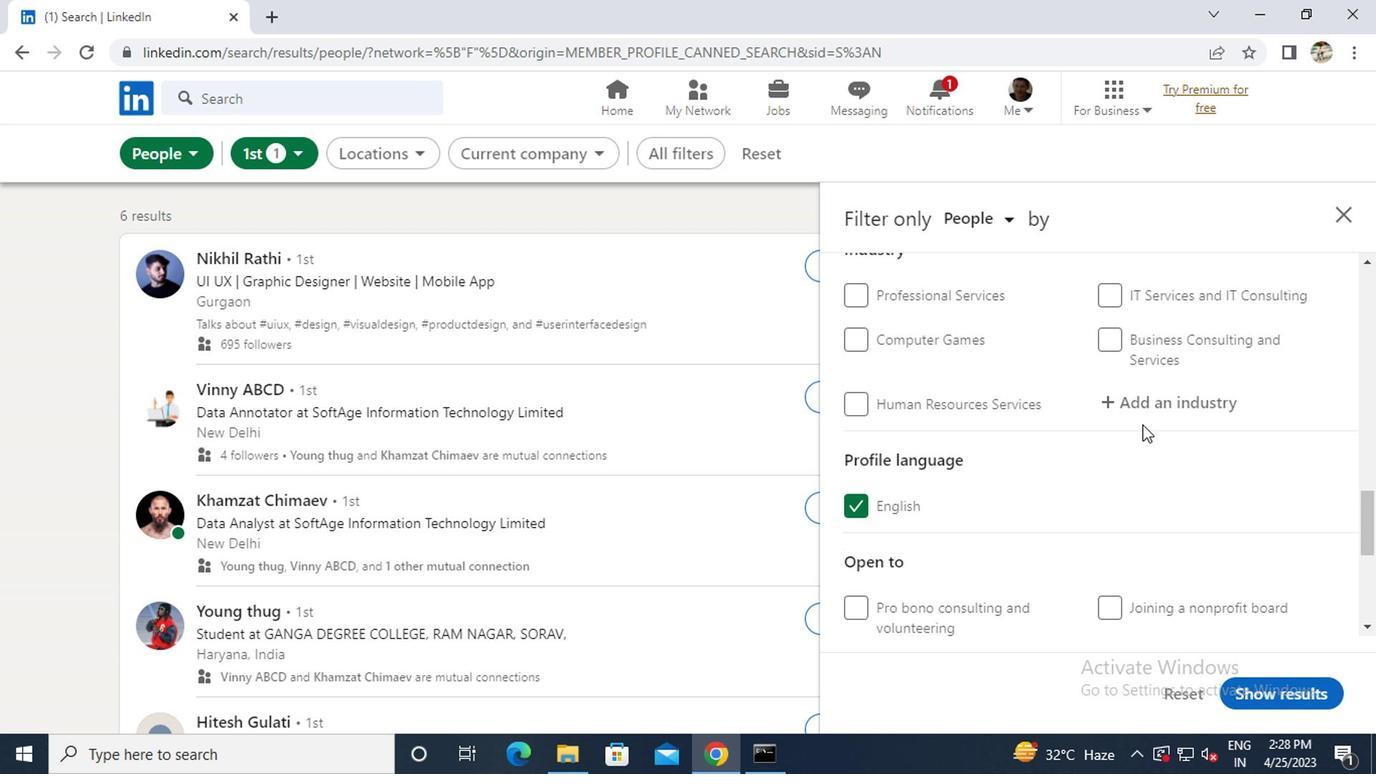 
Action: Mouse pressed left at (1140, 409)
Screenshot: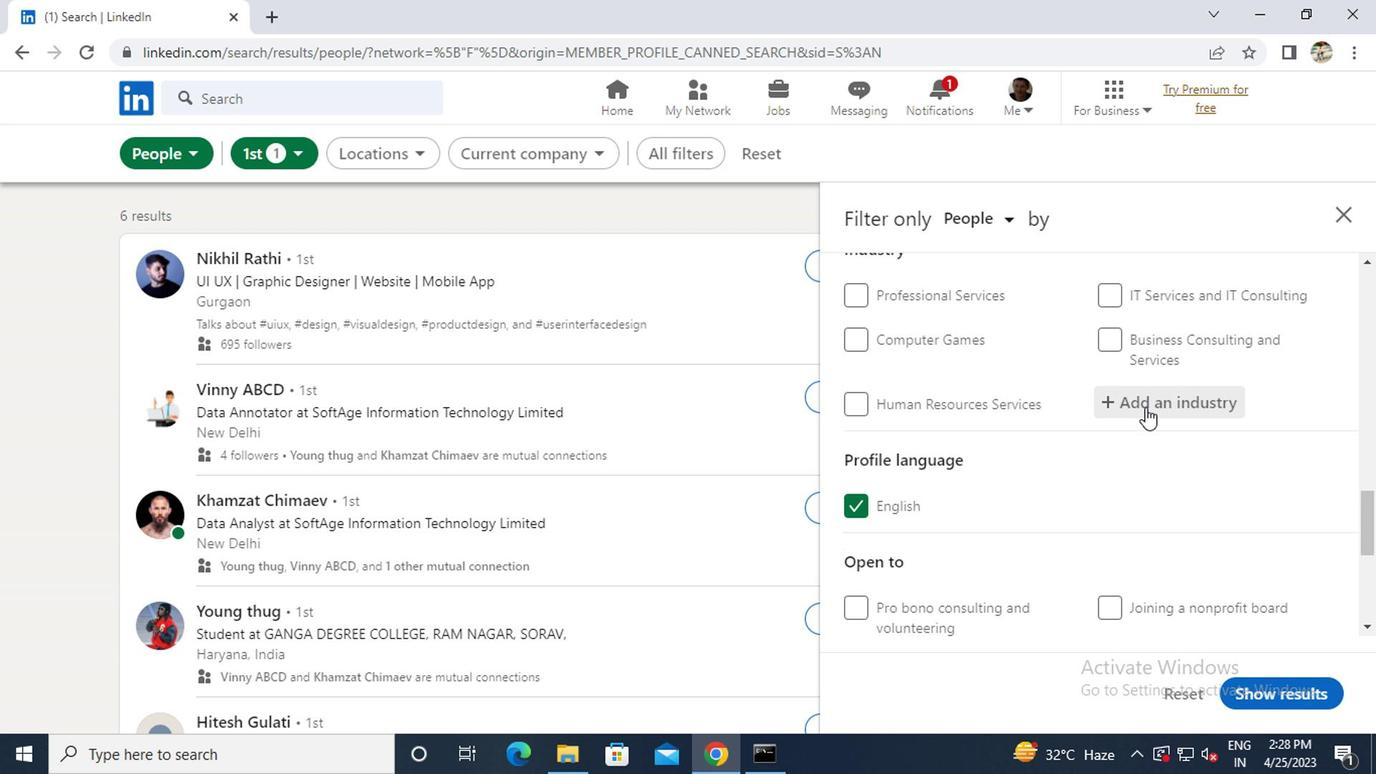 
Action: Key pressed <Key.caps_lock>H<Key.caps_lock>OUSING<Key.space>ADN<Key.backspace><Key.backspace>ND<Key.space><Key.caps_lock>C<Key.caps_lock>OMMUNITY<Key.space><Key.caps_lock>D<Key.caps_lock>EVELOPMENT
Screenshot: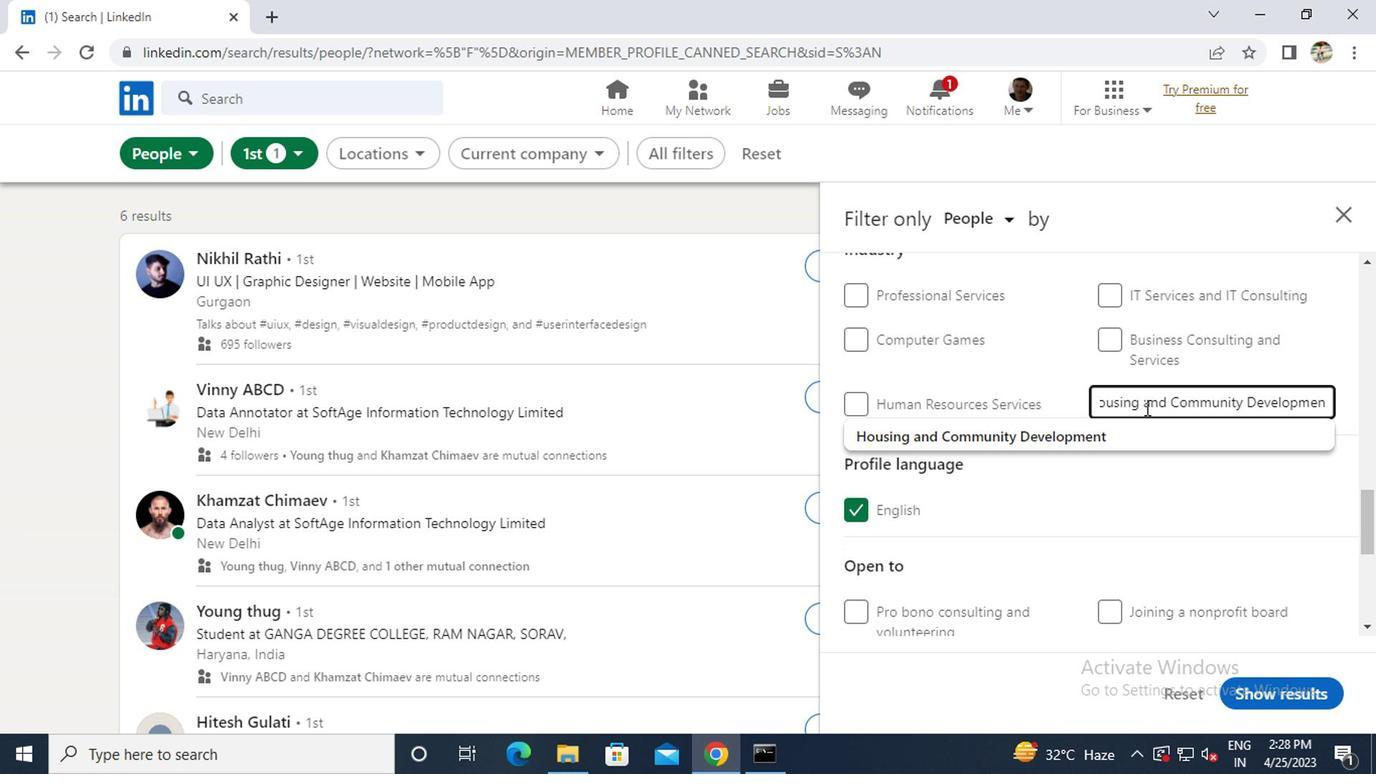 
Action: Mouse moved to (1130, 432)
Screenshot: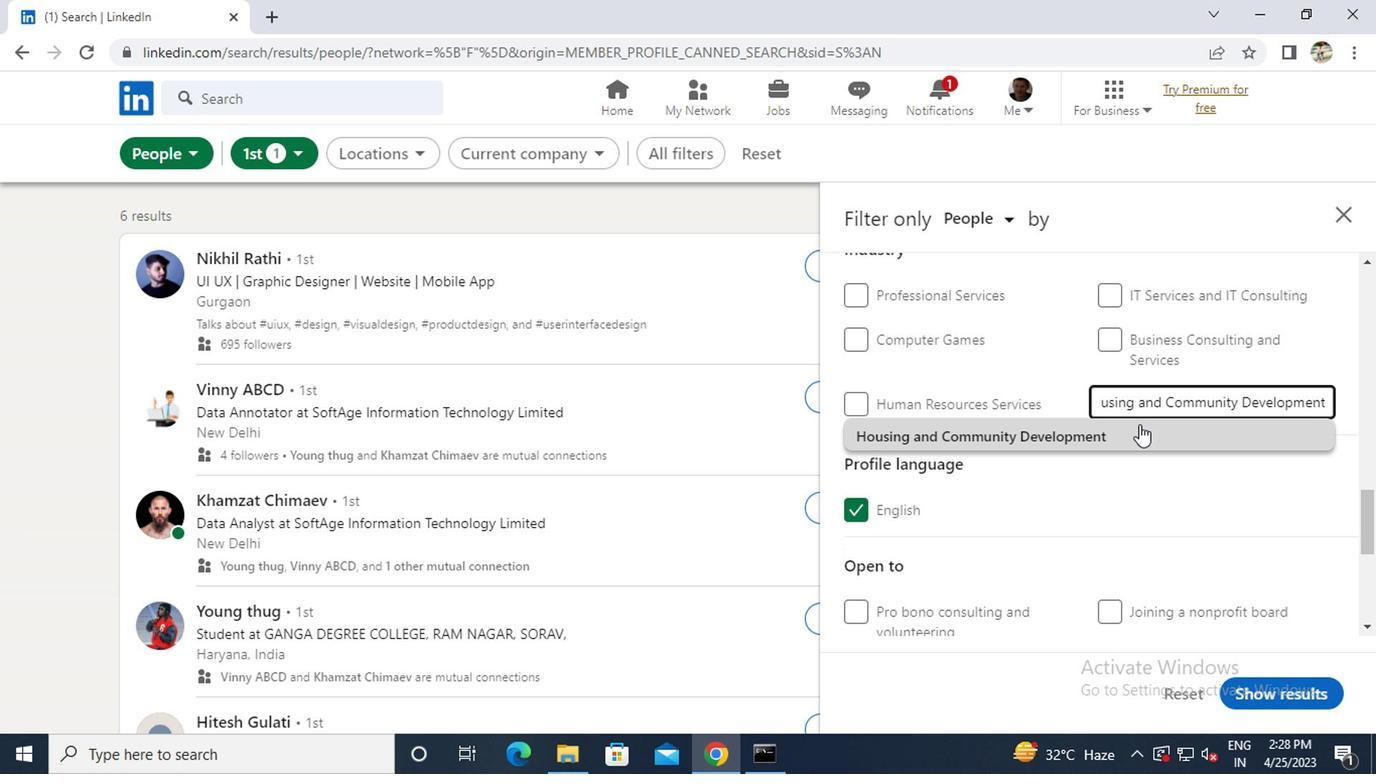 
Action: Mouse pressed left at (1130, 432)
Screenshot: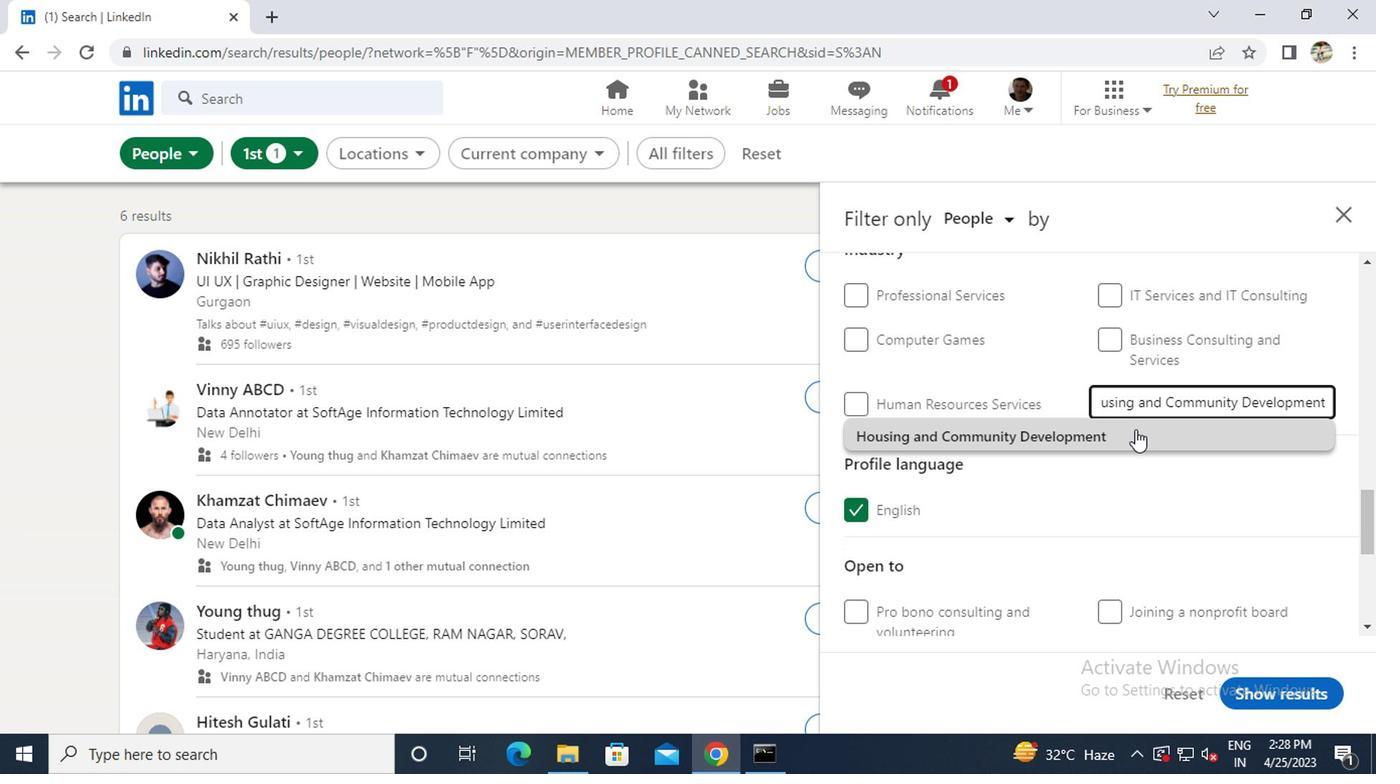 
Action: Mouse scrolled (1130, 430) with delta (0, -1)
Screenshot: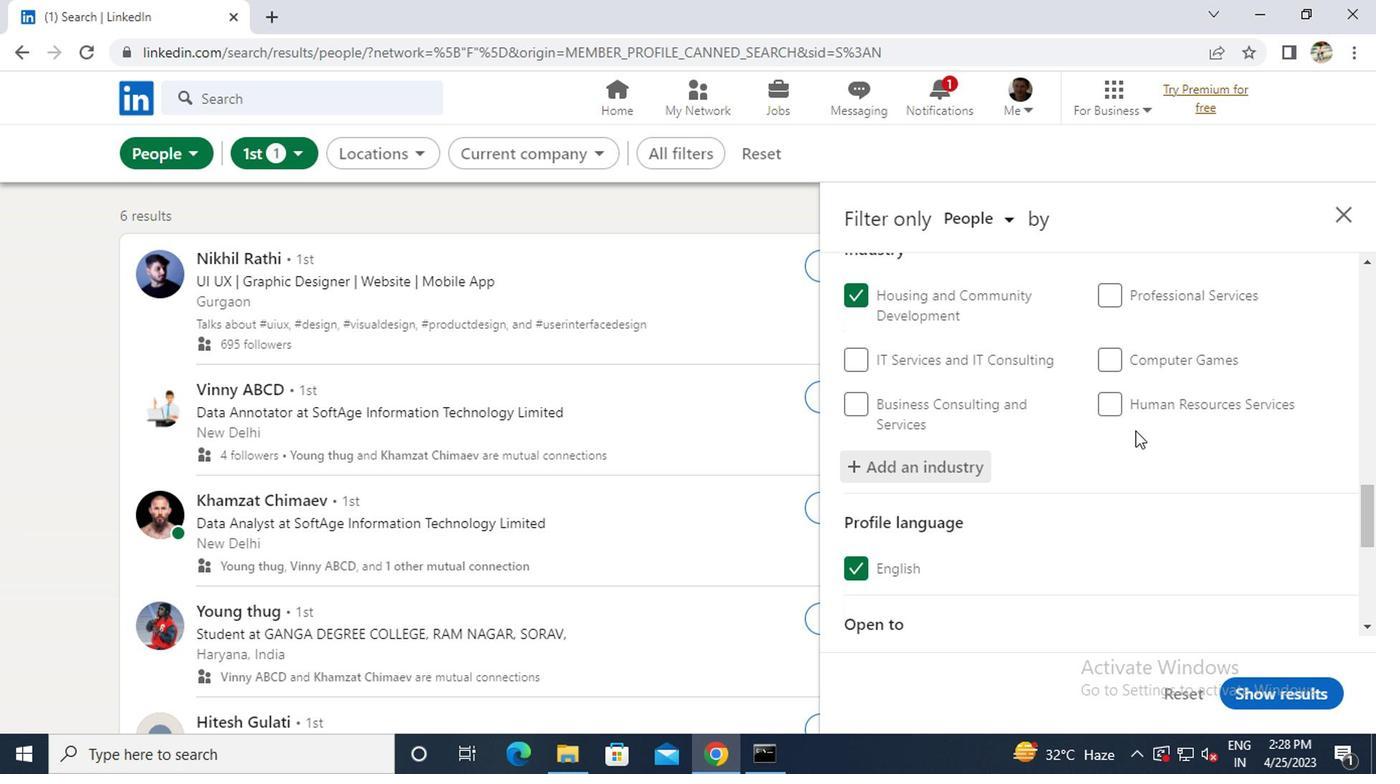 
Action: Mouse scrolled (1130, 430) with delta (0, -1)
Screenshot: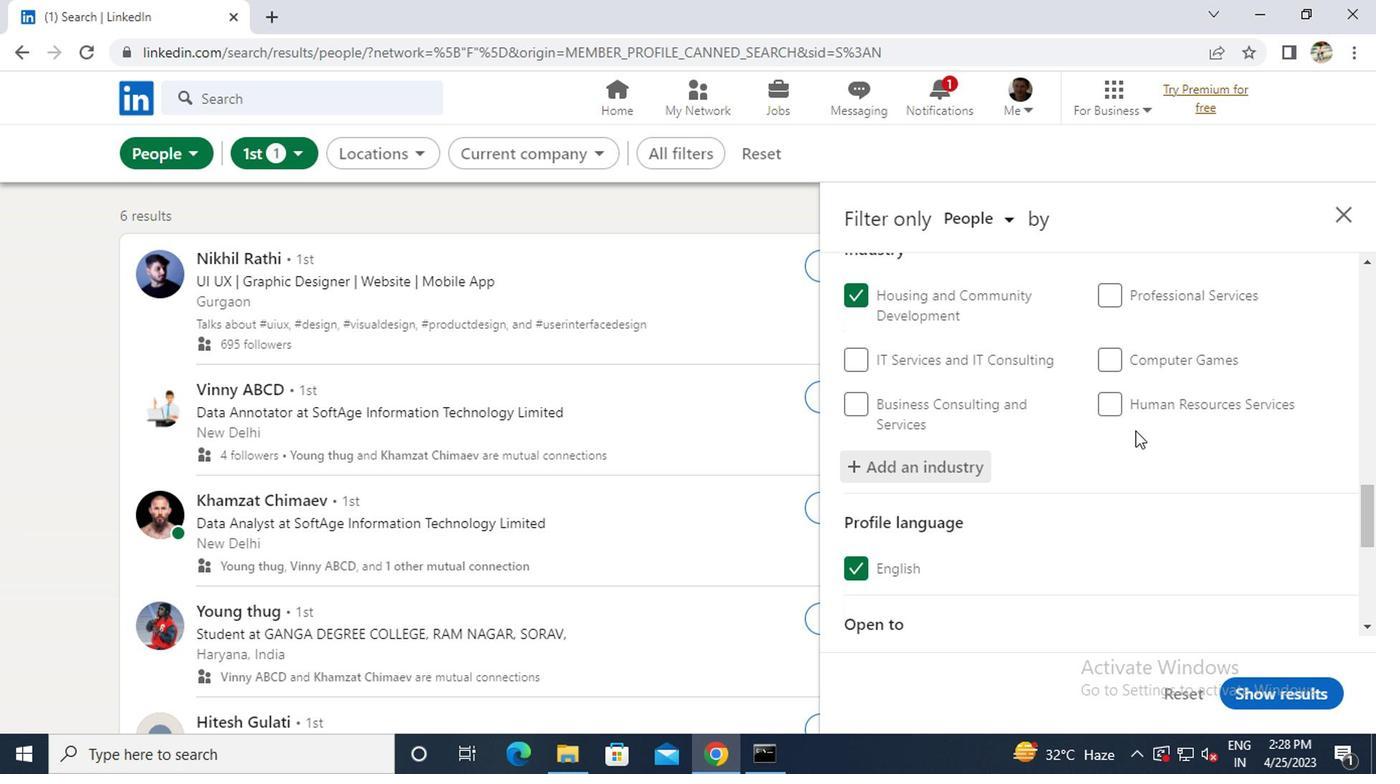 
Action: Mouse scrolled (1130, 430) with delta (0, -1)
Screenshot: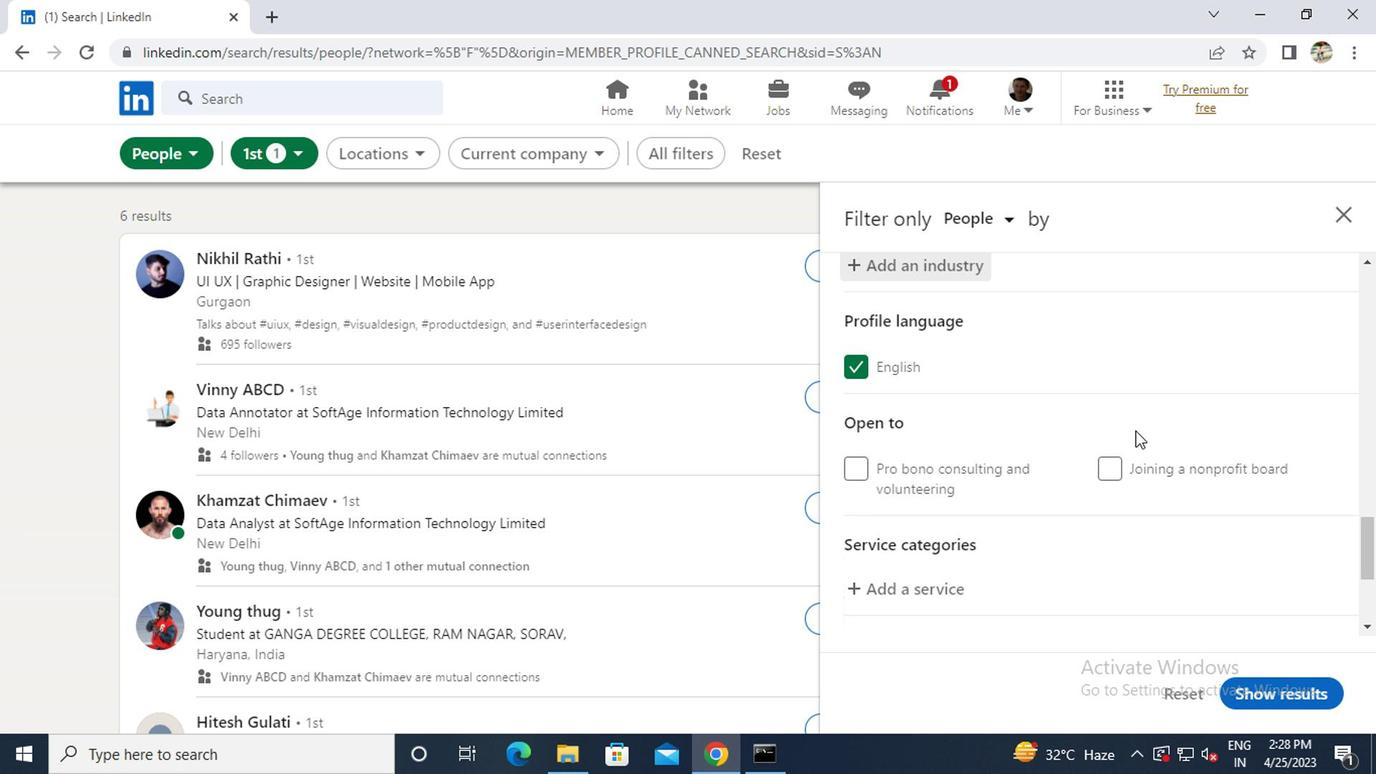 
Action: Mouse scrolled (1130, 430) with delta (0, -1)
Screenshot: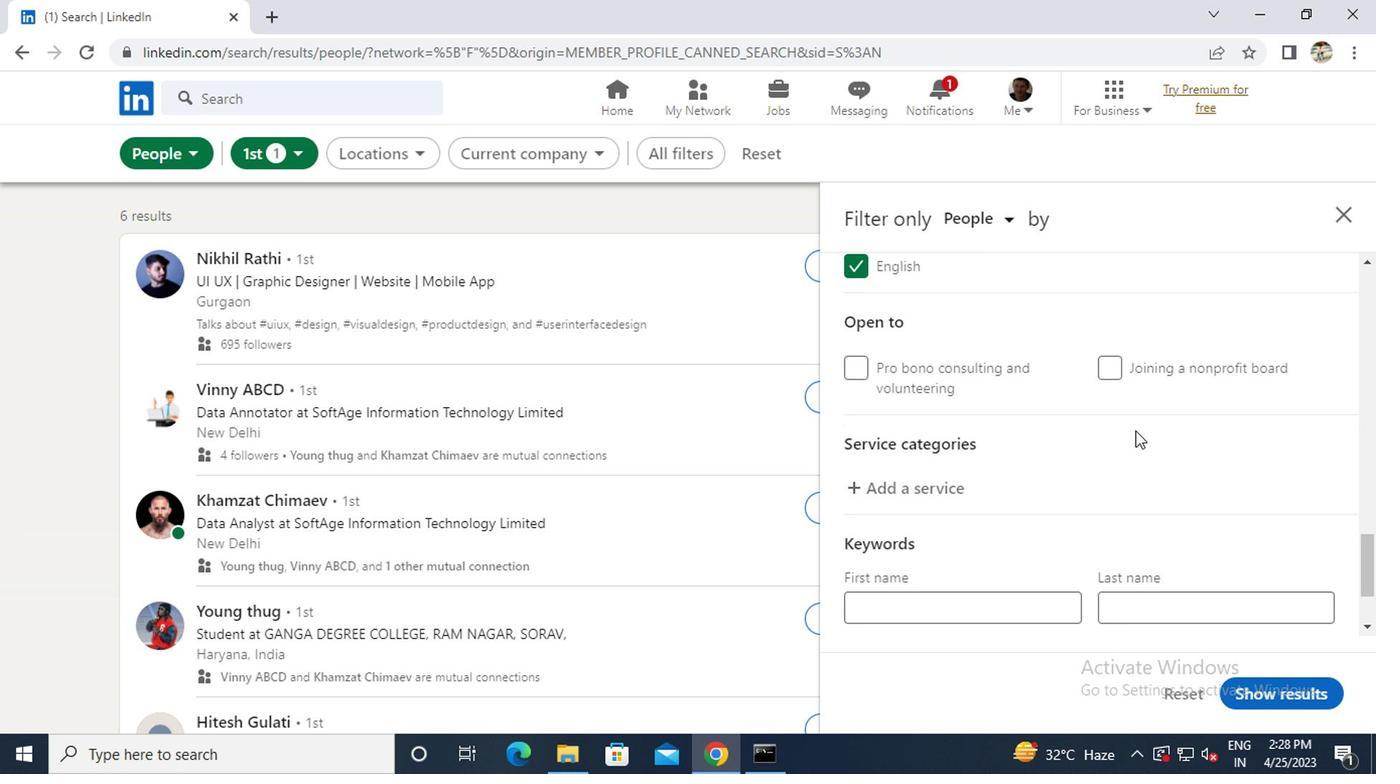 
Action: Mouse scrolled (1130, 430) with delta (0, -1)
Screenshot: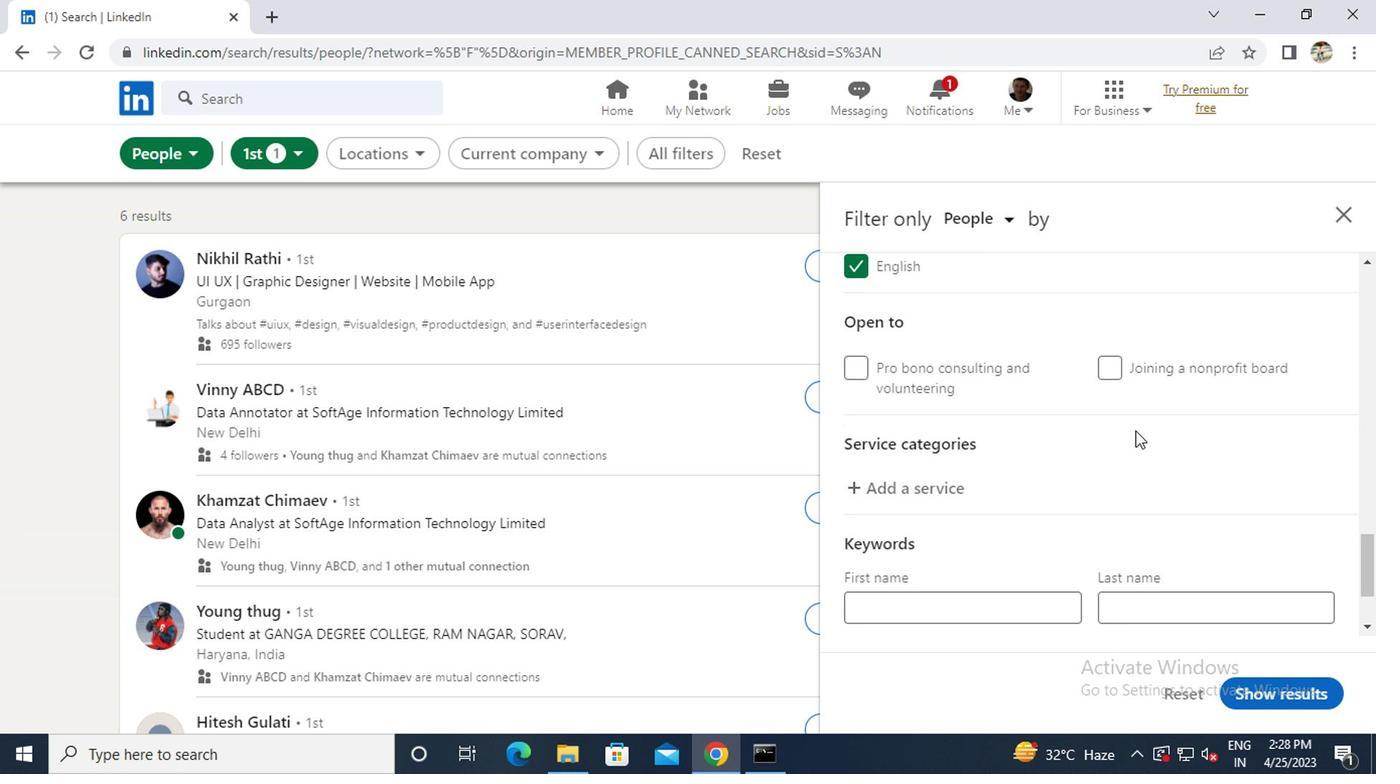 
Action: Mouse moved to (865, 353)
Screenshot: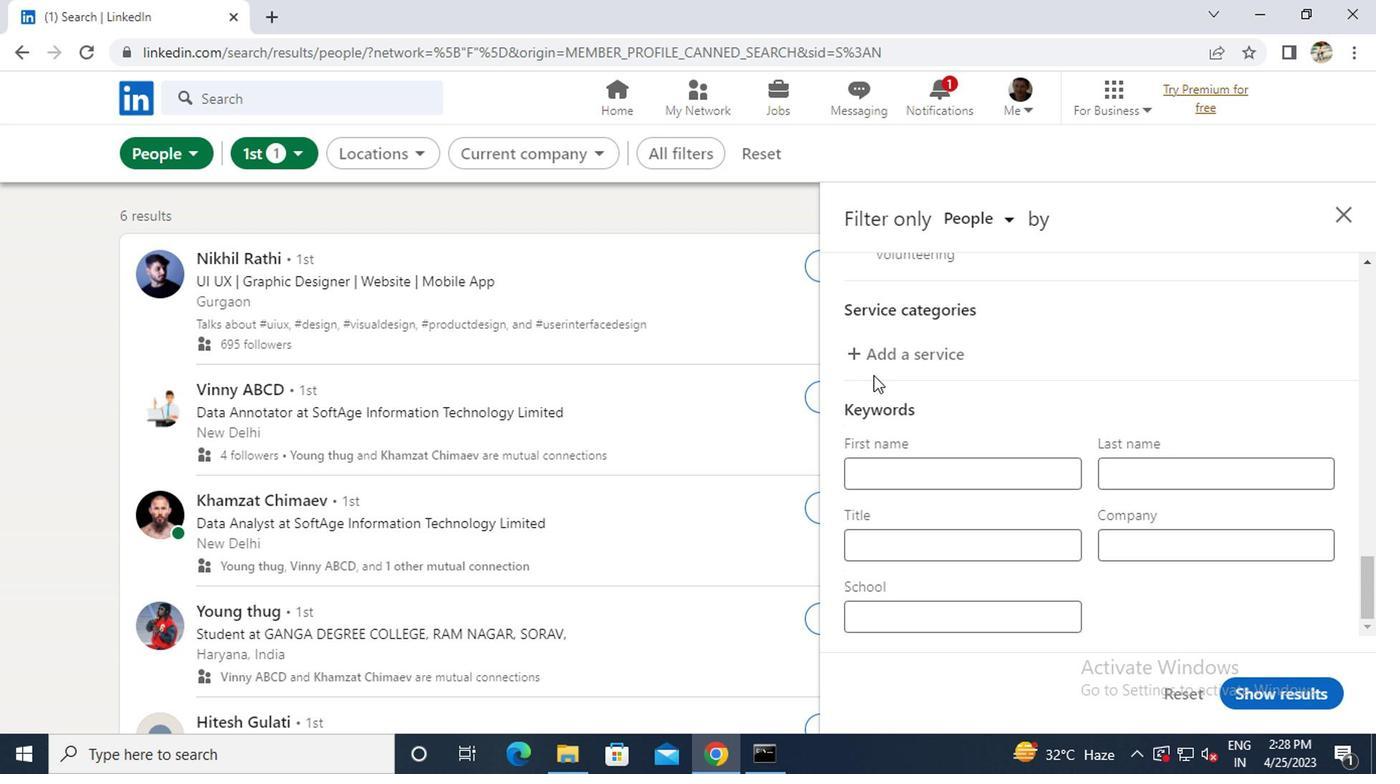 
Action: Mouse pressed left at (865, 353)
Screenshot: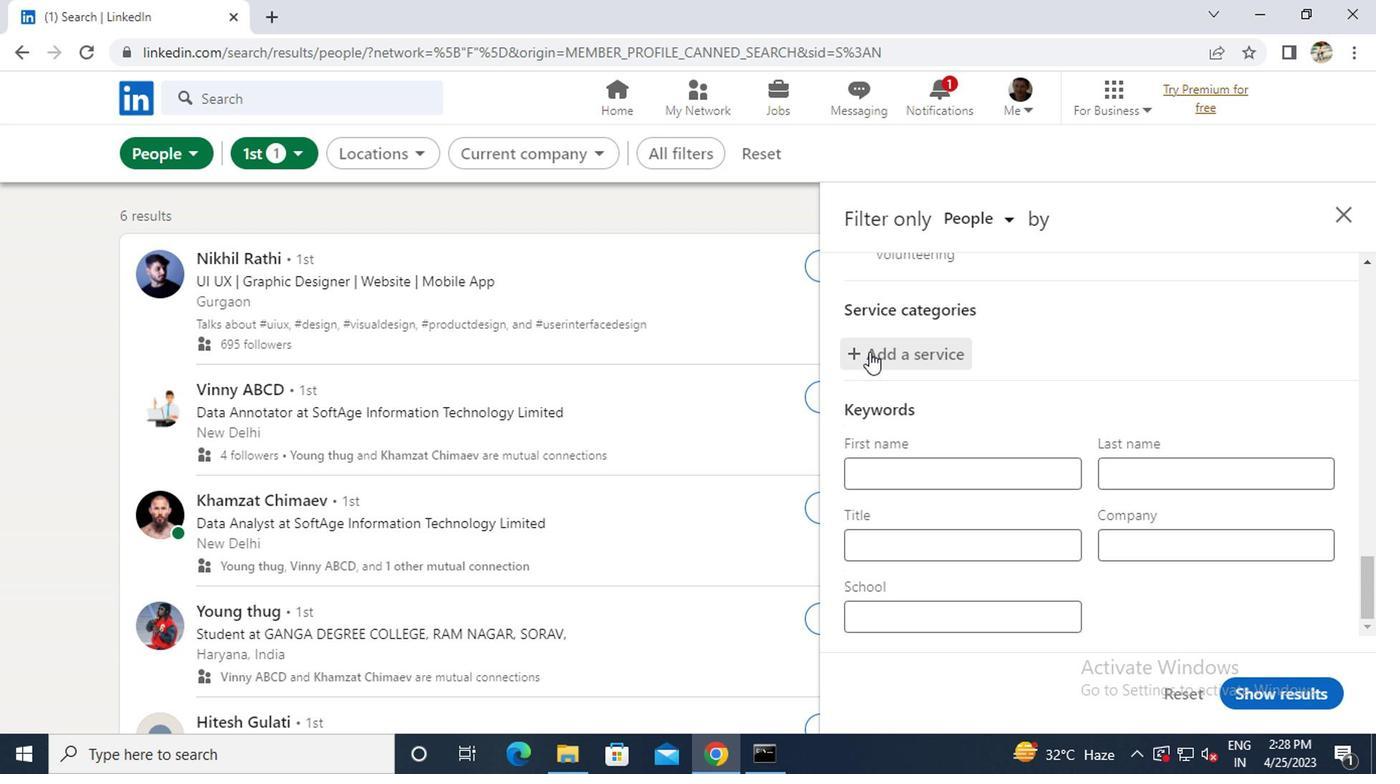 
Action: Key pressed <Key.caps_lock>DUI<Key.space>
Screenshot: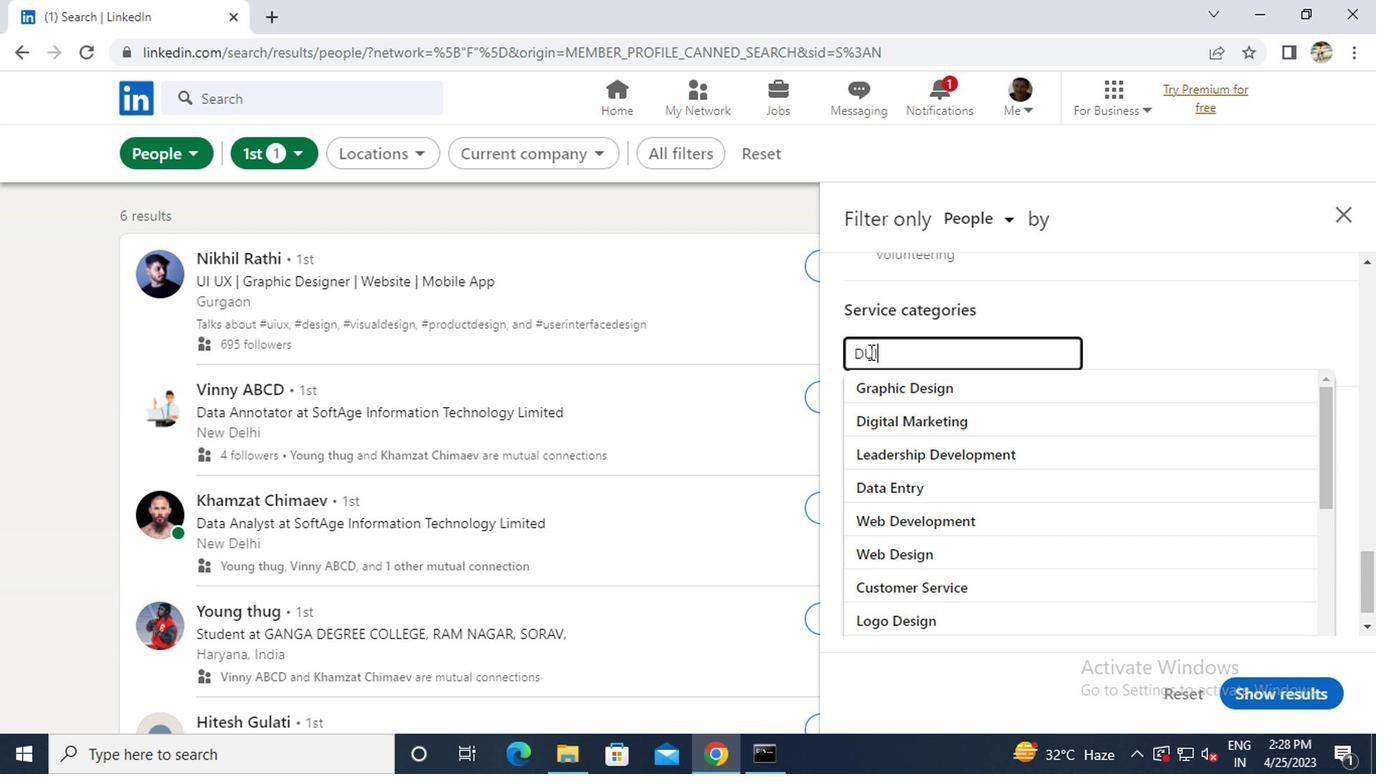 
Action: Mouse moved to (877, 361)
Screenshot: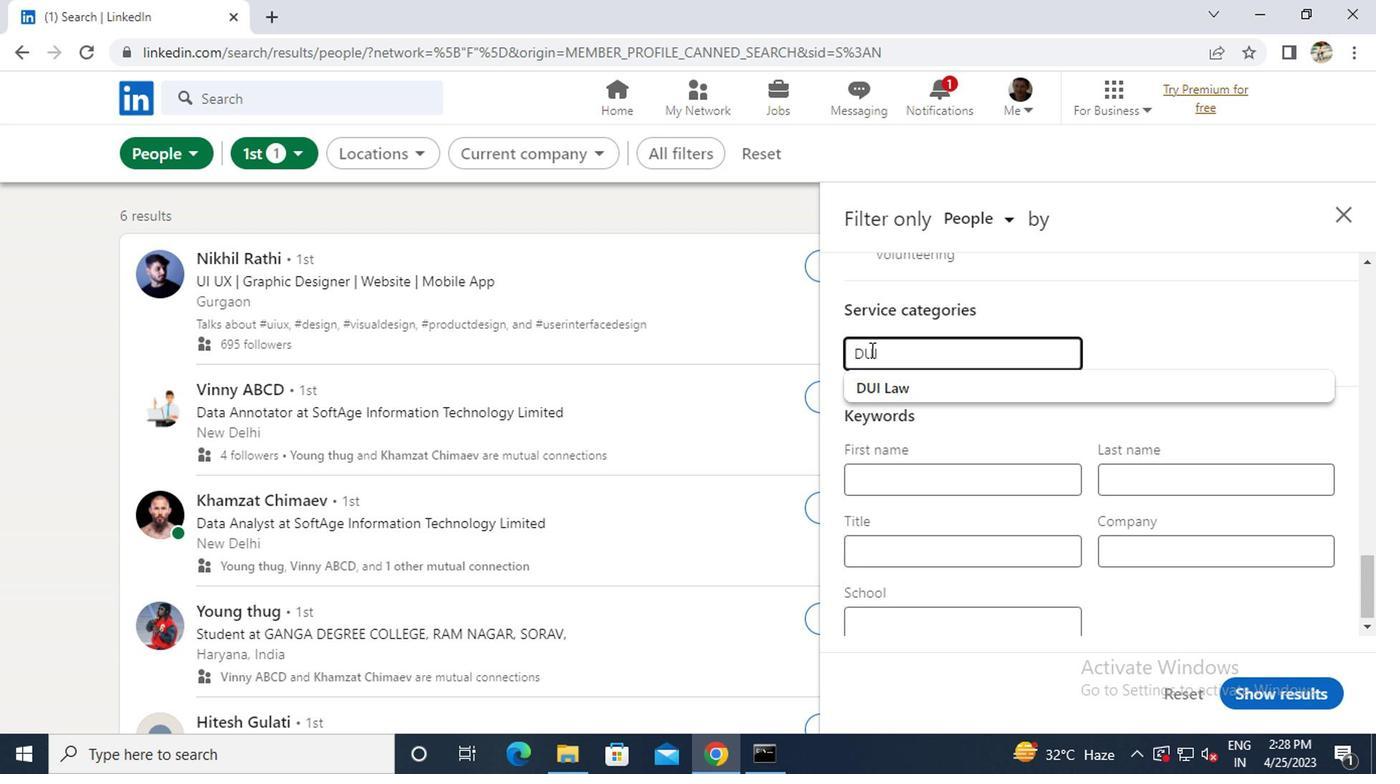 
Action: Key pressed <Key.caps_lock>LAW
Screenshot: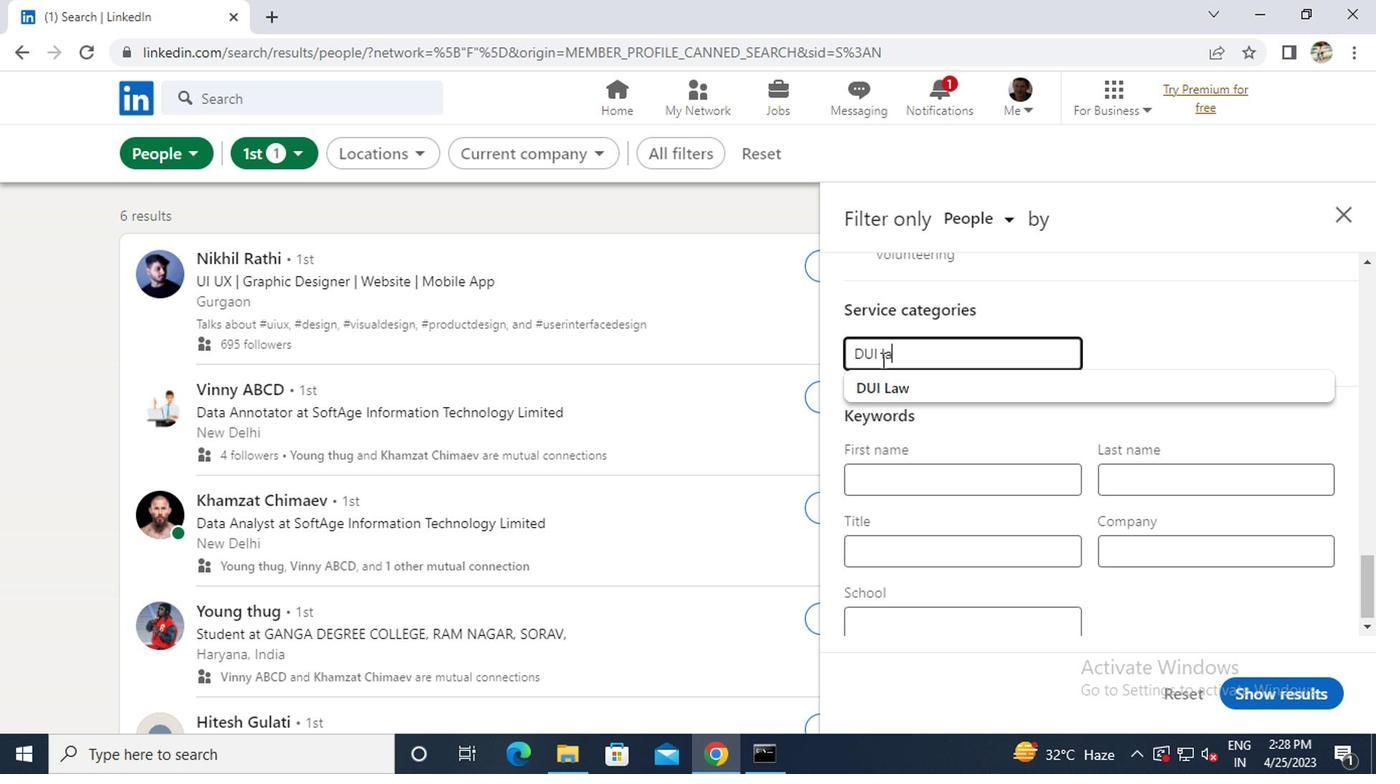 
Action: Mouse moved to (897, 389)
Screenshot: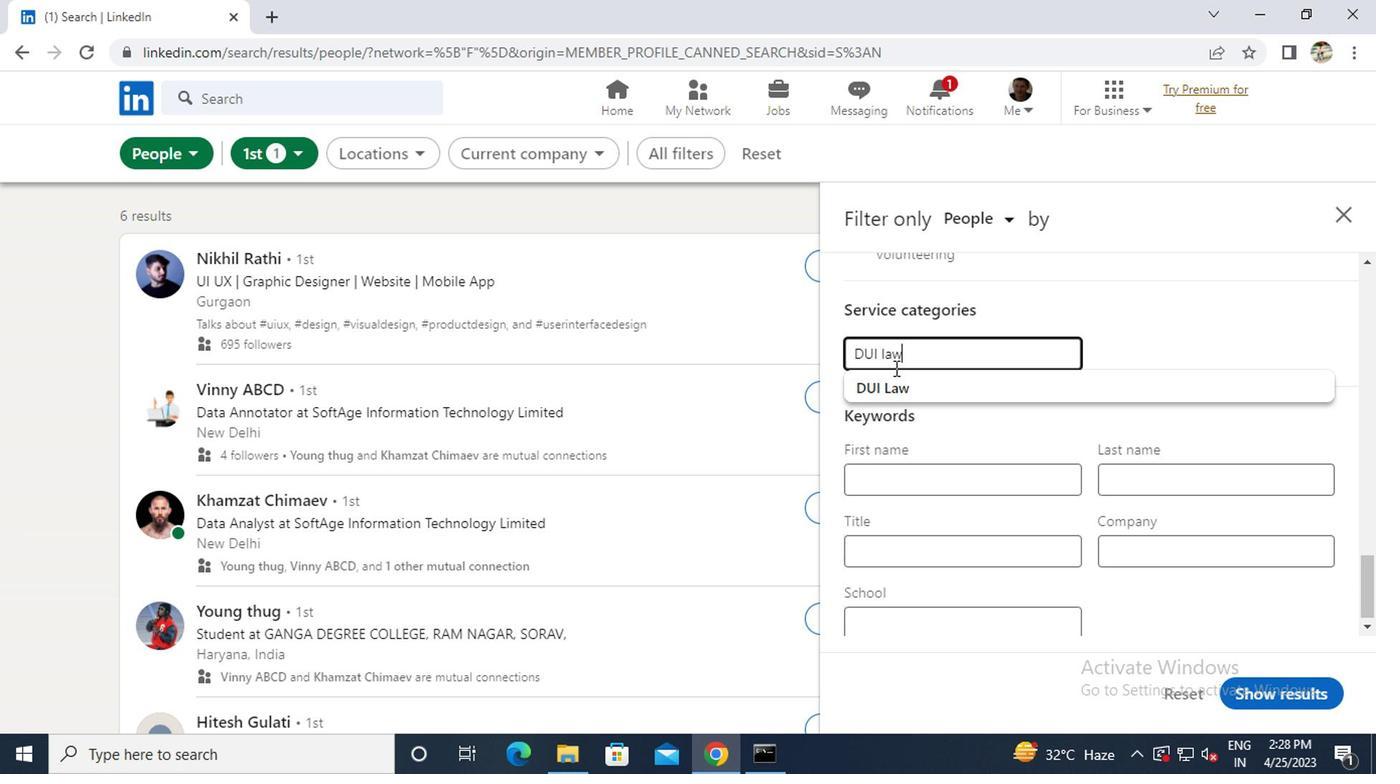 
Action: Mouse pressed left at (897, 389)
Screenshot: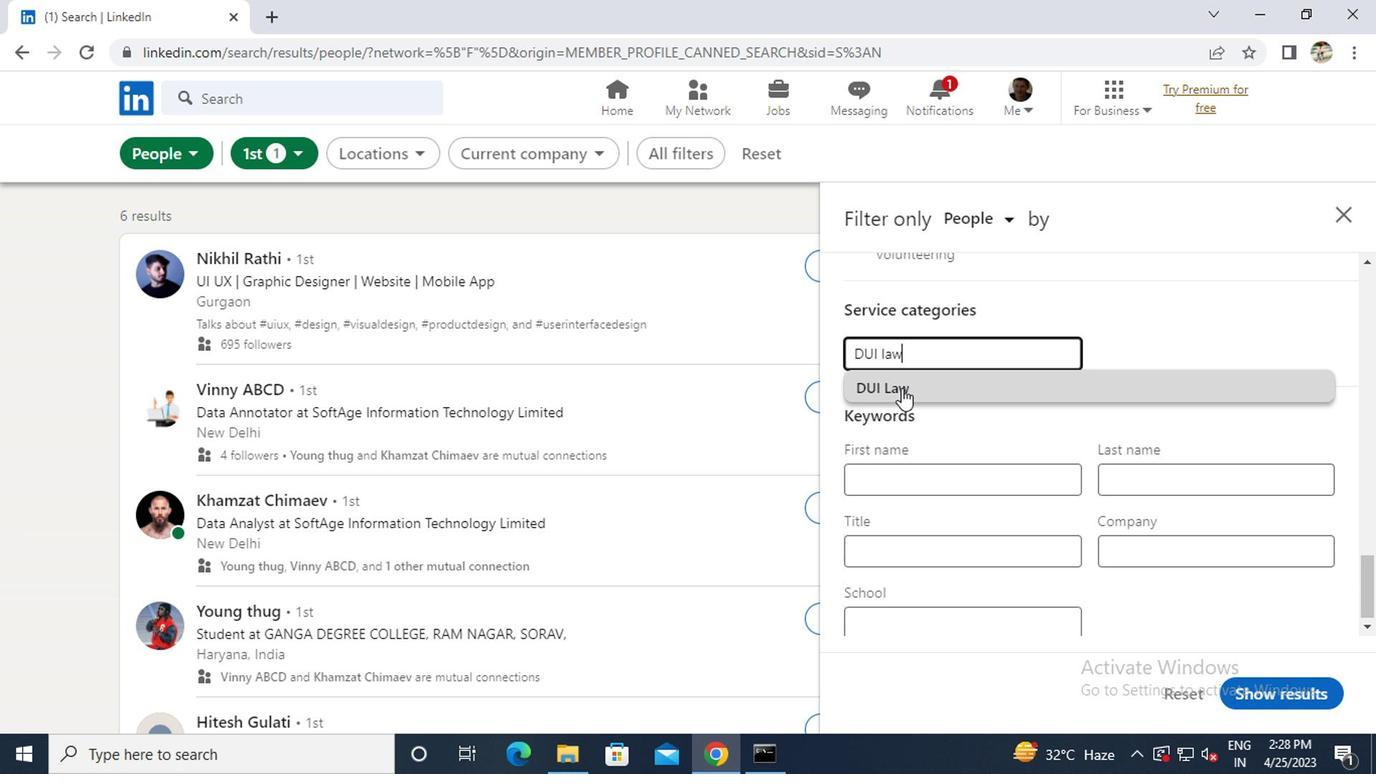 
Action: Mouse moved to (923, 414)
Screenshot: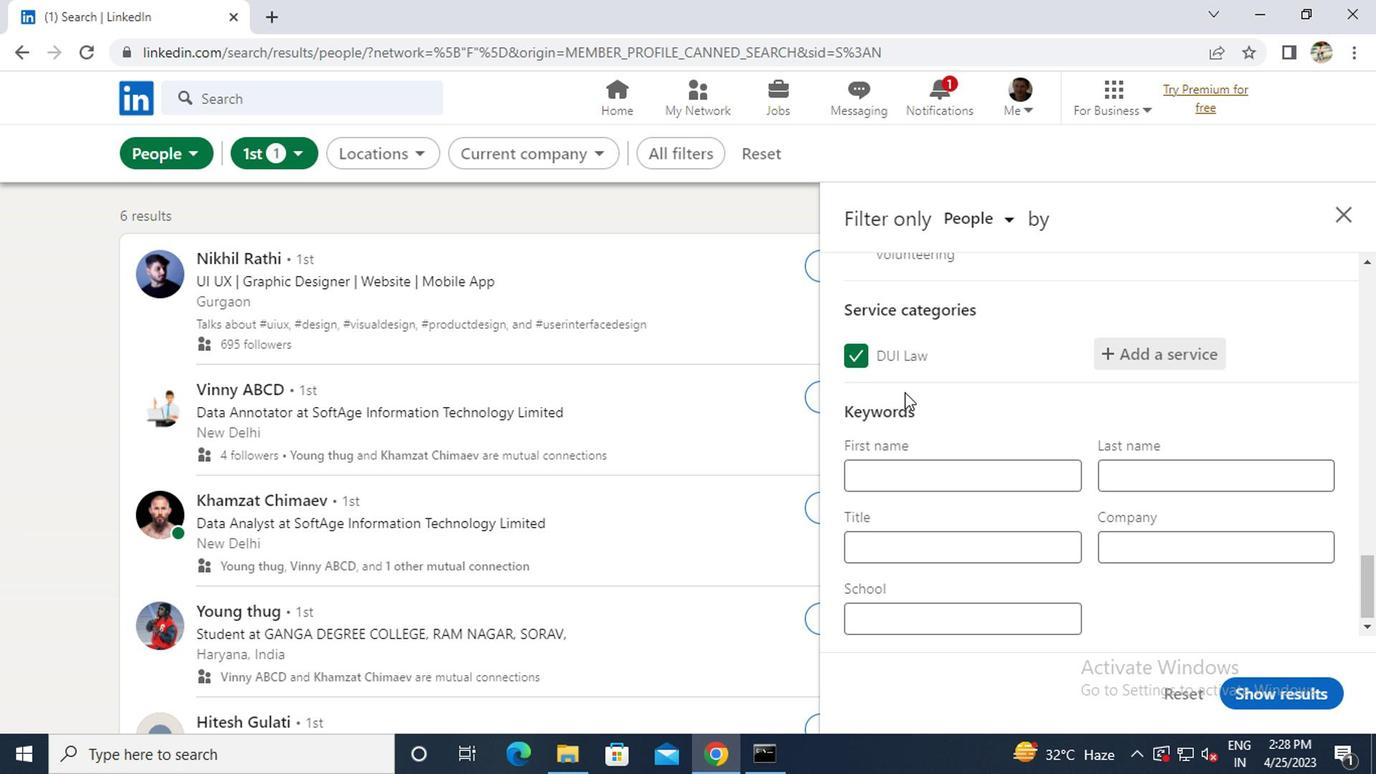 
Action: Mouse scrolled (923, 412) with delta (0, -1)
Screenshot: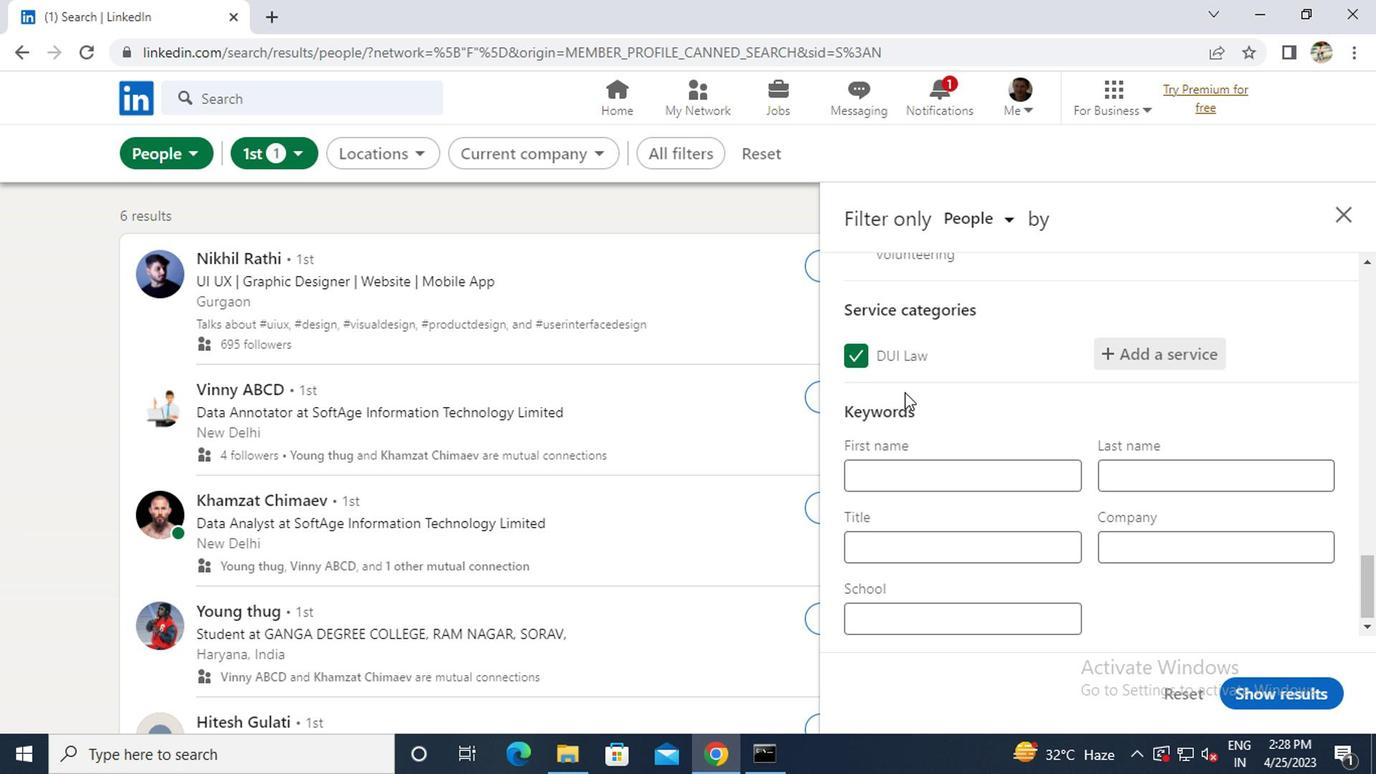
Action: Mouse moved to (936, 549)
Screenshot: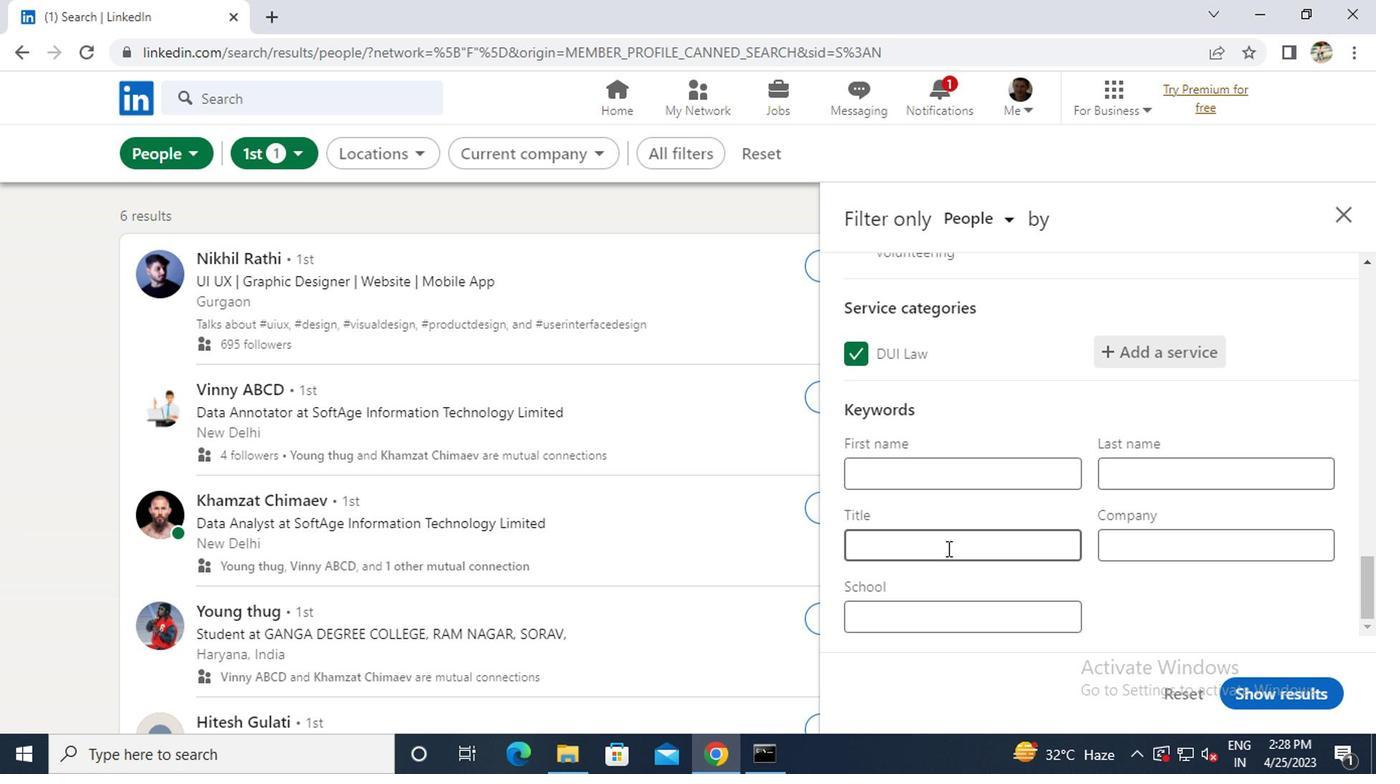 
Action: Mouse pressed left at (936, 549)
Screenshot: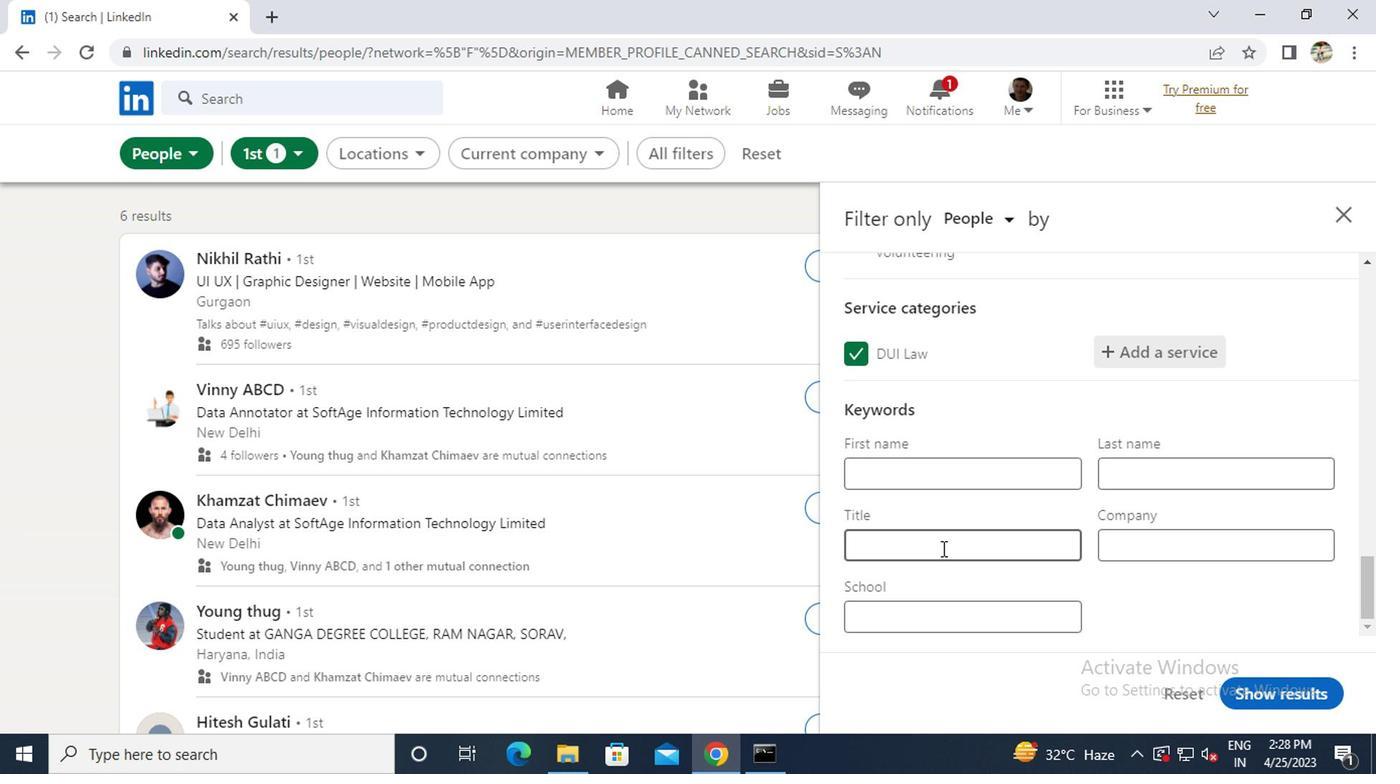 
Action: Key pressed <Key.caps_lock>P<Key.caps_lock>AINTER
Screenshot: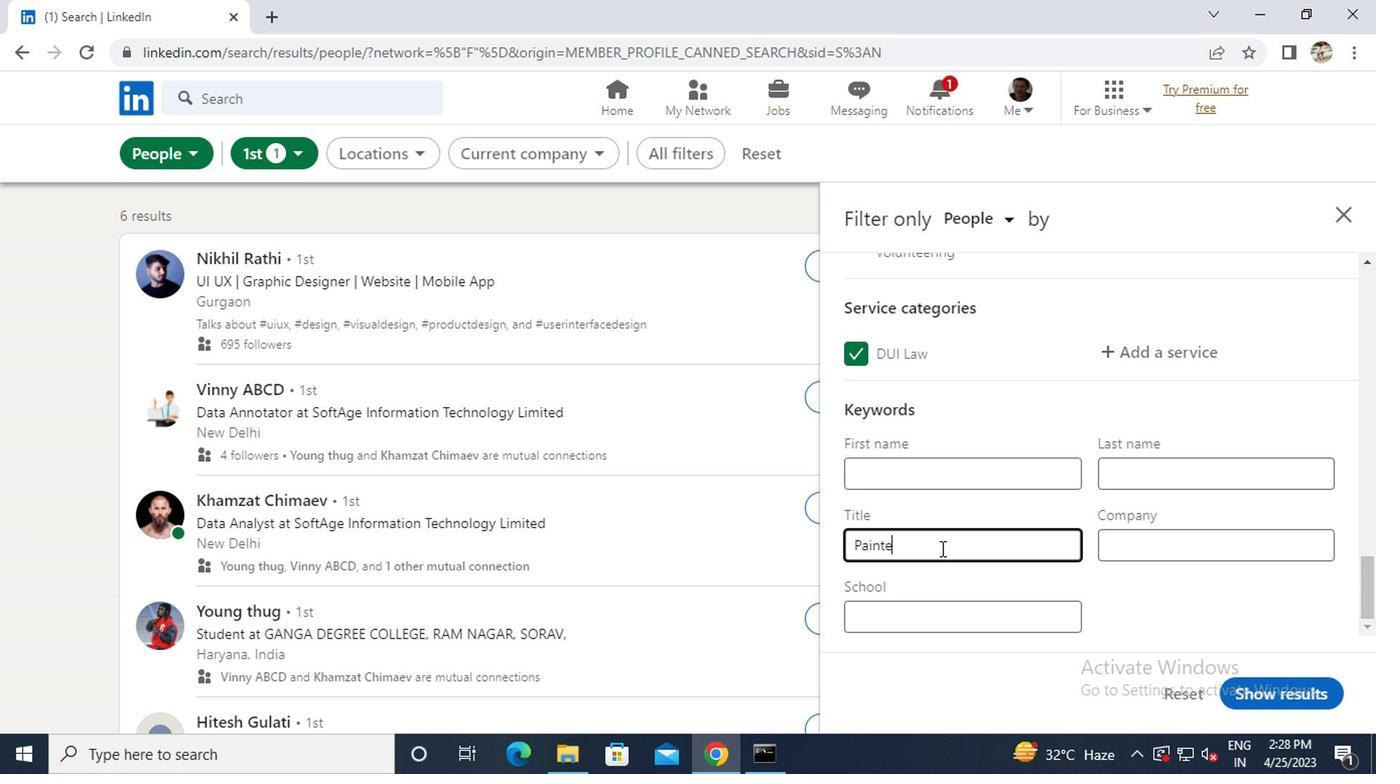 
Action: Mouse moved to (1268, 695)
Screenshot: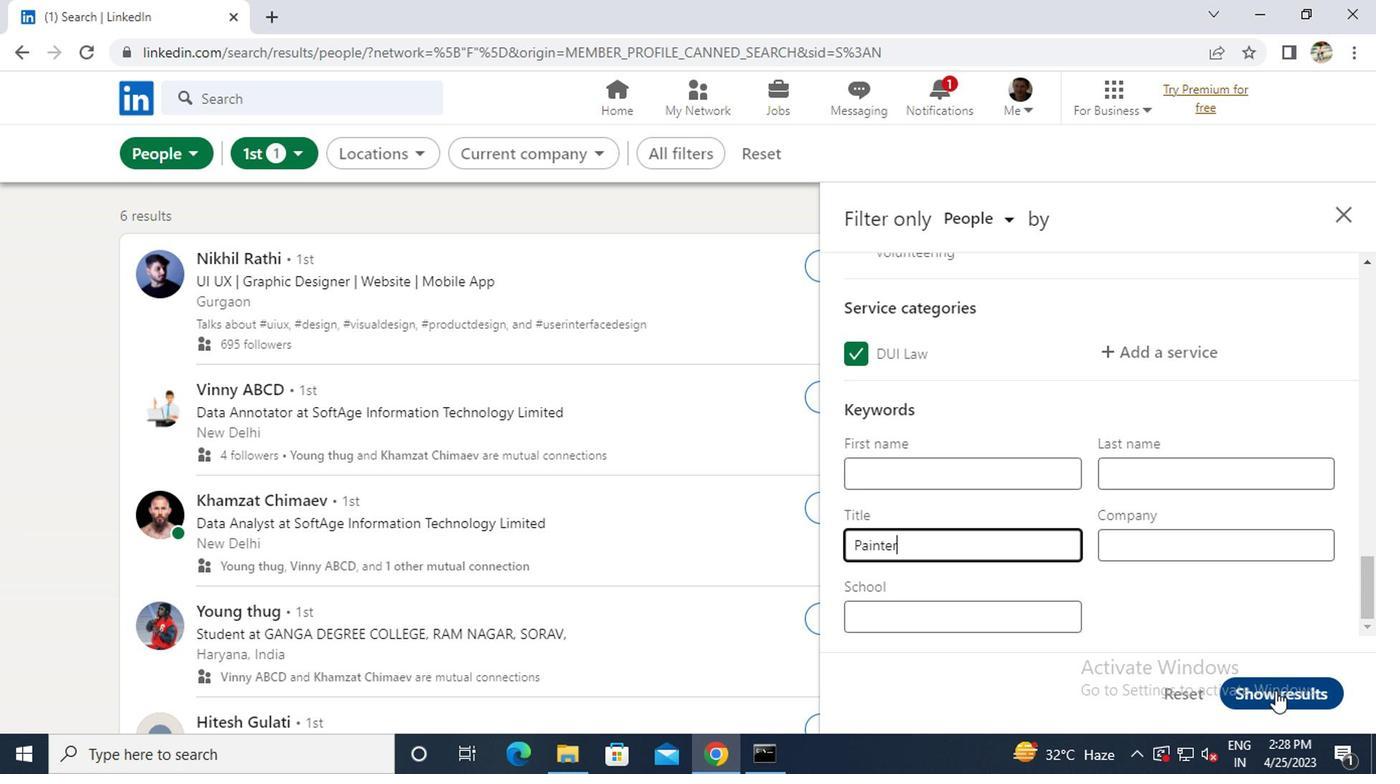 
Action: Mouse pressed left at (1268, 695)
Screenshot: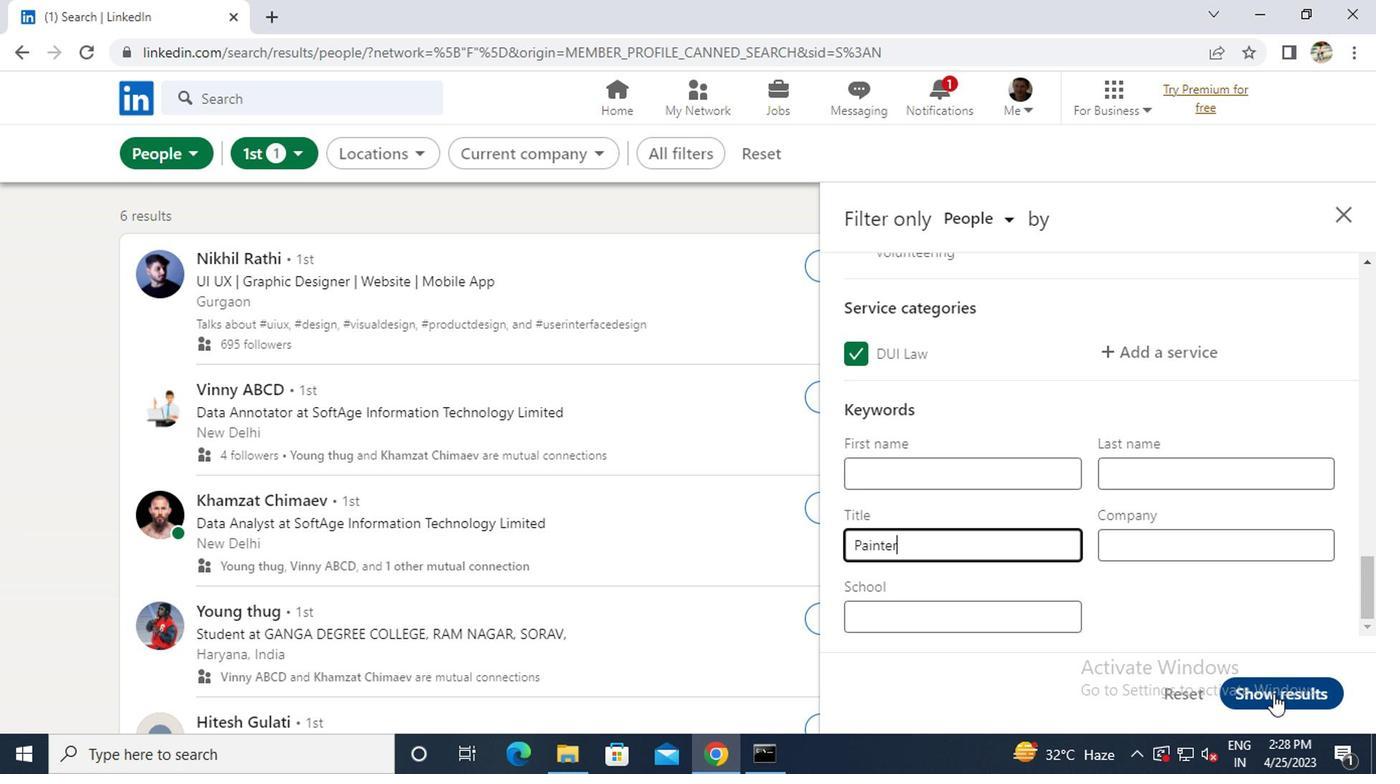 
